 Task: Open a Blog Post Template save the file as brochureAdd Heading 'Exotic Fruits' ,with the main content  Exotic fruits are unique and unusual fruits that are not commonly found in every region. Examples include dragon fruit, passion fruit, and jackfruit. They offer intriguing flavors, vibrant colors, and are often prized for their nutritional benefits. ,with the main content  Exotic fruits are unique and unusual fruits that are not commonly found in every region. Examples include dragon fruit, passion fruit, and jackfruit. They offer intriguing flavors, vibrant colors, and are often prized for their nutritional benefits.and font size to the main content 24 Apply Font Style Magnetoand font size to the heading 20 Change heading alignment to  Left
Action: Mouse moved to (25, 25)
Screenshot: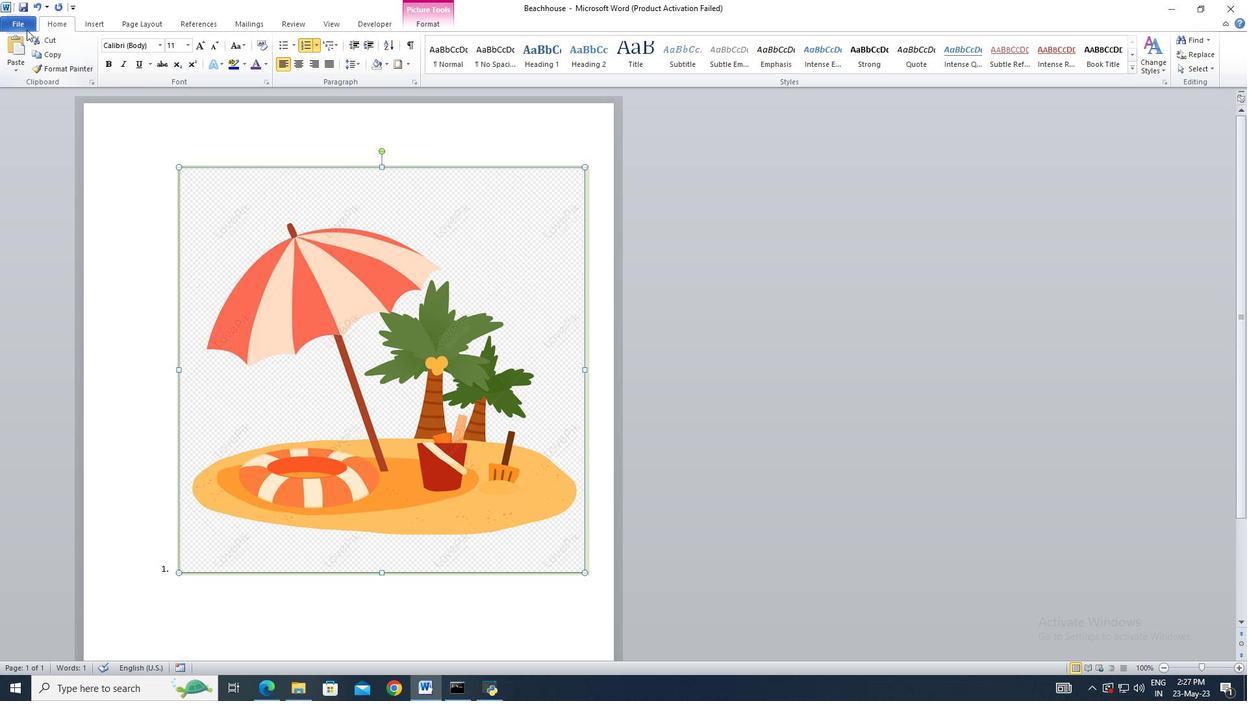 
Action: Mouse pressed left at (25, 25)
Screenshot: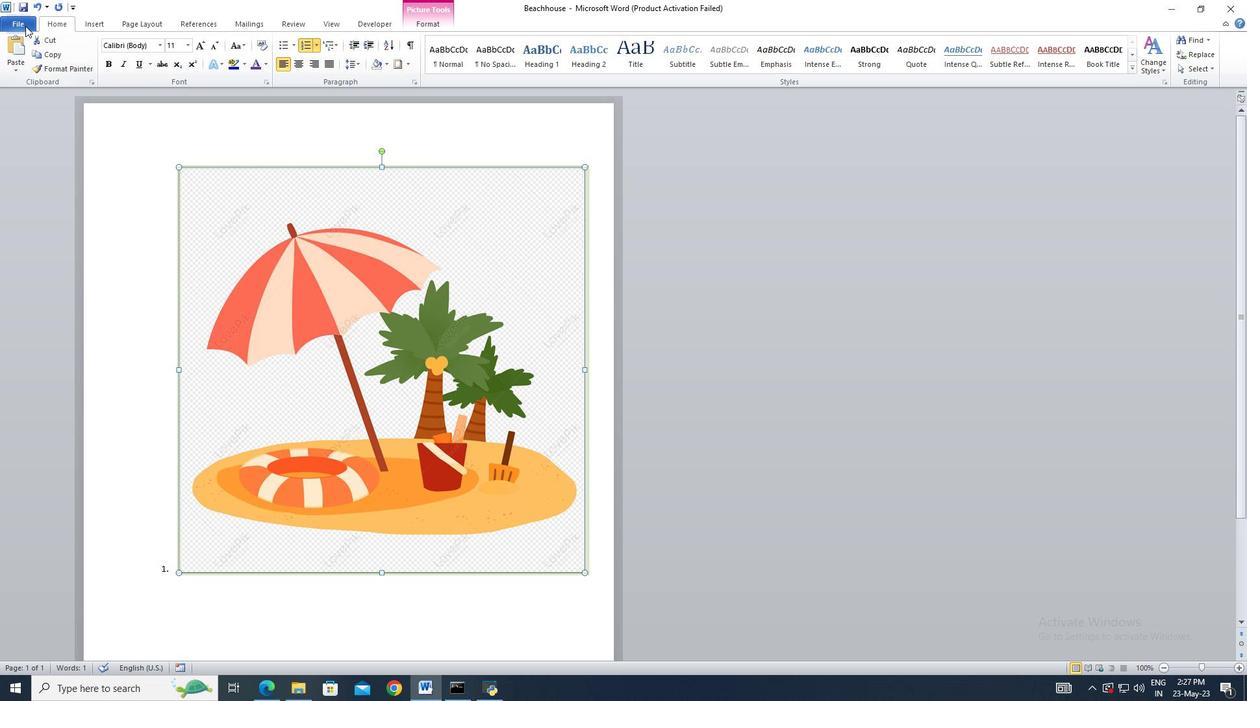 
Action: Mouse moved to (30, 167)
Screenshot: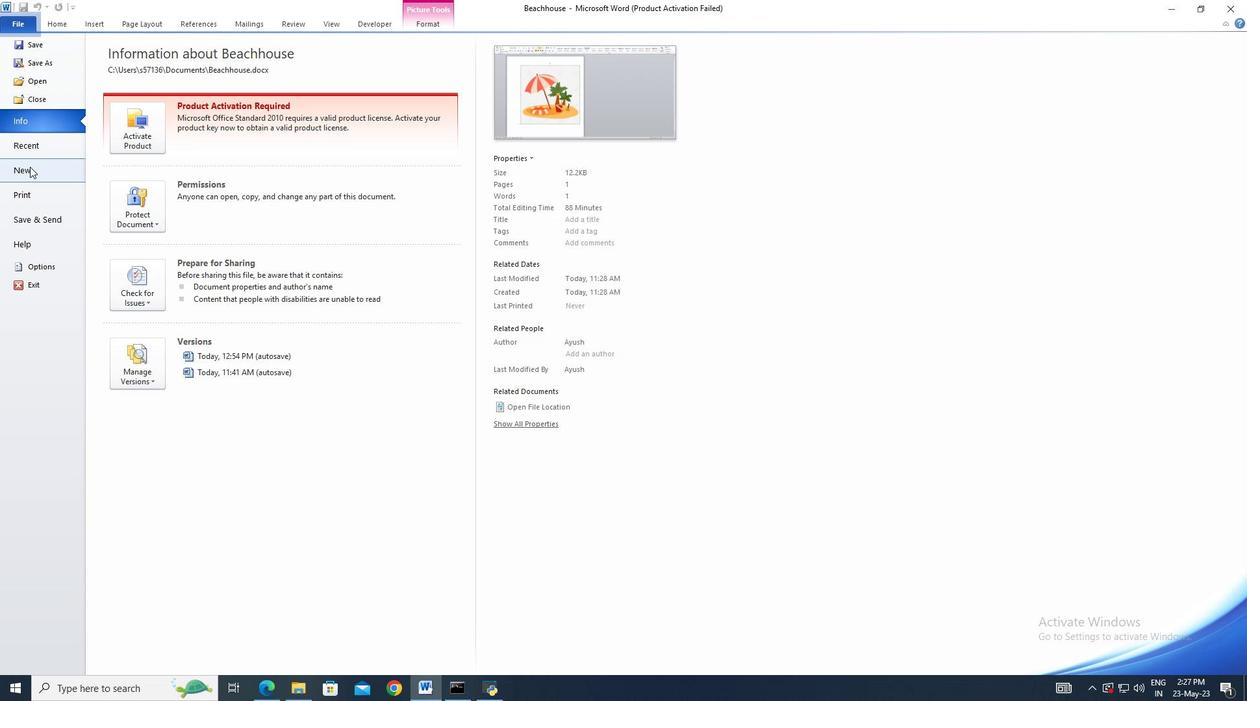 
Action: Mouse pressed left at (30, 167)
Screenshot: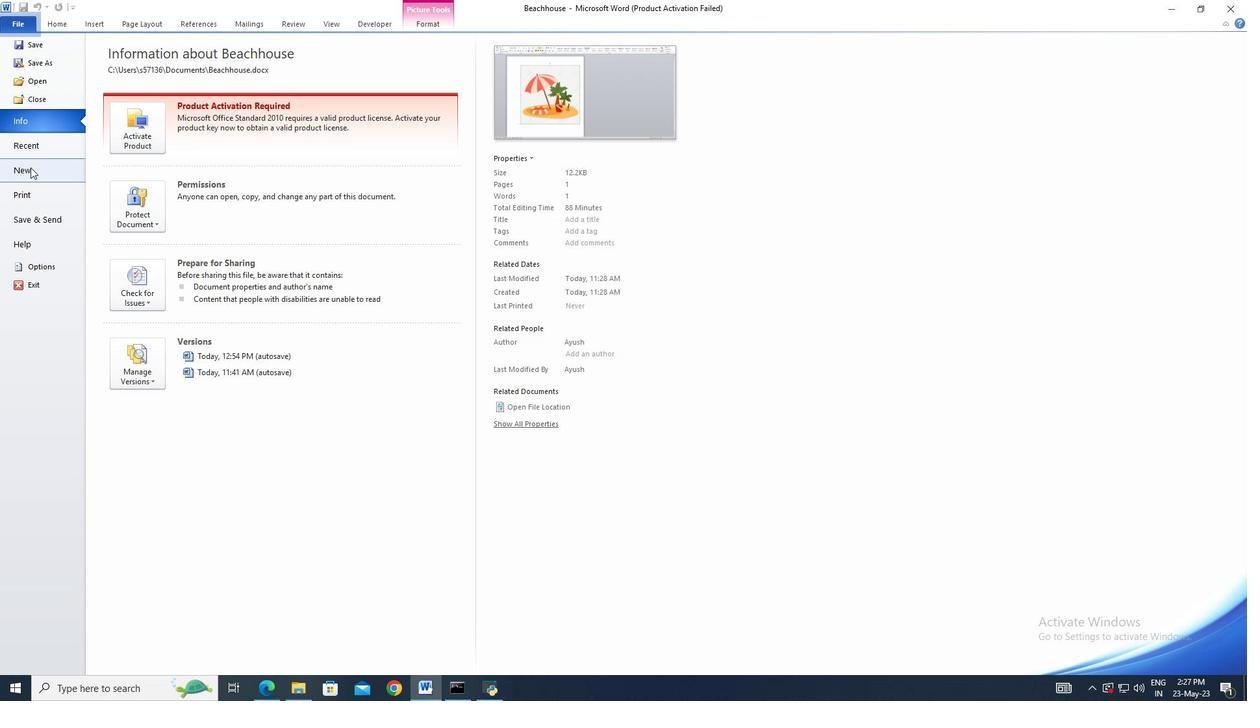 
Action: Mouse moved to (174, 125)
Screenshot: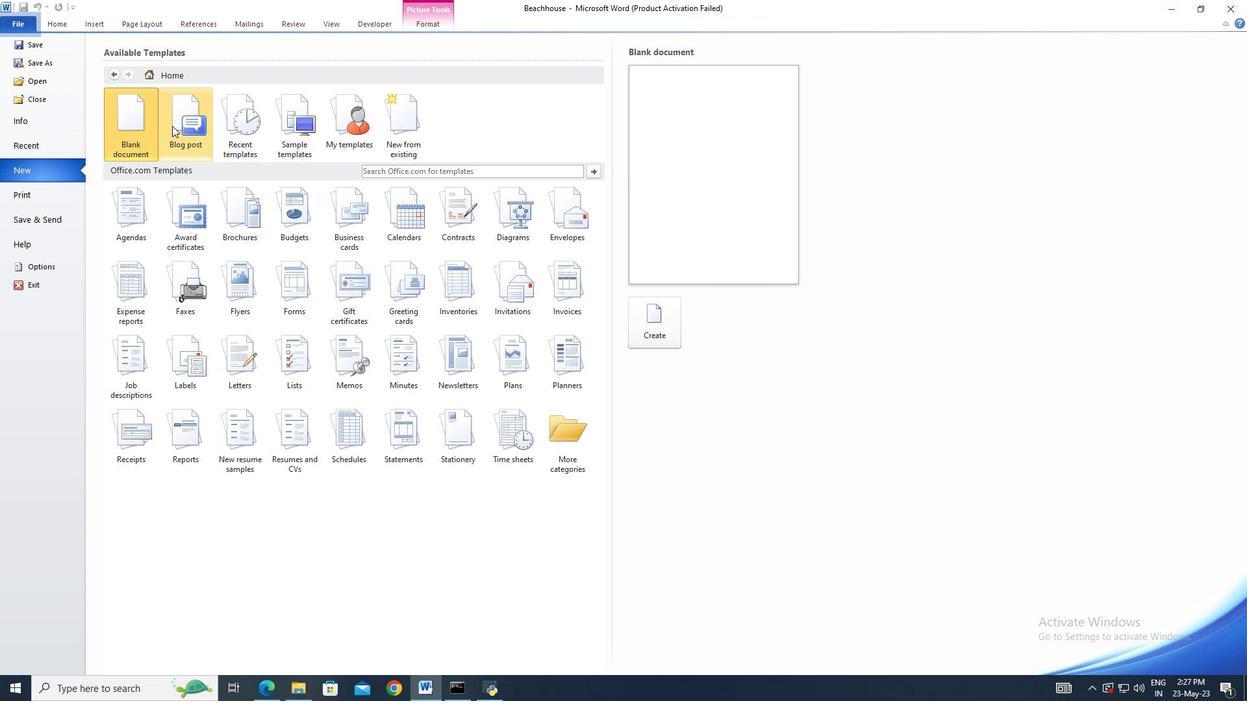 
Action: Mouse pressed left at (174, 125)
Screenshot: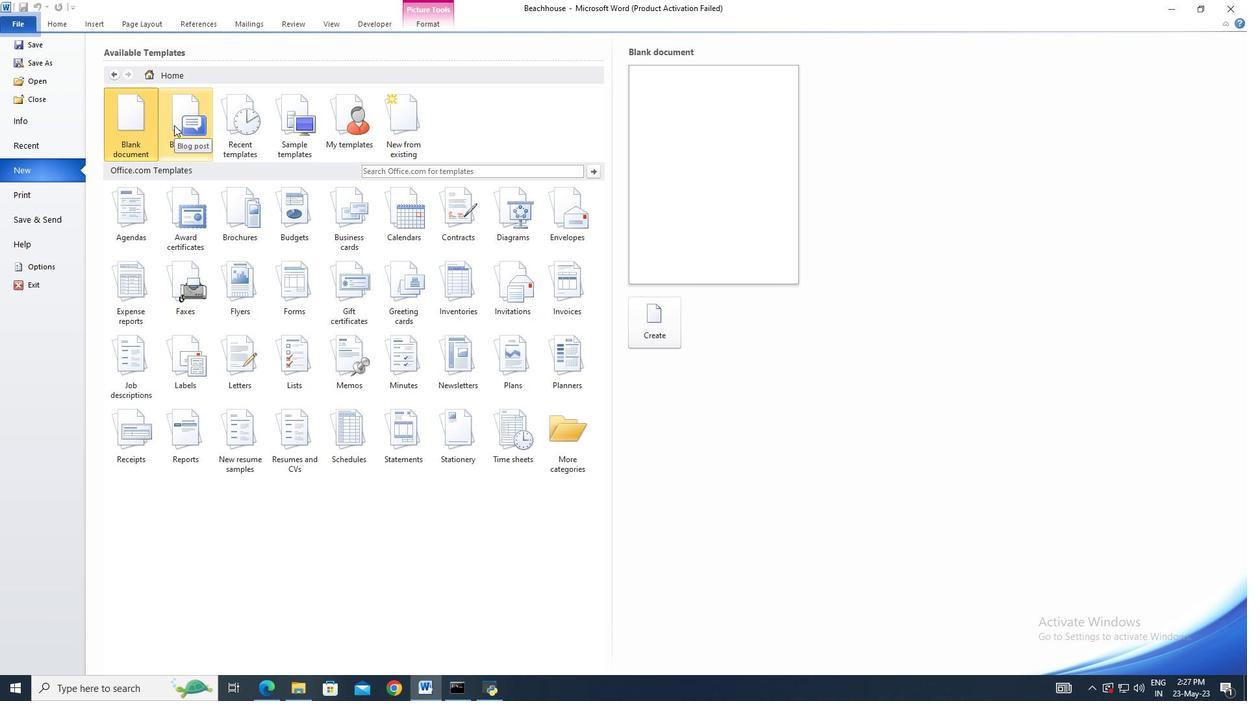 
Action: Mouse moved to (637, 316)
Screenshot: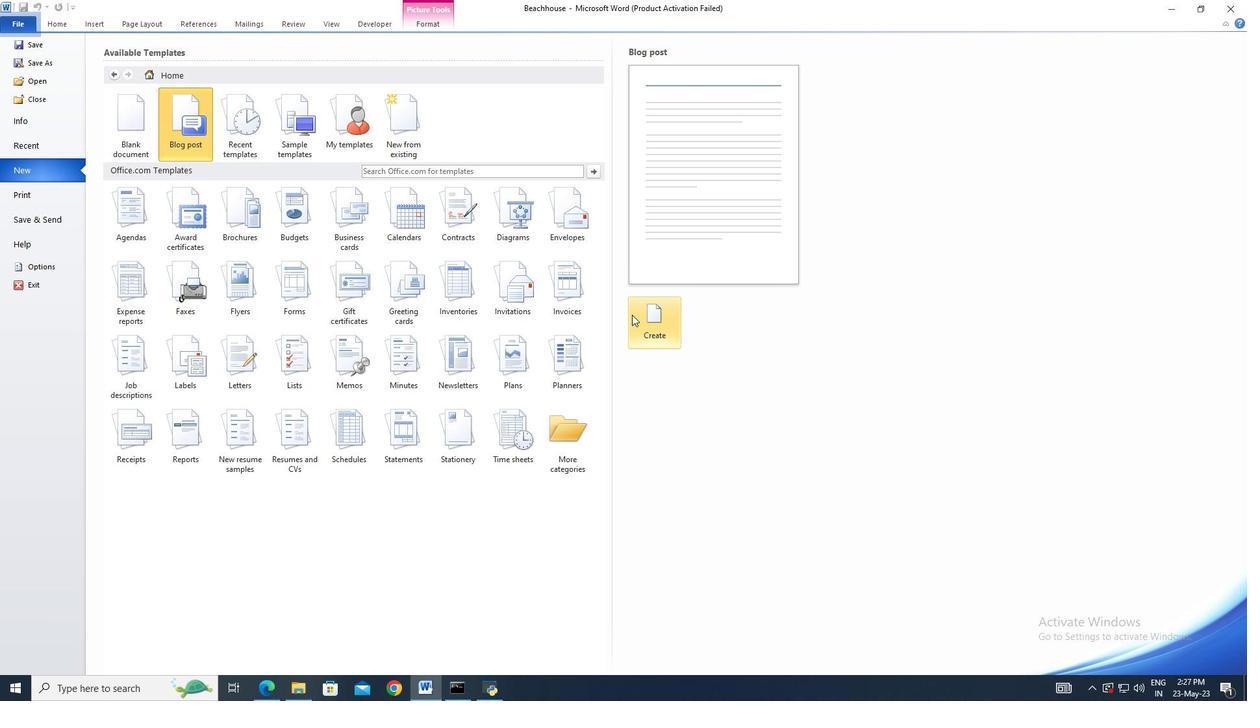 
Action: Mouse pressed left at (637, 316)
Screenshot: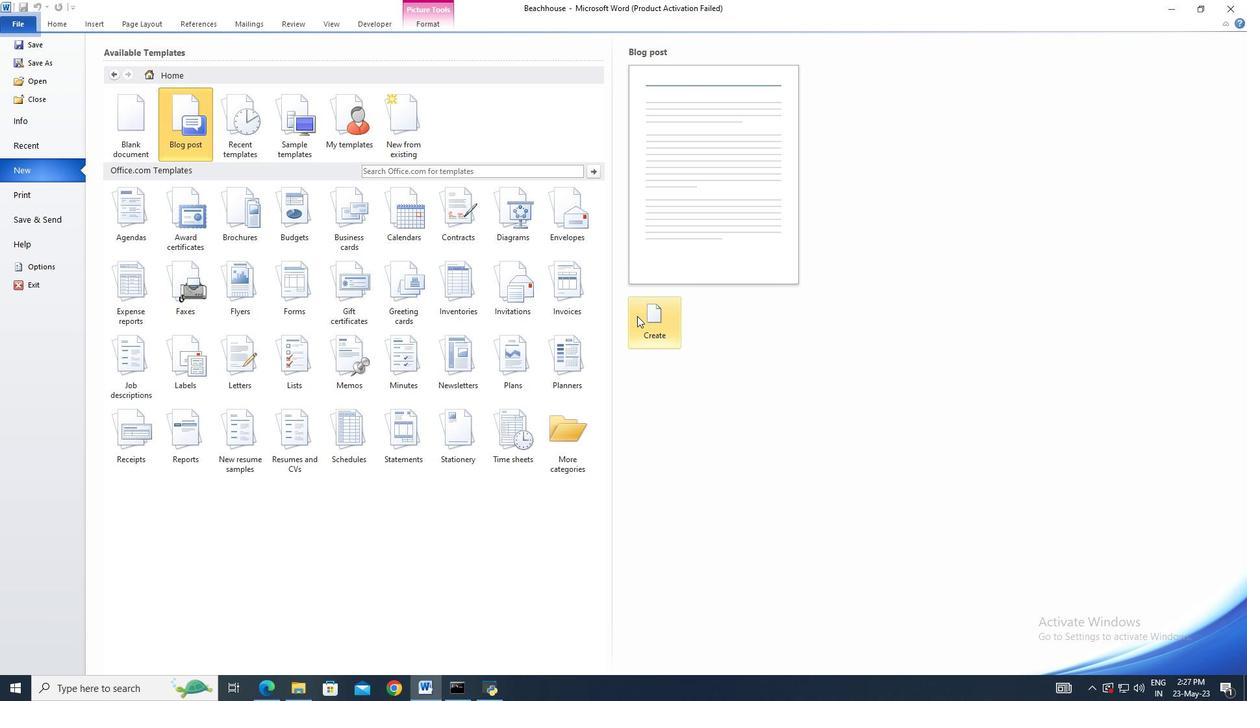 
Action: Mouse moved to (676, 372)
Screenshot: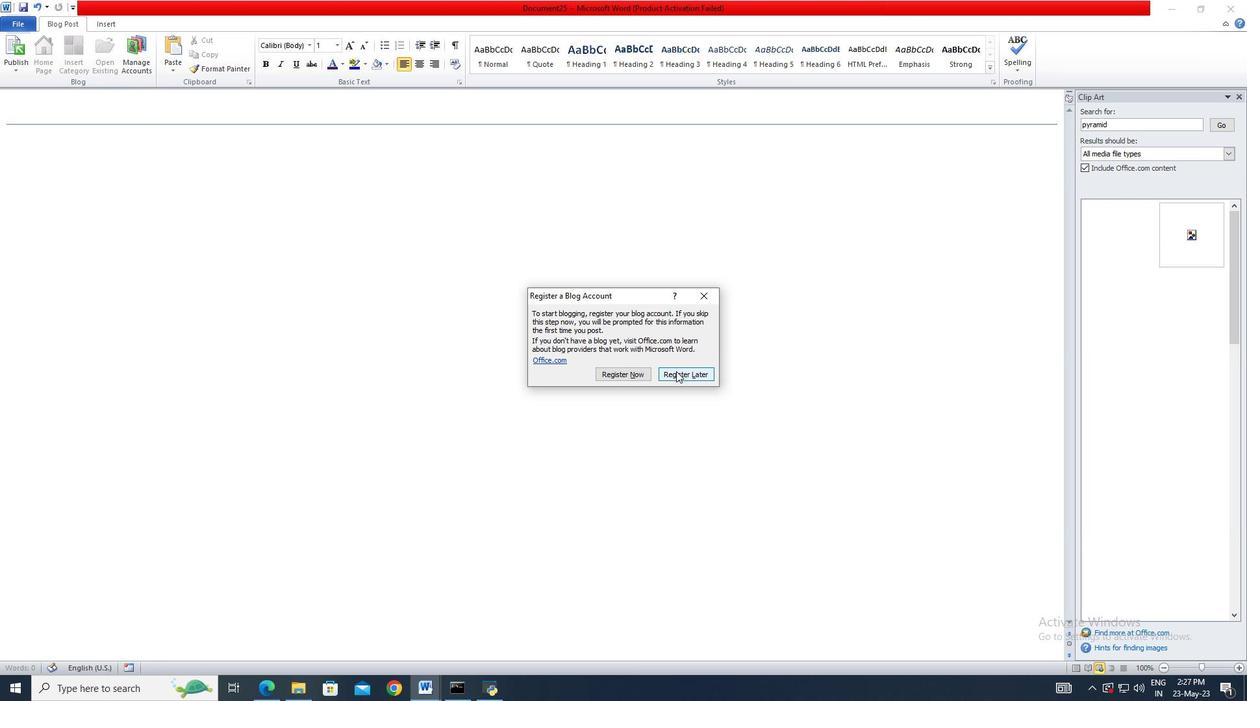 
Action: Mouse pressed left at (676, 372)
Screenshot: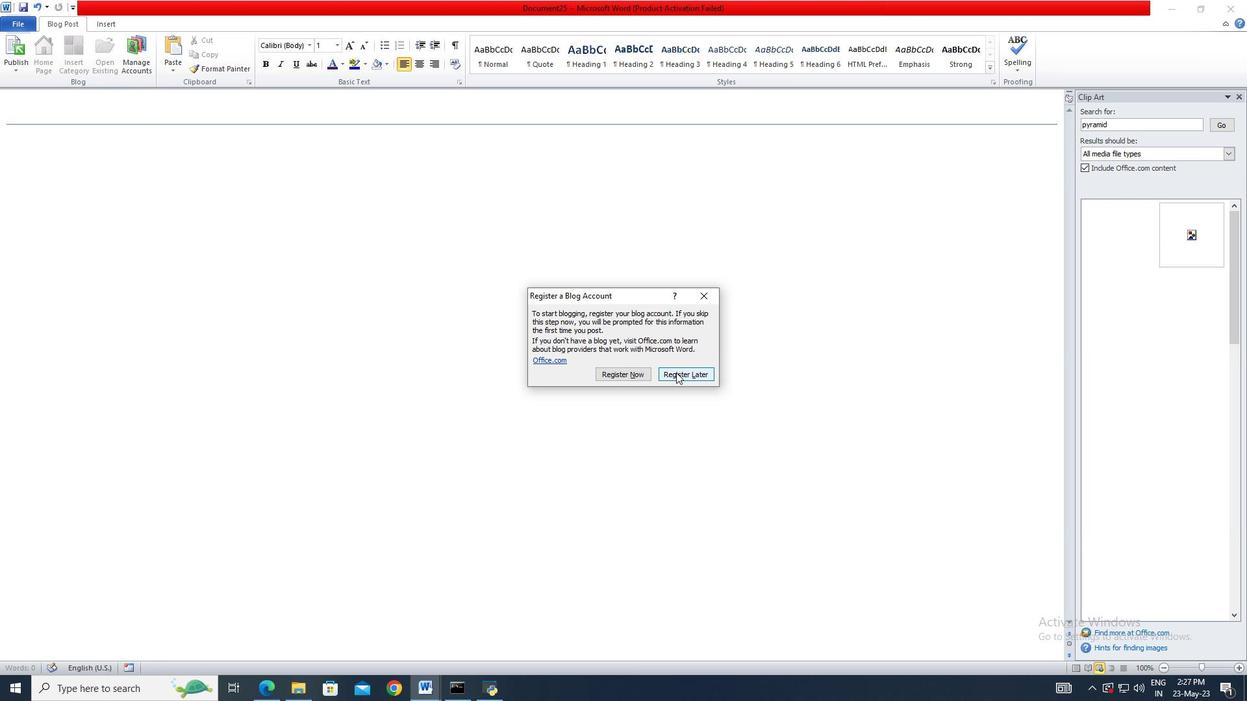 
Action: Mouse moved to (28, 22)
Screenshot: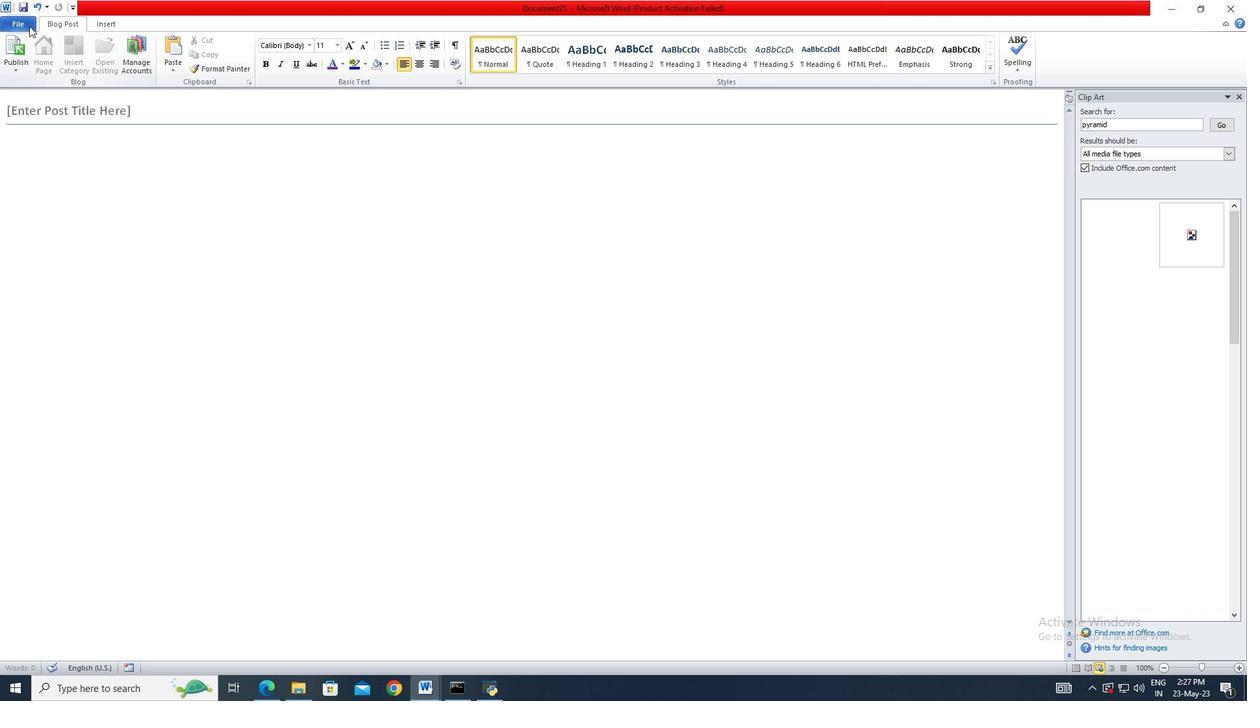 
Action: Mouse pressed left at (28, 22)
Screenshot: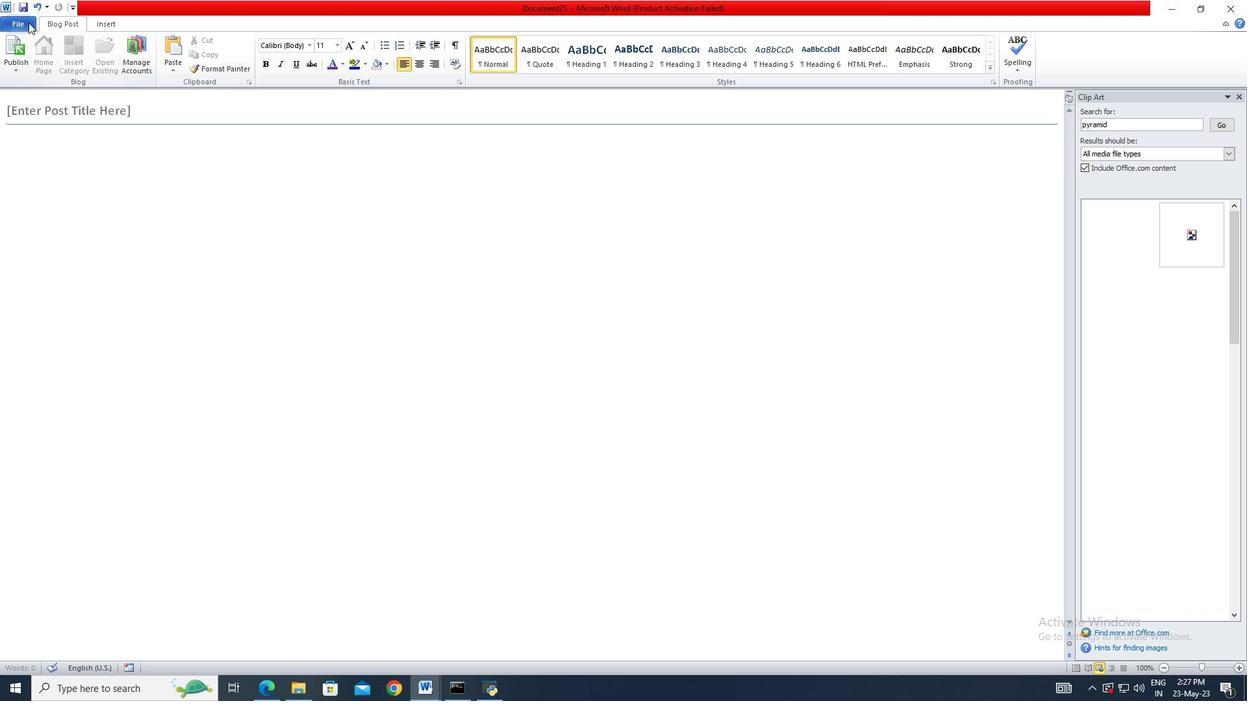 
Action: Mouse moved to (28, 59)
Screenshot: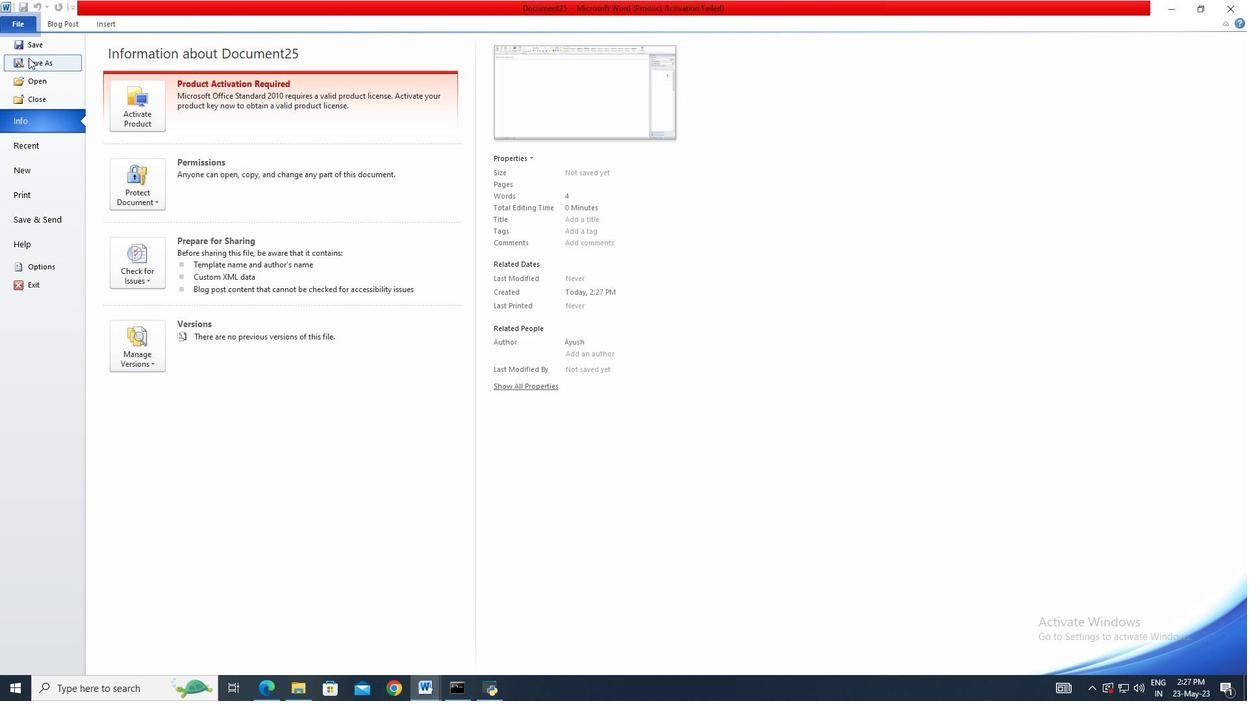 
Action: Mouse pressed left at (28, 59)
Screenshot: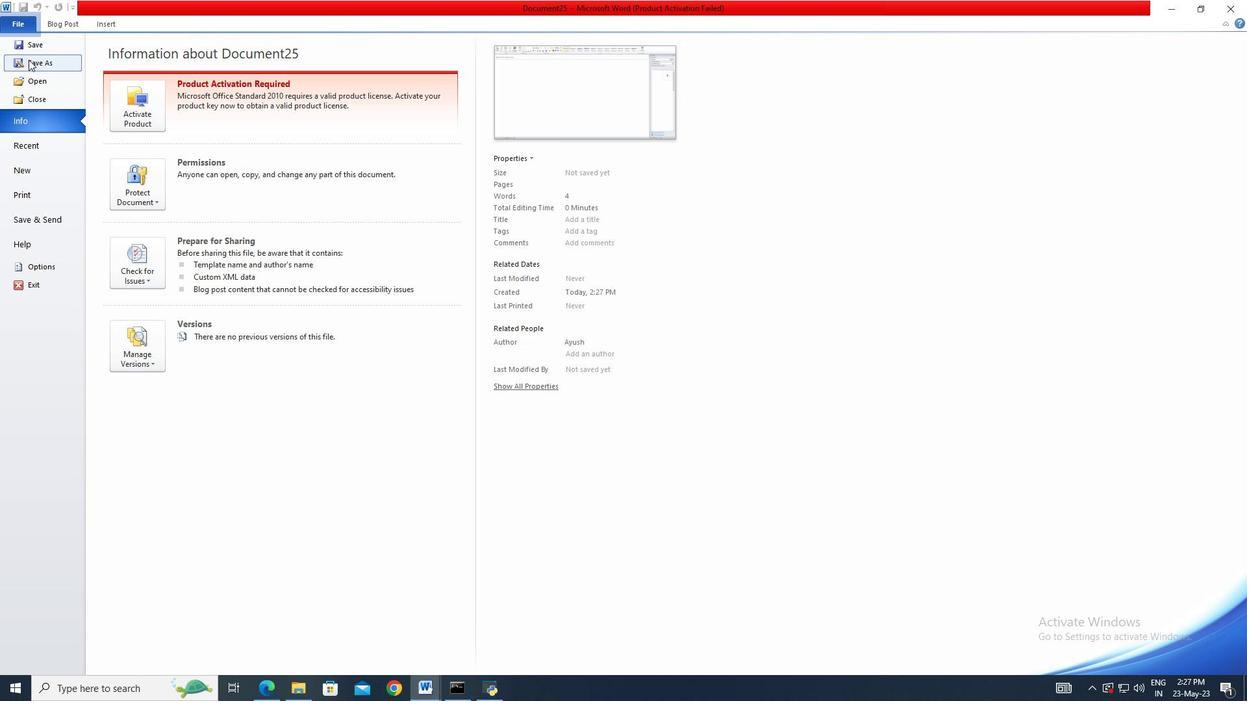 
Action: Key pressed brochure
Screenshot: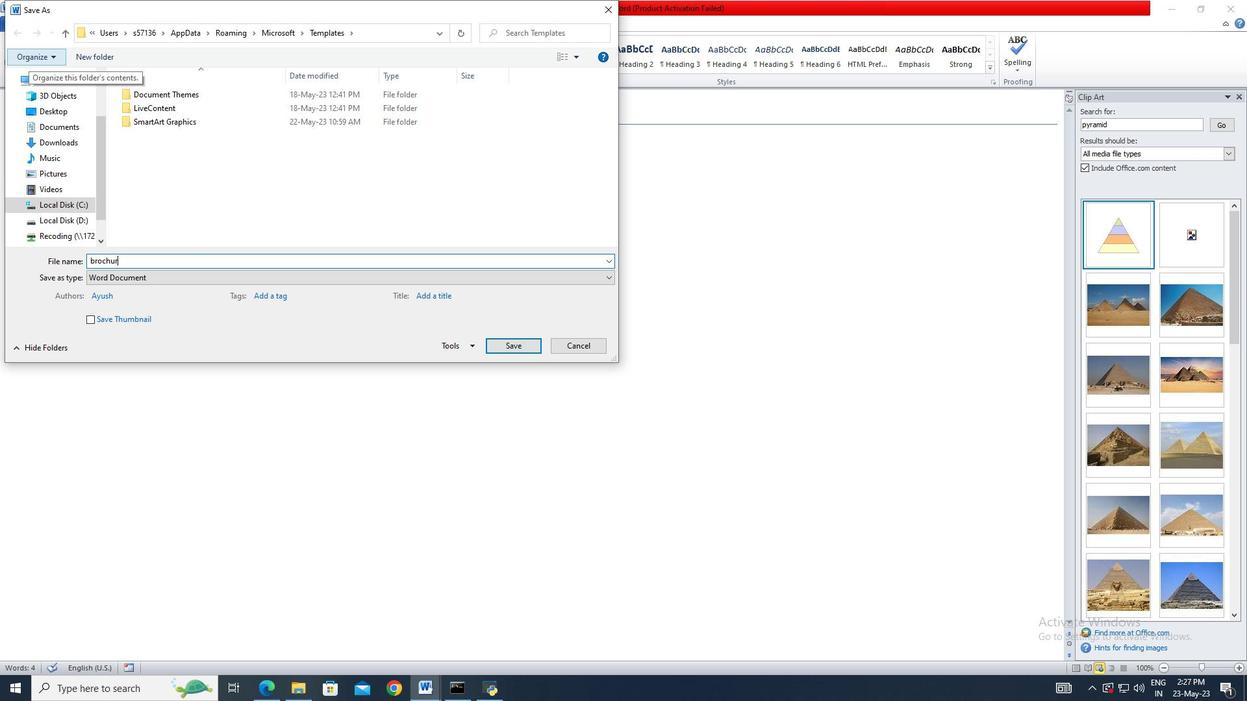 
Action: Mouse moved to (494, 342)
Screenshot: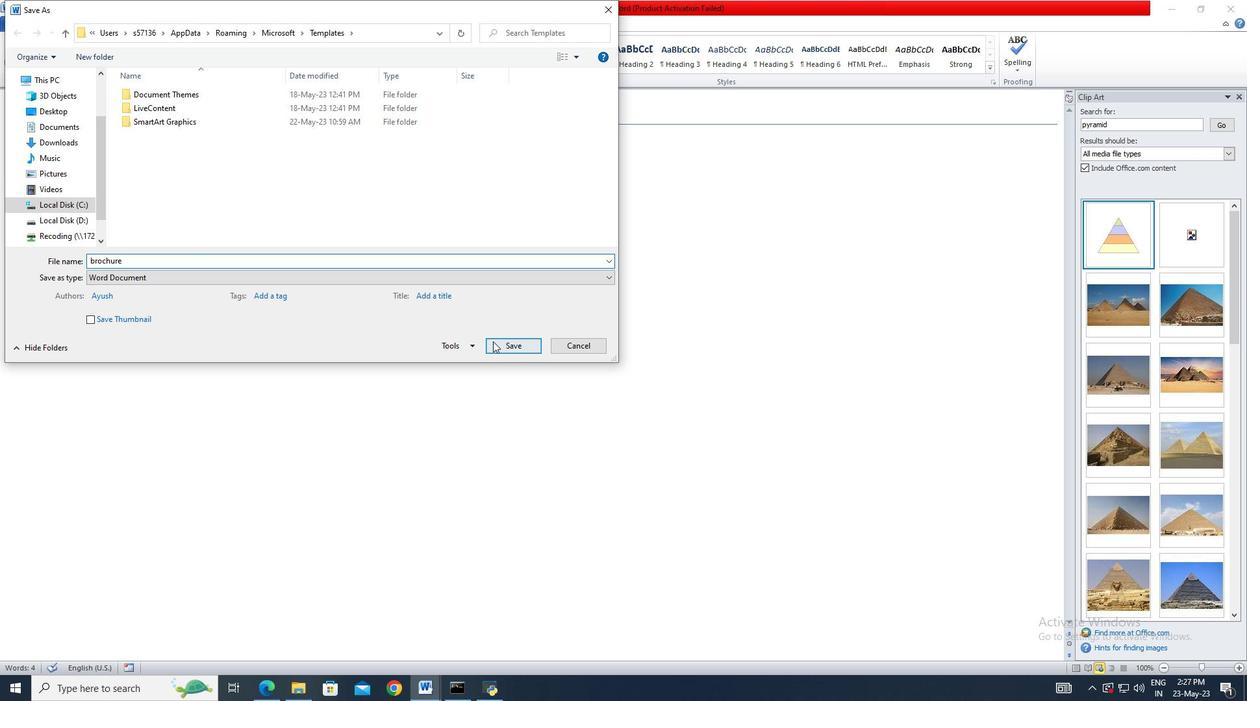 
Action: Mouse pressed left at (494, 342)
Screenshot: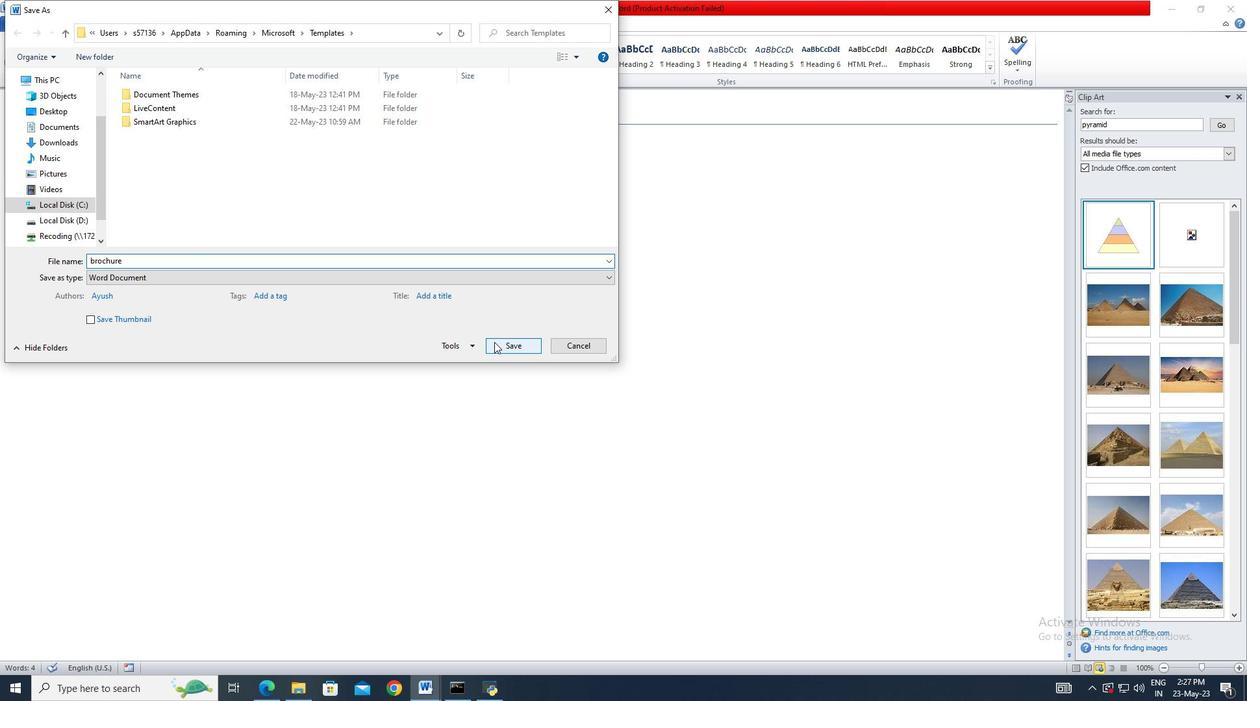 
Action: Mouse moved to (257, 115)
Screenshot: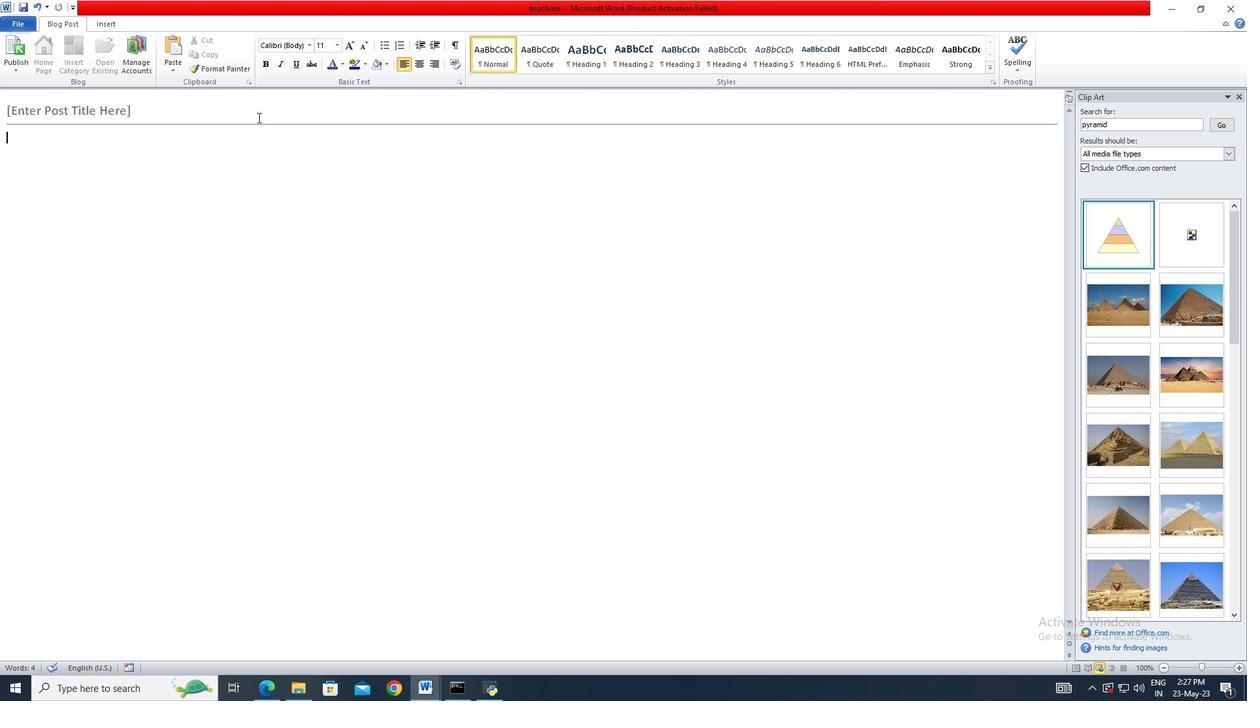 
Action: Mouse pressed left at (257, 115)
Screenshot: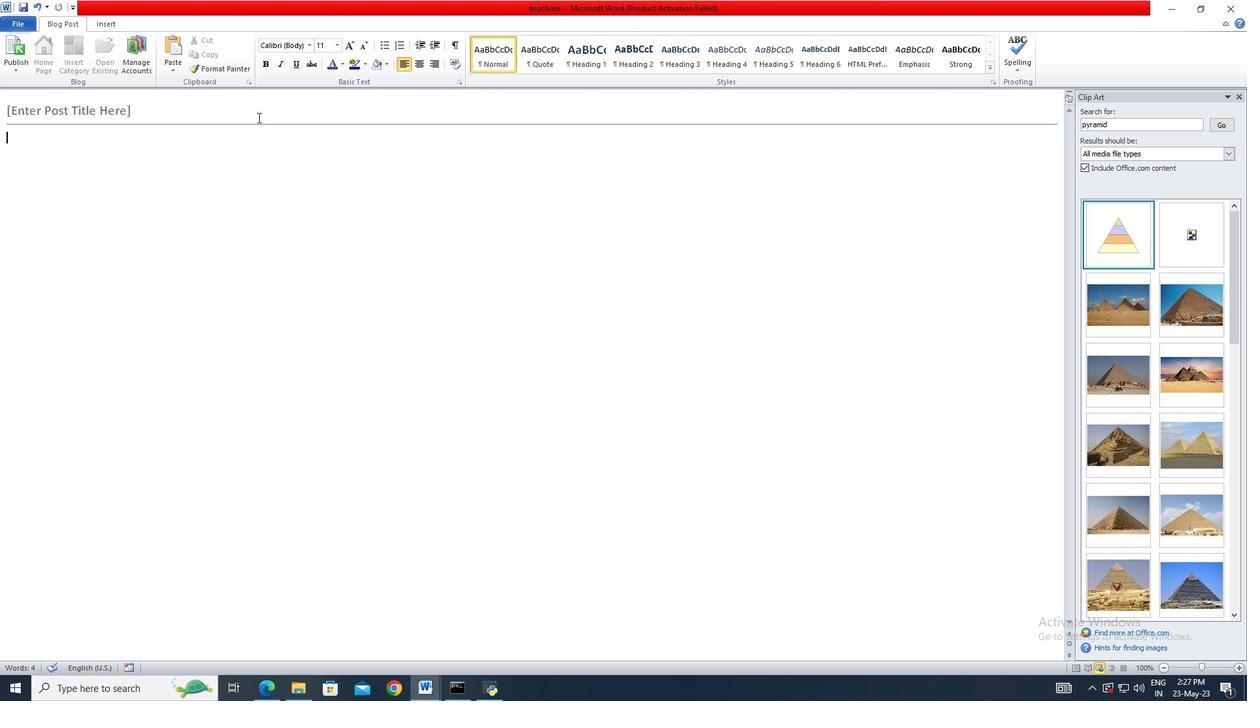 
Action: Key pressed <Key.shift>Exotiic<Key.space><Key.shift>Fruitss
Screenshot: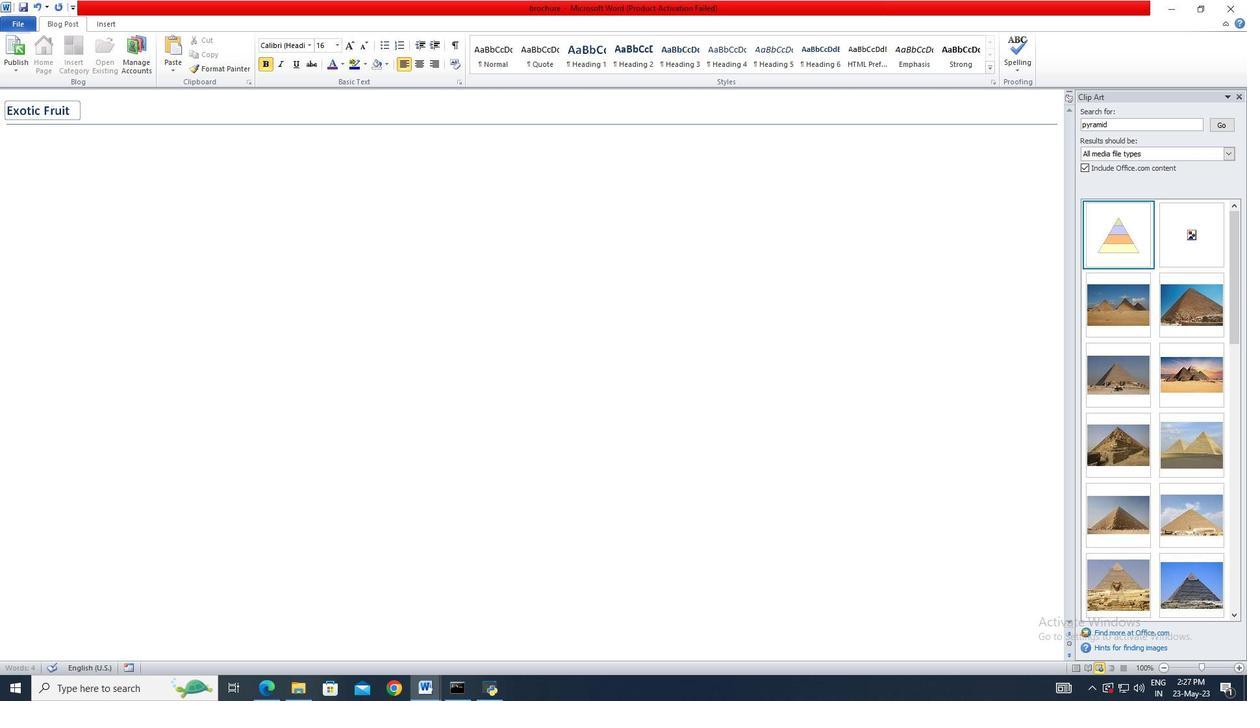 
Action: Mouse moved to (252, 144)
Screenshot: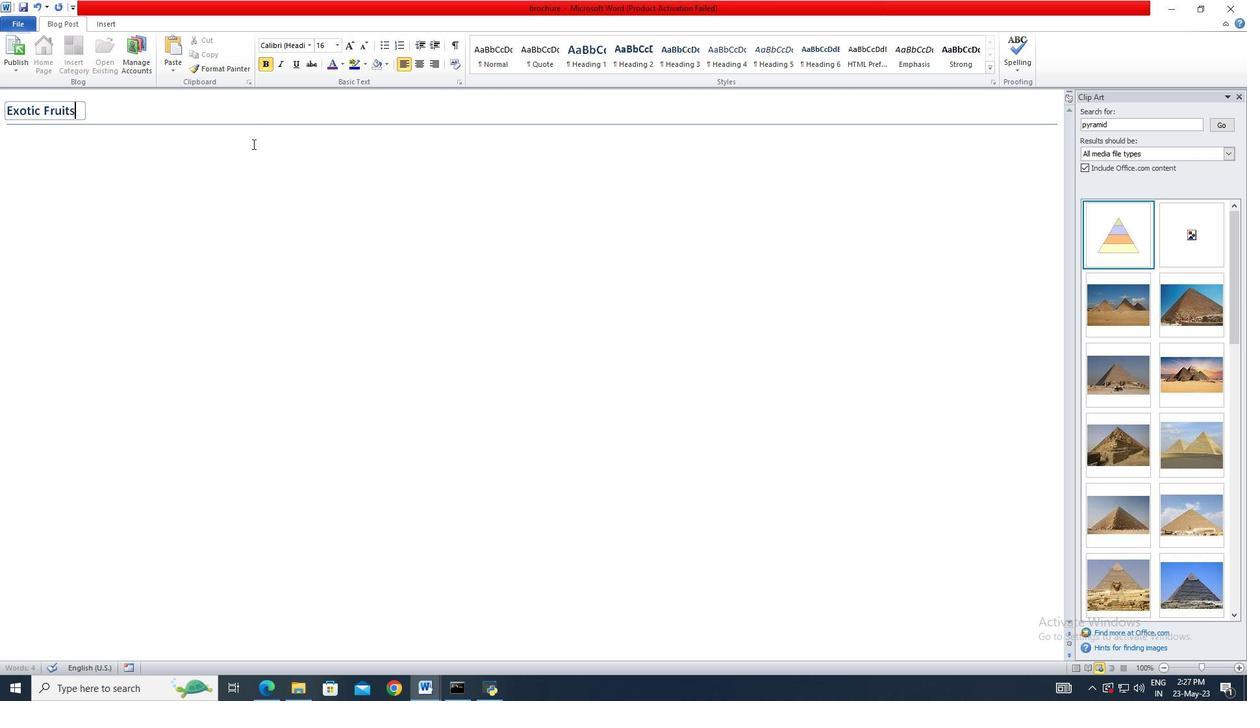 
Action: Mouse pressed left at (252, 144)
Screenshot: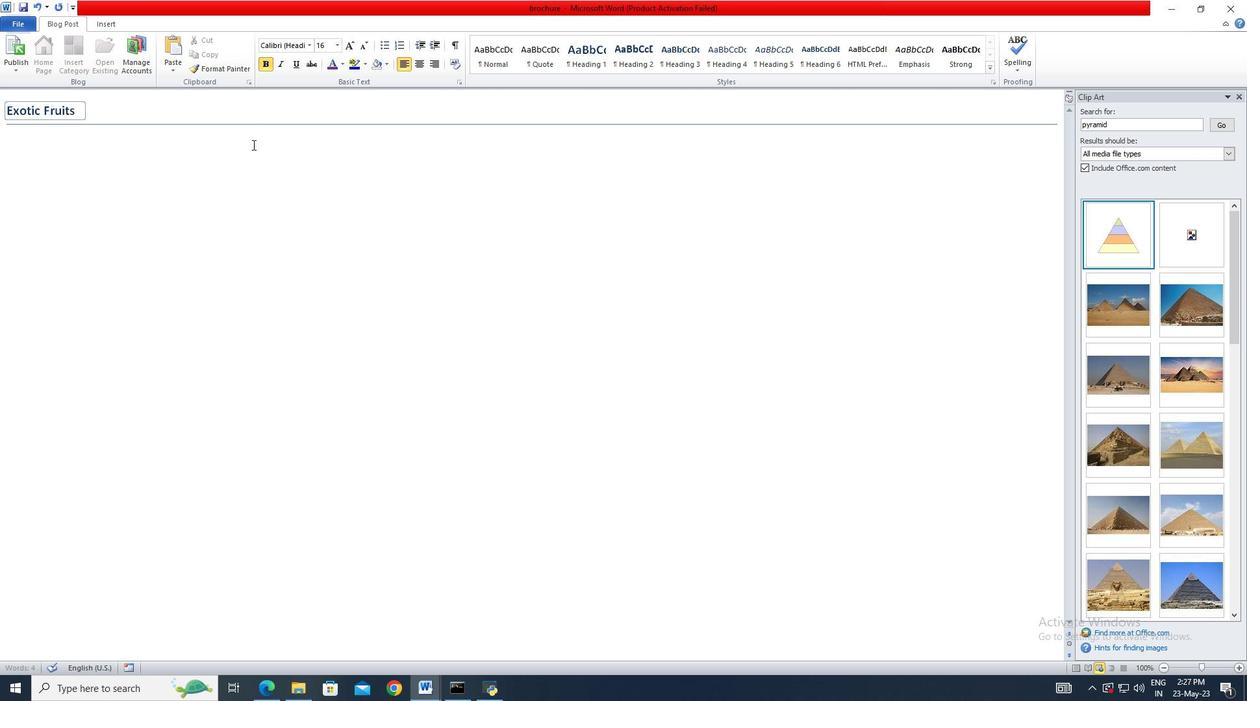 
Action: Key pressed <Key.shift>Exotic<Key.space>ffruuitts<Key.space>are<Key.space>unique<Key.space>an<Key.backspace>annd<Key.space>unussual<Key.space>ff<Key.backspace>ruits<Key.space>thhhat<Key.space>are<Key.space>not<Key.space>commonlyy<Key.space>foound<Key.space>inn<Key.space>e<Key.backspace><Key.space>evvery<Key.space>region,<Key.backspace>.<Key.space><Key.shift>E<Key.shift>Exxxamples<Key.space>include<Key.space>ddt<Key.backspace>ragon<Key.space>fruitt,<Key.space>paassion<Key.space>fruiiit,<Key.space>and<Key.space>jacckfruit.<Key.space><Key.space><Key.shift>T<Key.shift>Theeey<Key.space>offerrr<Key.space>intriigguinng<Key.space><Key.space>fllavors,<Key.space>vibbrant<Key.space>colors,<Key.space>and<Key.space>are<Key.space>often<Key.space>prrized<Key.space>for<Key.space>theiirr<Key.space>nuutritionall<Key.space><Key.space>beneefits.
Screenshot: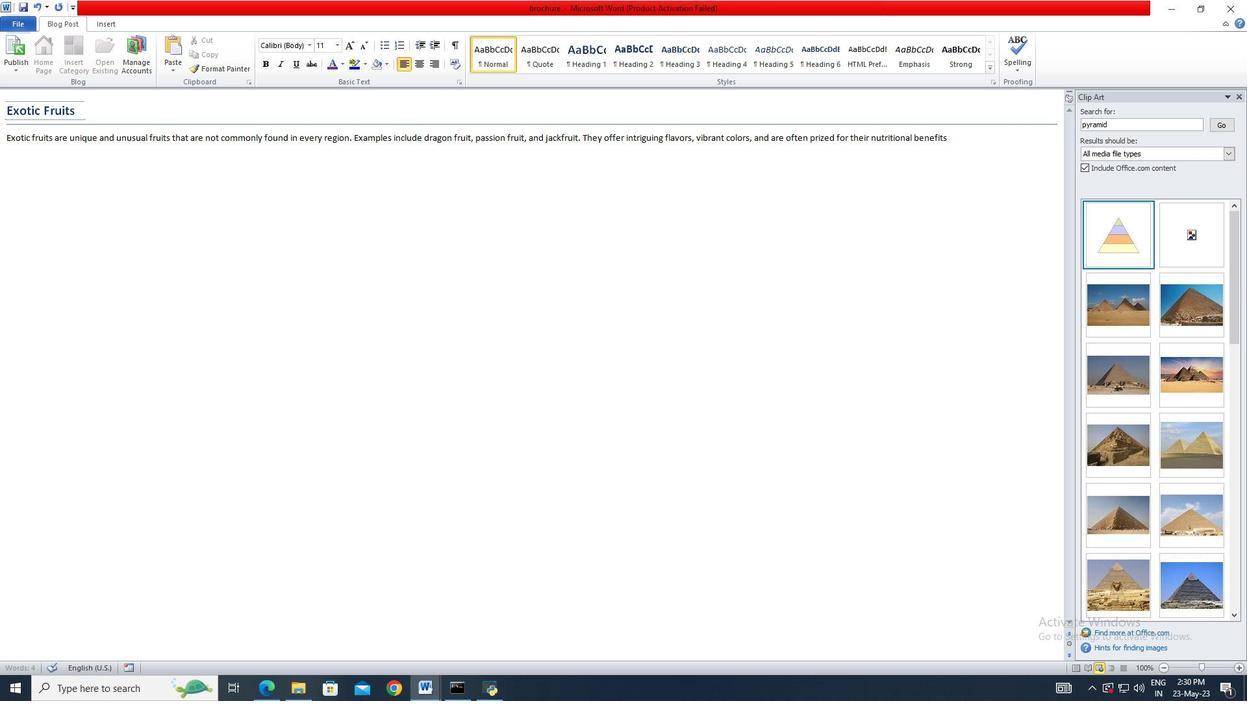 
Action: Mouse moved to (26, 141)
Screenshot: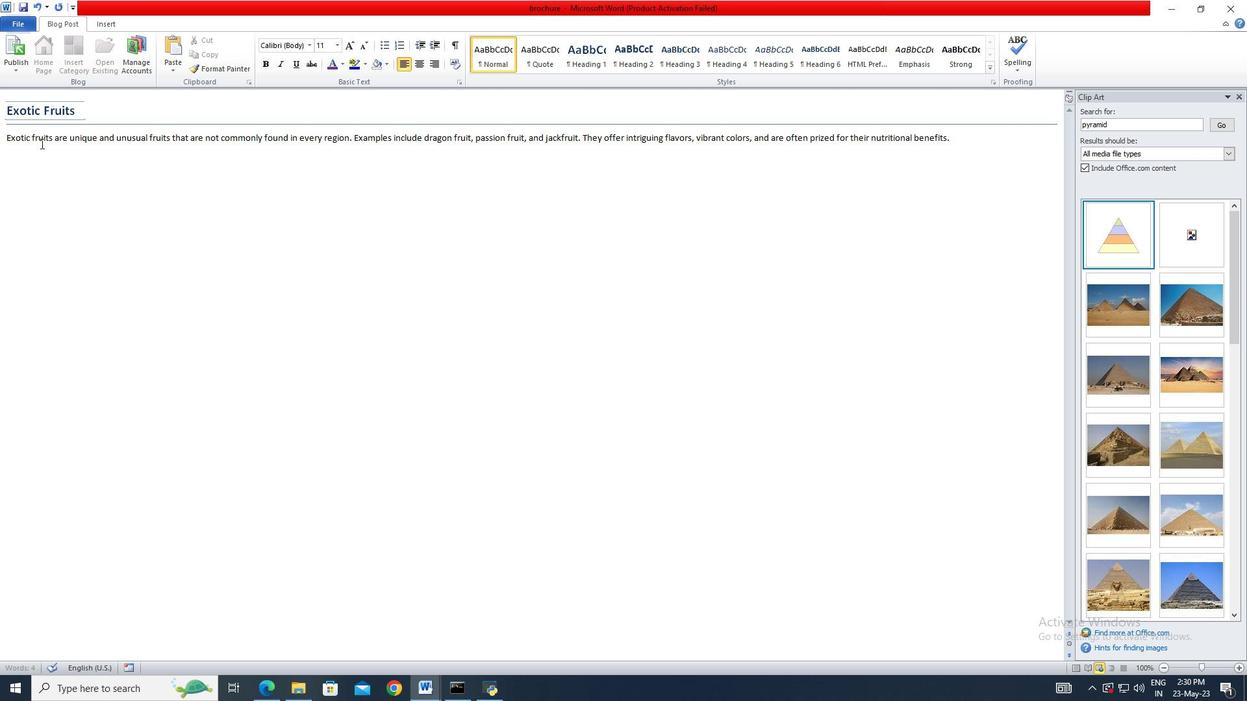
Action: Key pressed <Key.shift>
Screenshot: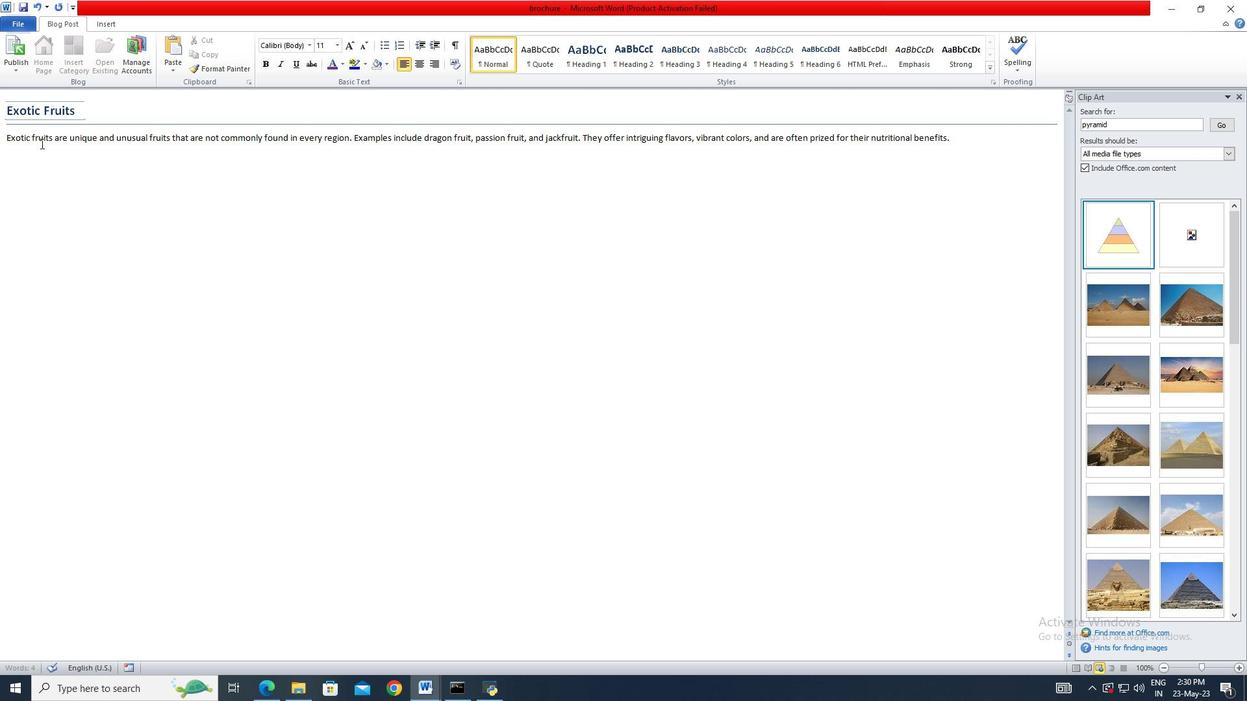 
Action: Mouse moved to (0, 136)
Screenshot: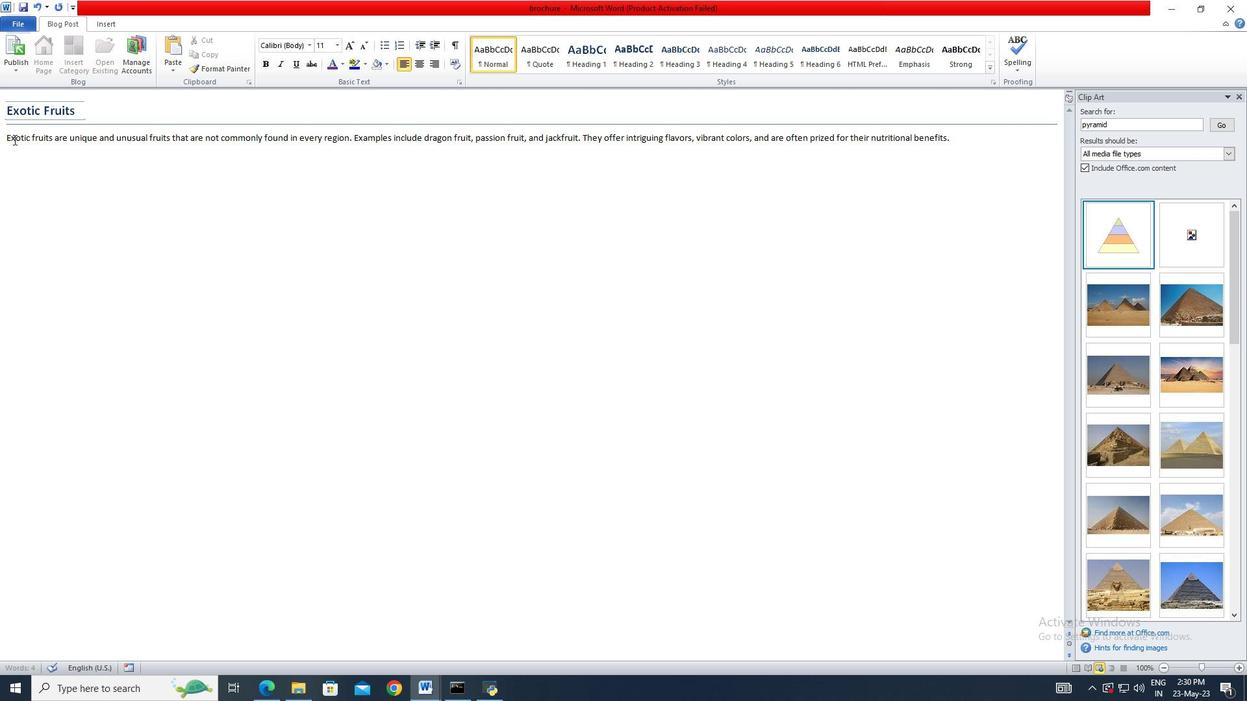 
Action: Key pressed <Key.shift><Key.shift><Key.shift>
Screenshot: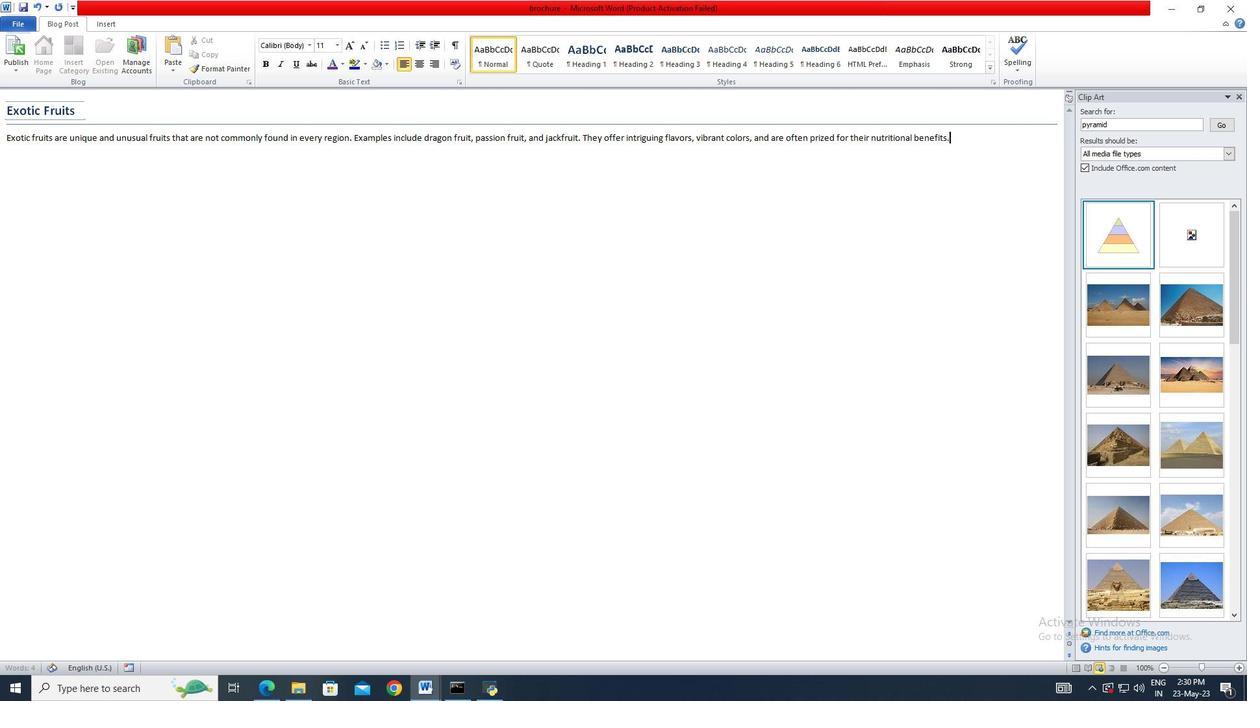 
Action: Mouse moved to (1, 136)
Screenshot: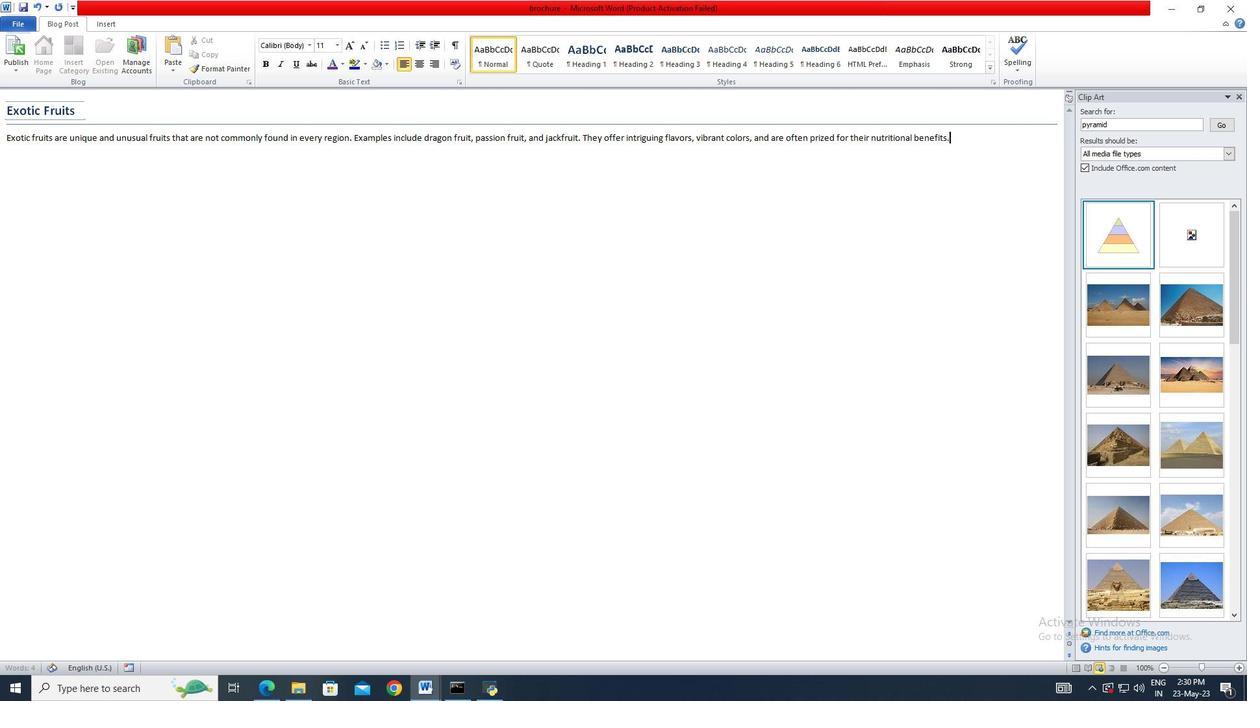 
Action: Key pressed <Key.shift>
Screenshot: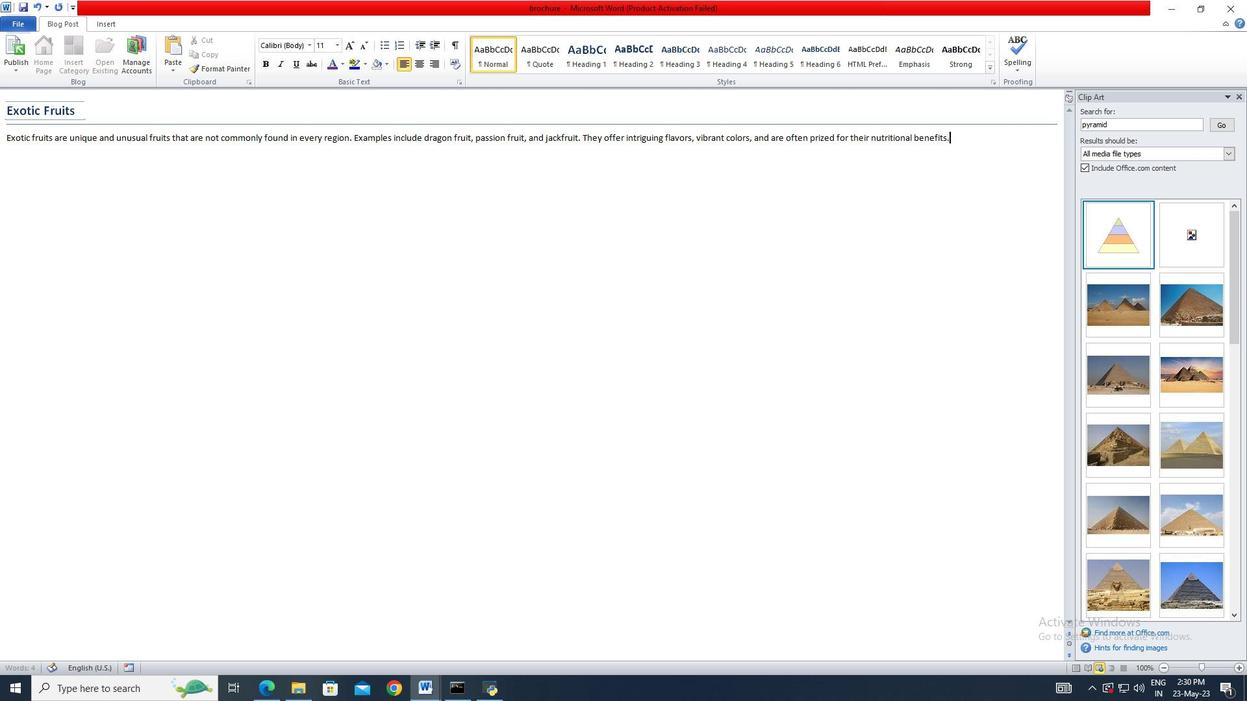 
Action: Mouse moved to (3, 137)
Screenshot: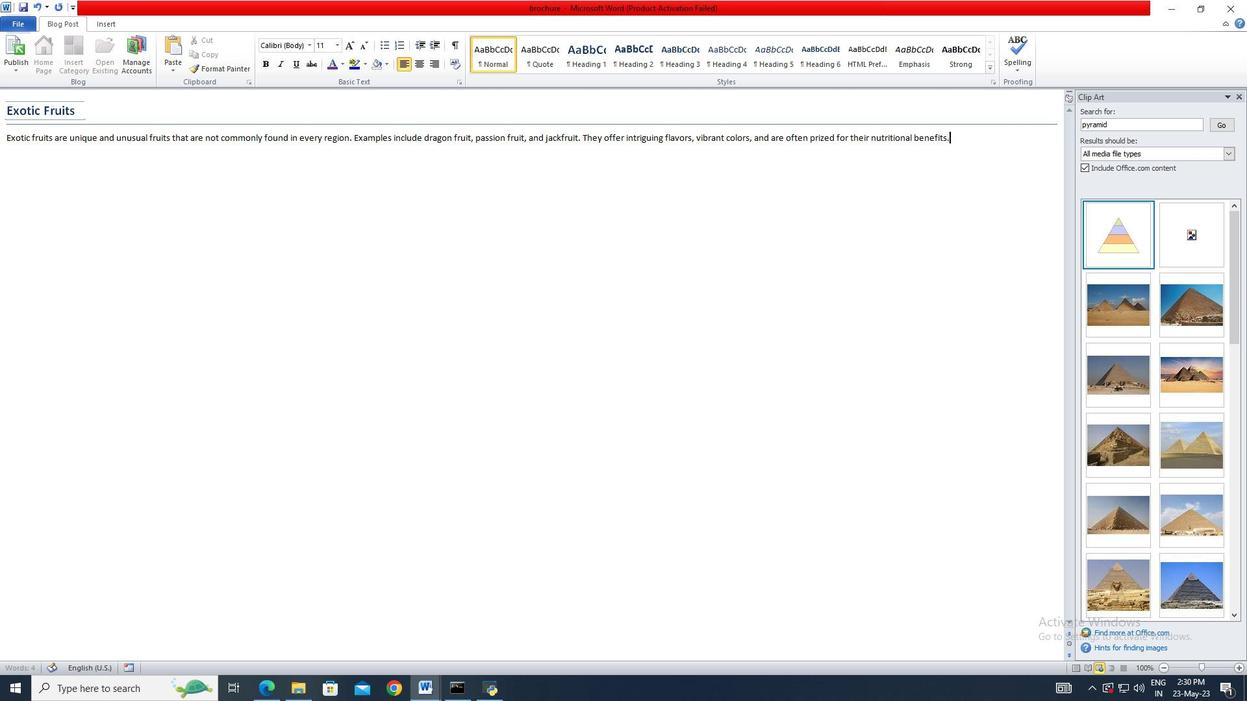 
Action: Key pressed <Key.shift><Key.shift><Key.shift>
Screenshot: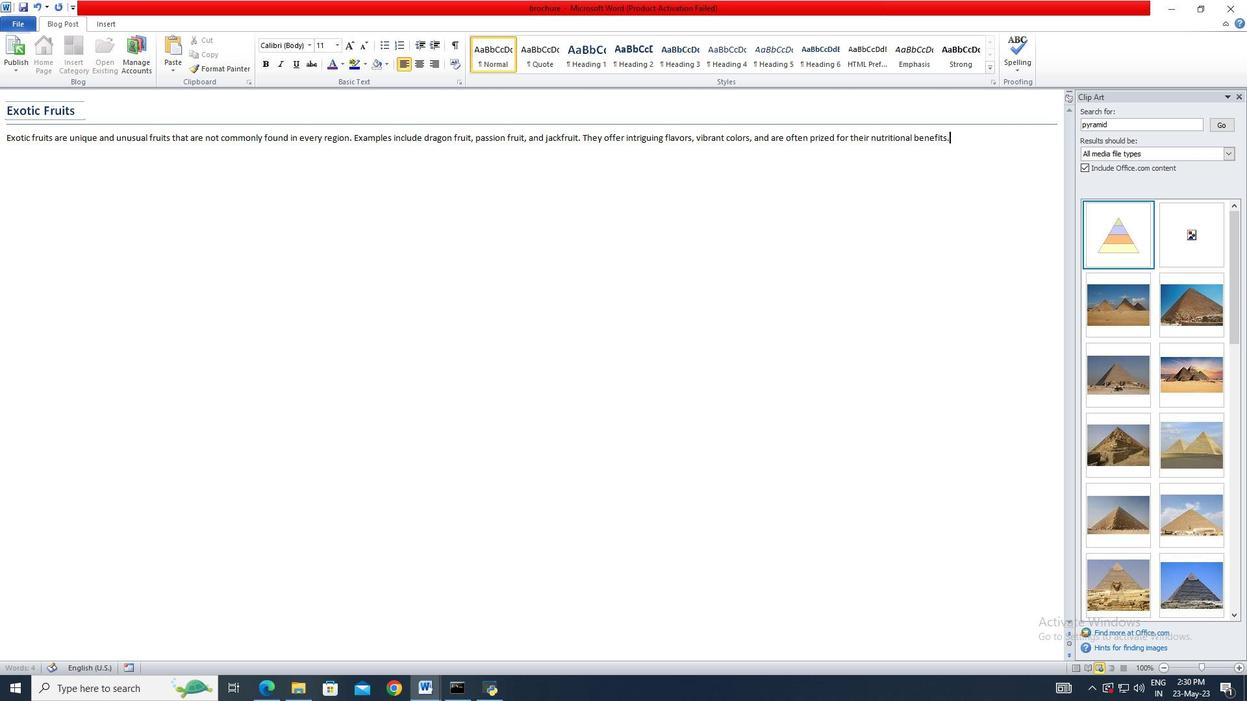 
Action: Mouse moved to (3, 137)
Screenshot: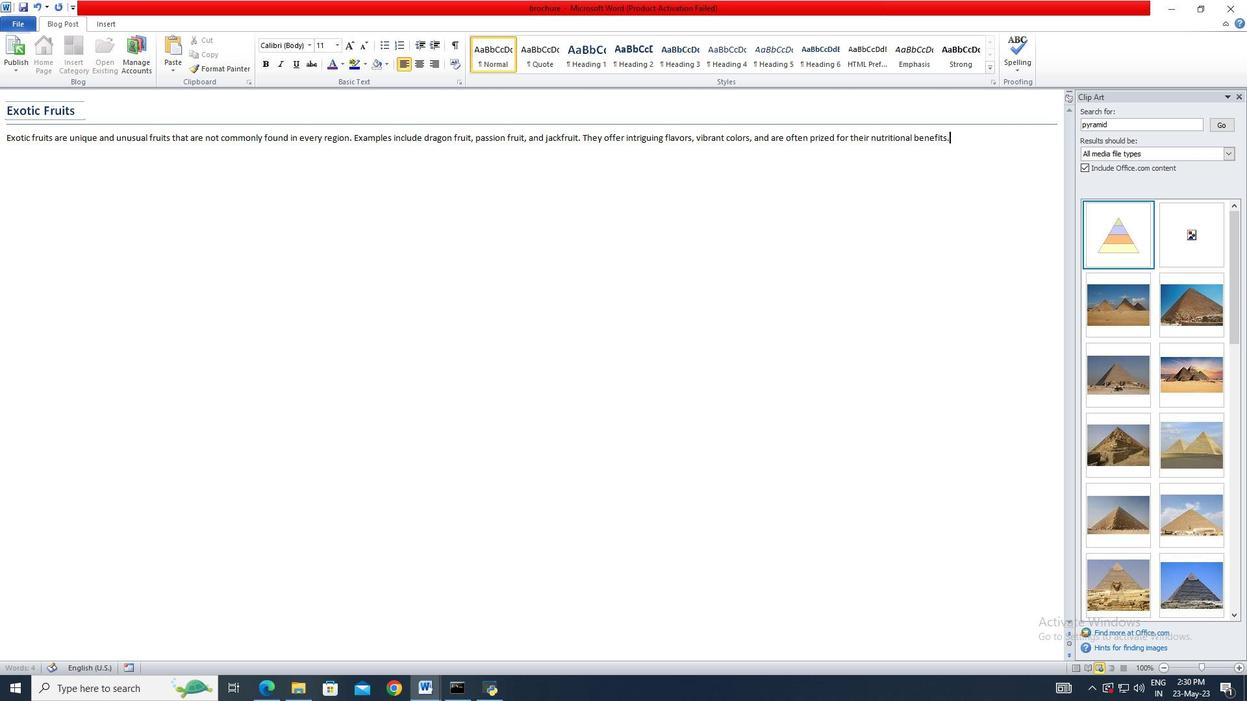 
Action: Key pressed <Key.shift><Key.shift><Key.shift><Key.shift><Key.shift><Key.shift><Key.shift><Key.shift><Key.shift>
Screenshot: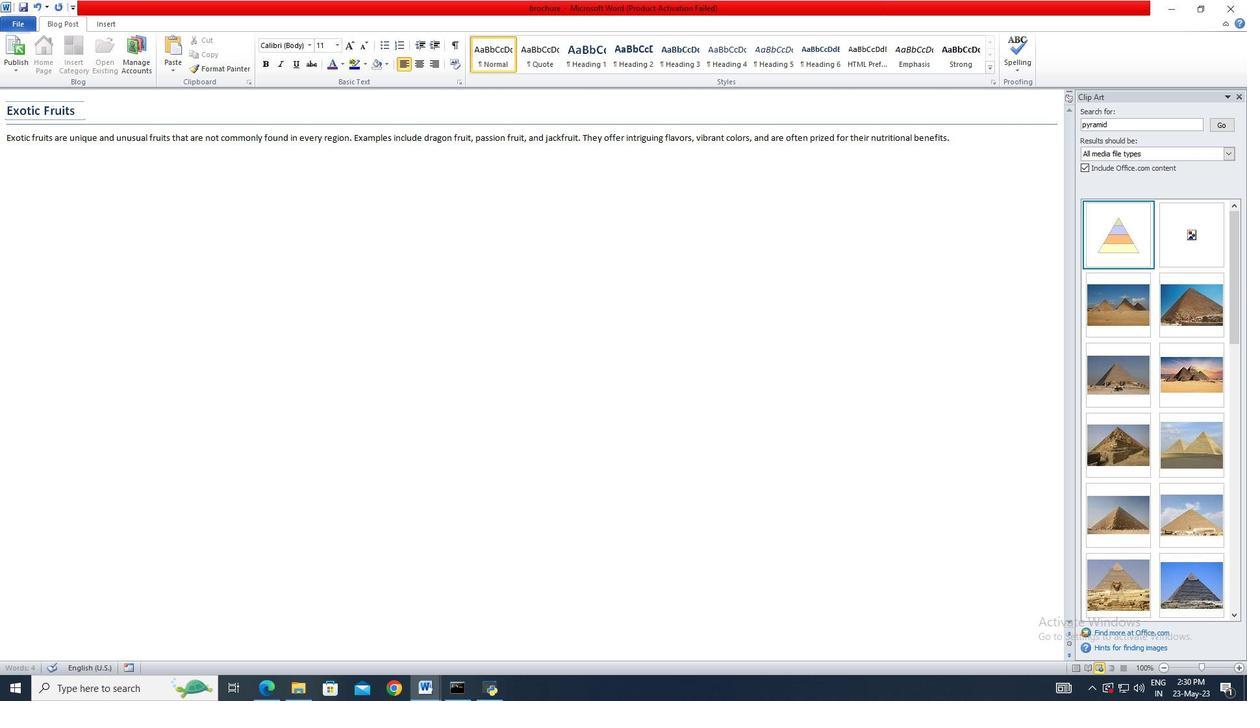 
Action: Mouse pressed left at (3, 137)
Screenshot: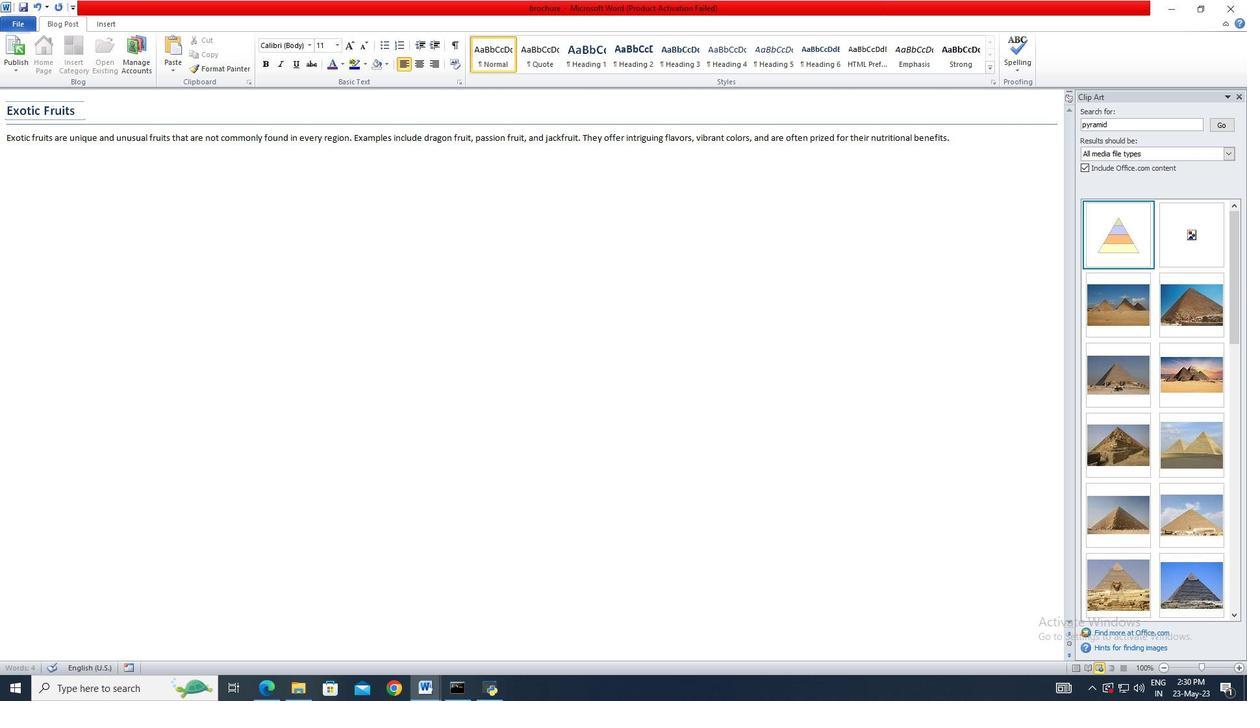 
Action: Key pressed <Key.shift><Key.shift> 211)<Key.shift><Key.shift>
Screenshot: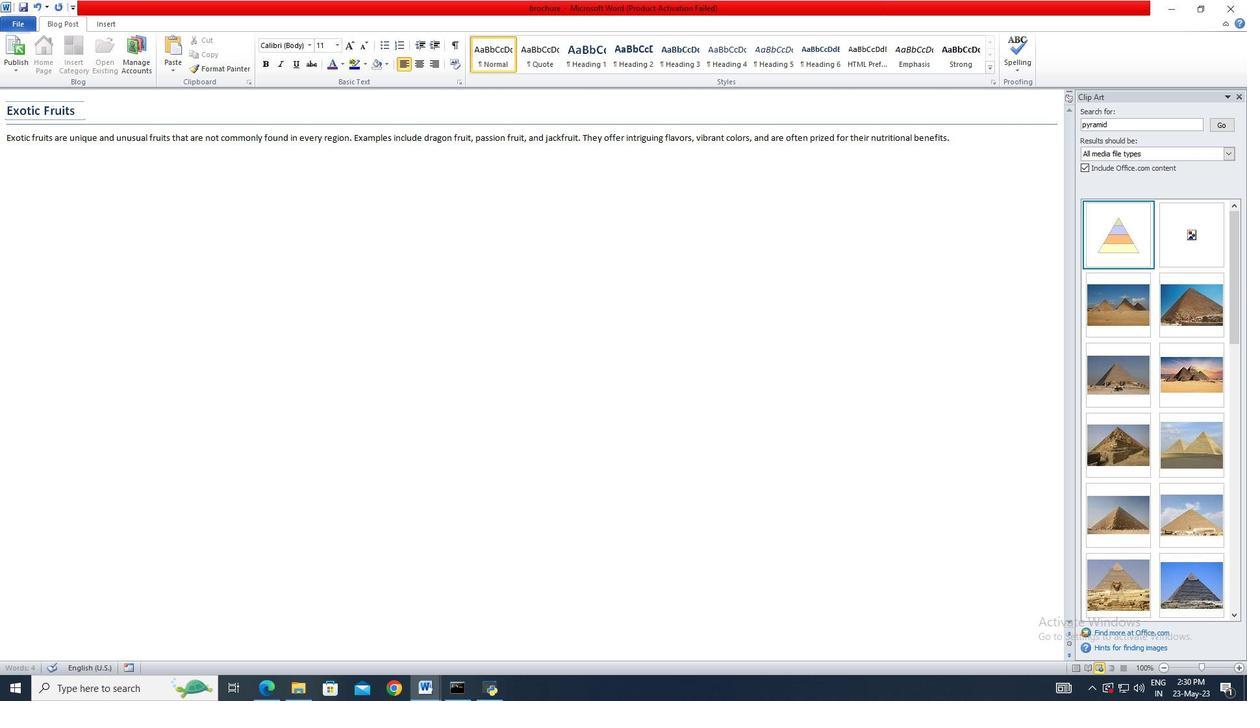 
Action: Mouse moved to (337, 48)
Screenshot: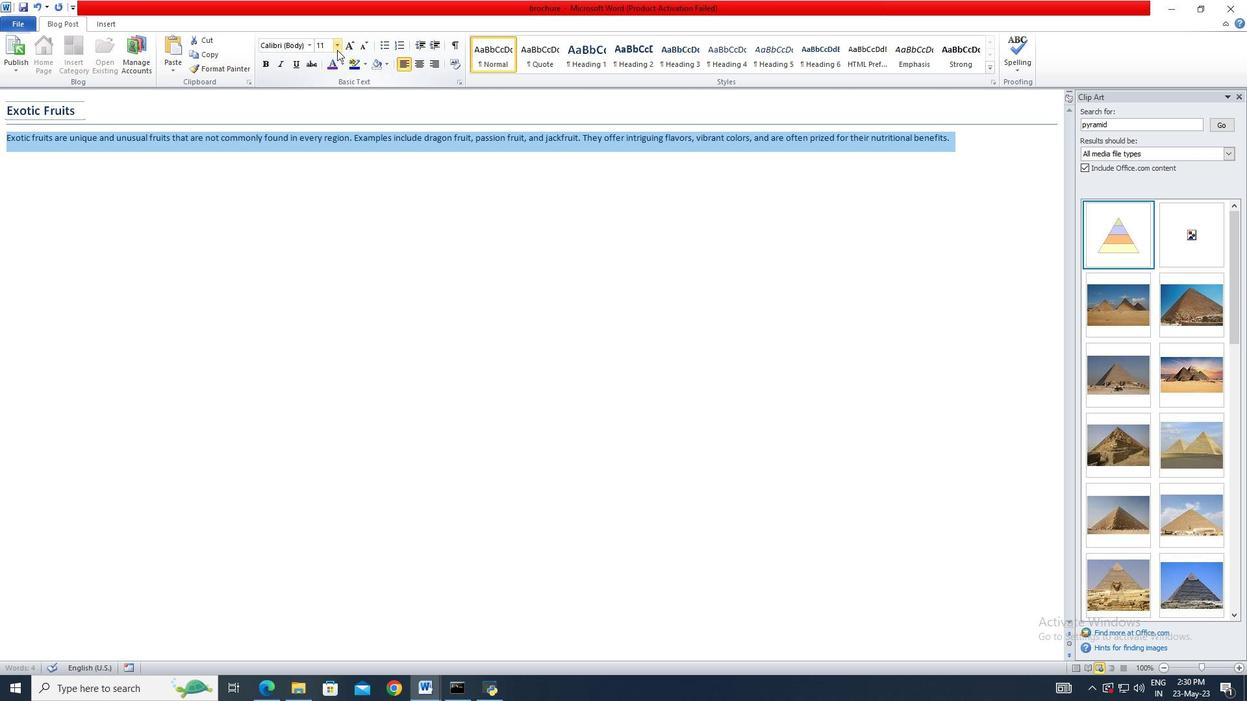 
Action: Mouse pressed left at (337, 48)
Screenshot: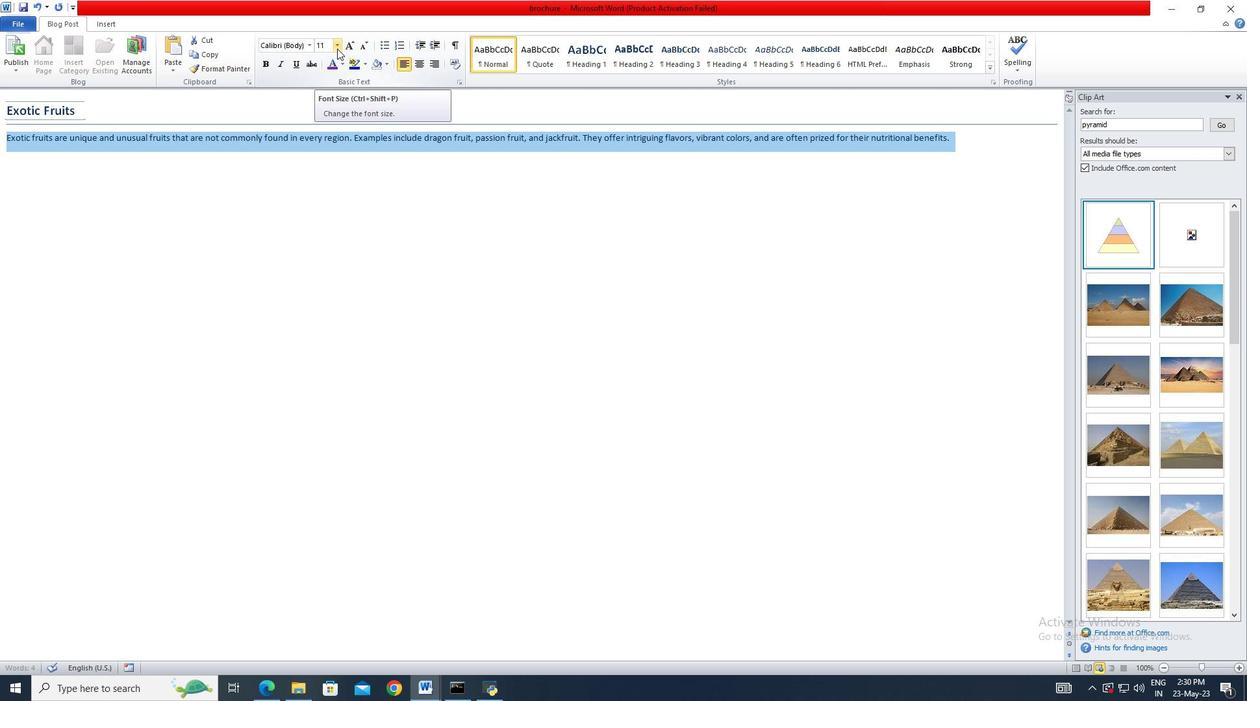 
Action: Mouse moved to (324, 170)
Screenshot: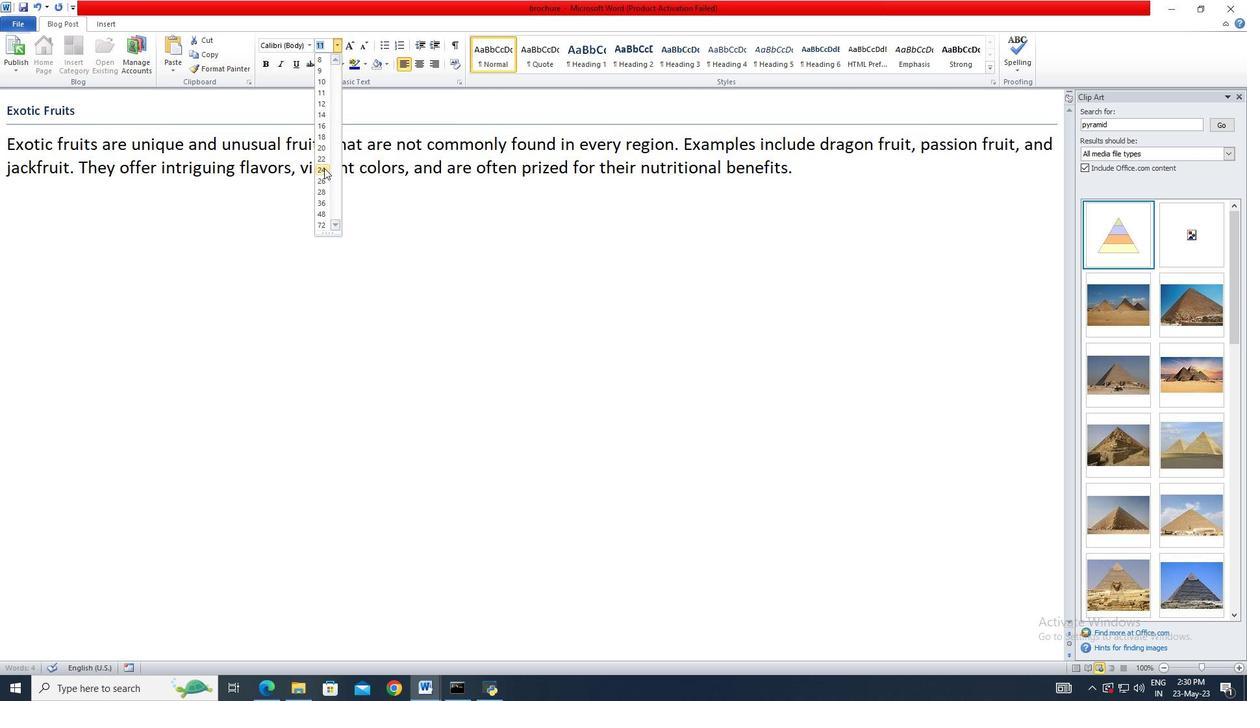 
Action: Mouse pressed left at (324, 170)
Screenshot: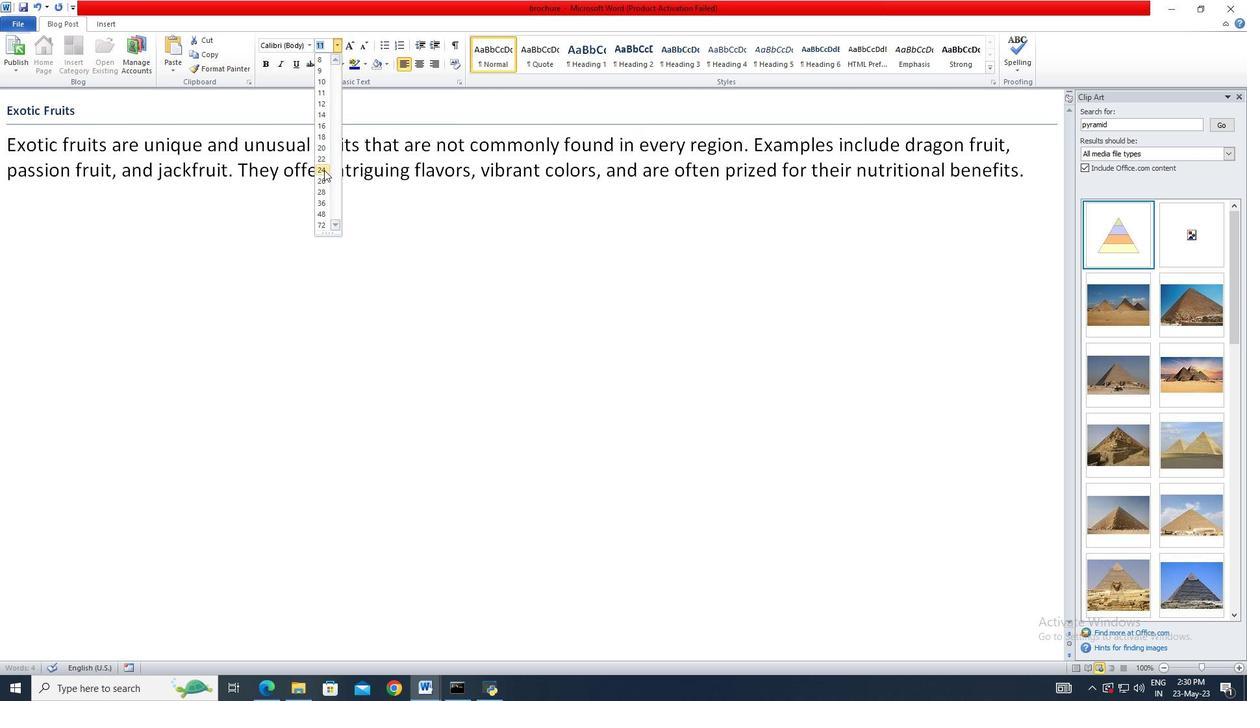 
Action: Mouse moved to (90, 106)
Screenshot: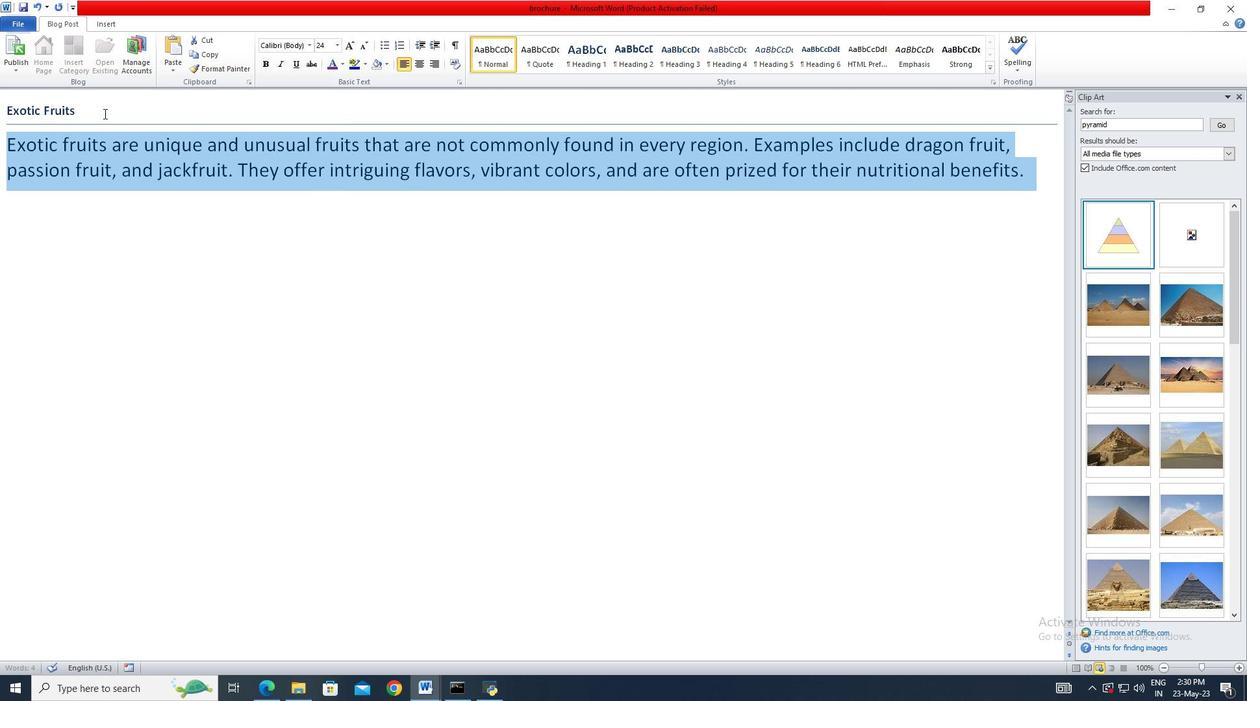 
Action: Mouse pressed left at (90, 106)
Screenshot: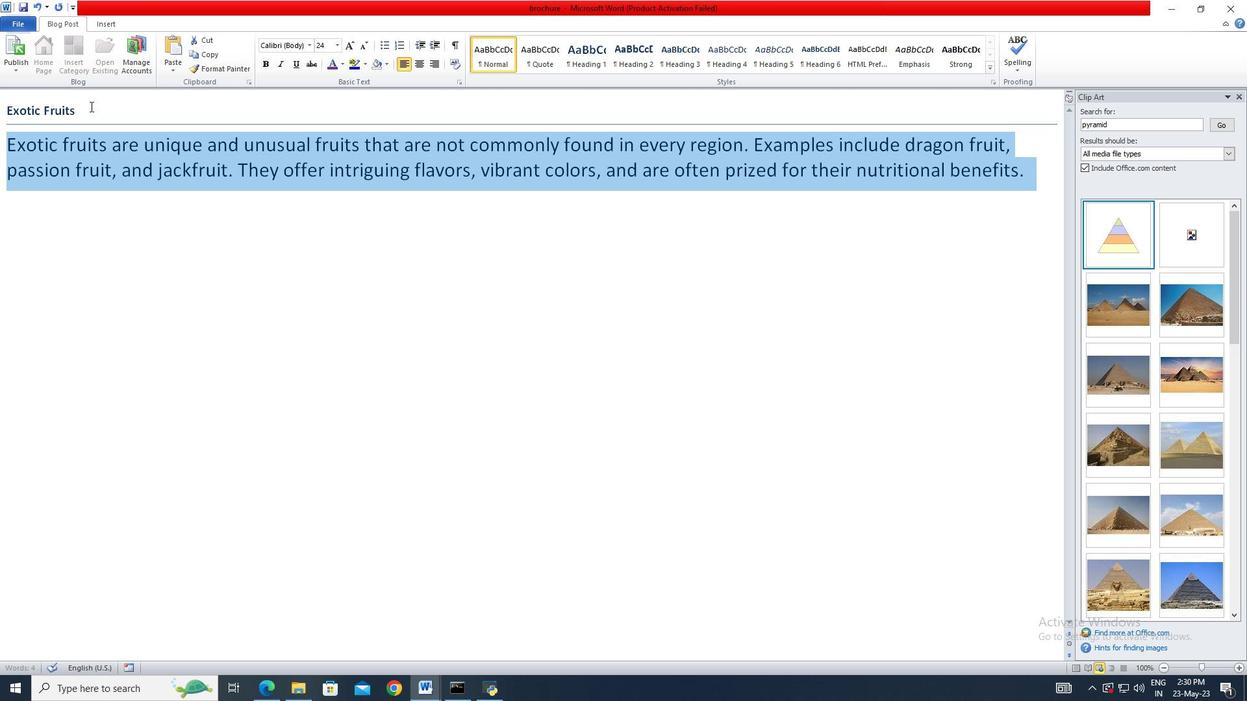 
Action: Mouse moved to (11, 109)
Screenshot: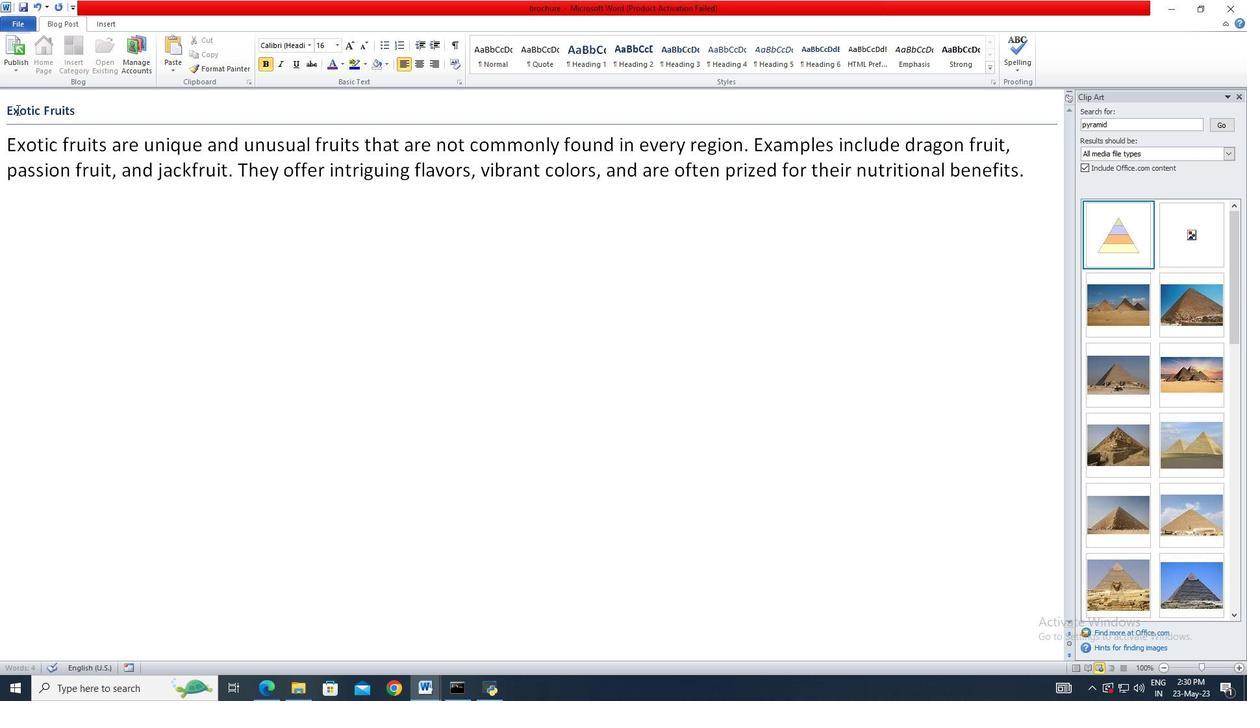 
Action: Key pressed <Key.shift>
Screenshot: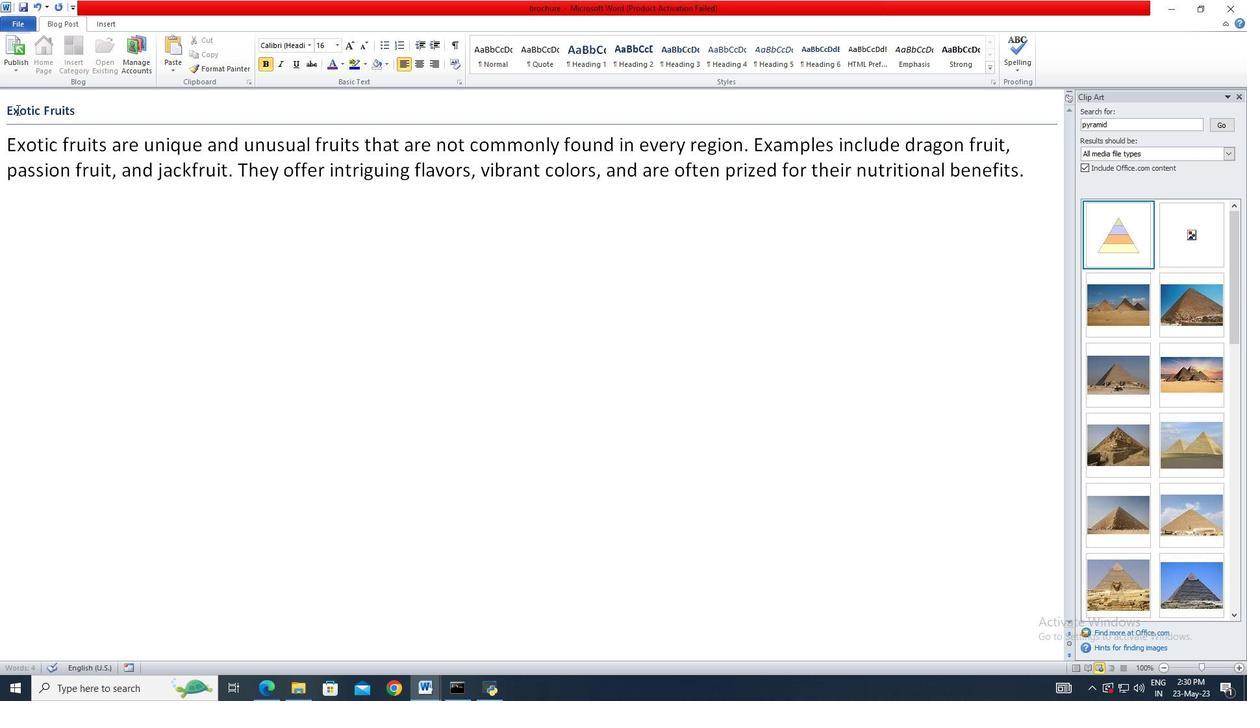 
Action: Mouse moved to (11, 108)
Screenshot: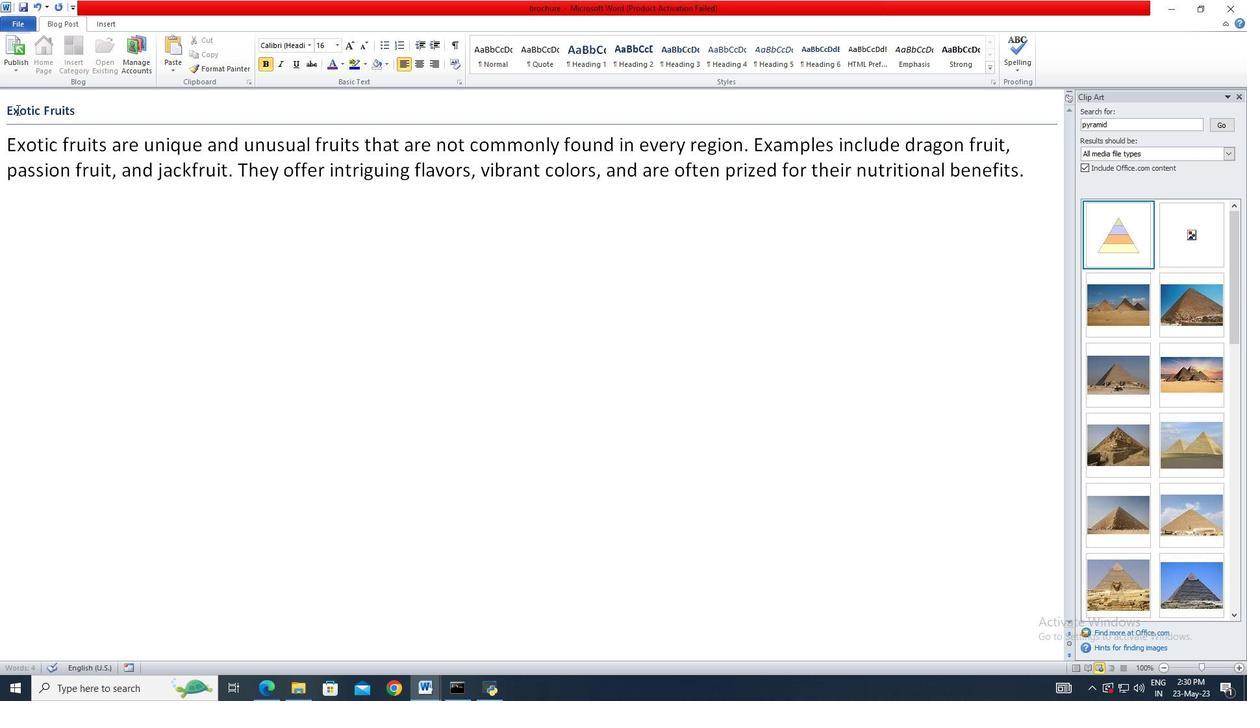 
Action: Mouse pressed left at (11, 108)
Screenshot: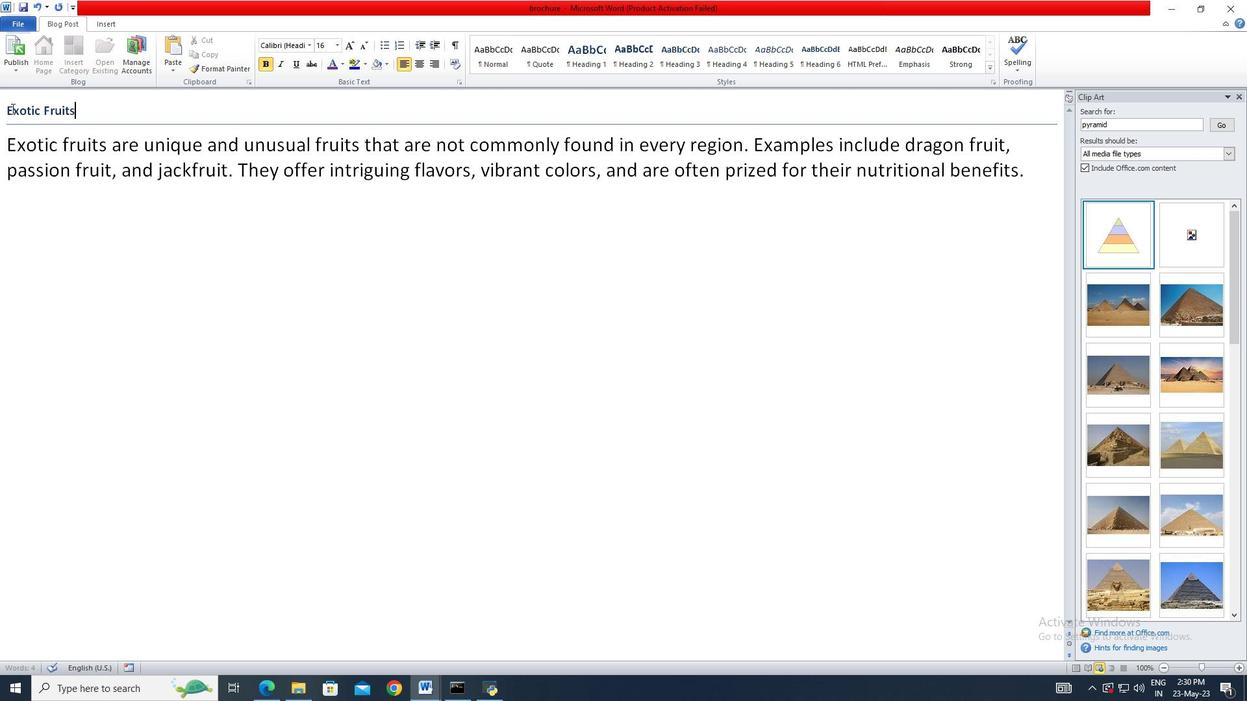 
Action: Key pressed <Key.shift><Key.shift><Key.shift><Key.shift><Key.shift><Key.shift><Key.shift><Key.shift><Key.shift>
Screenshot: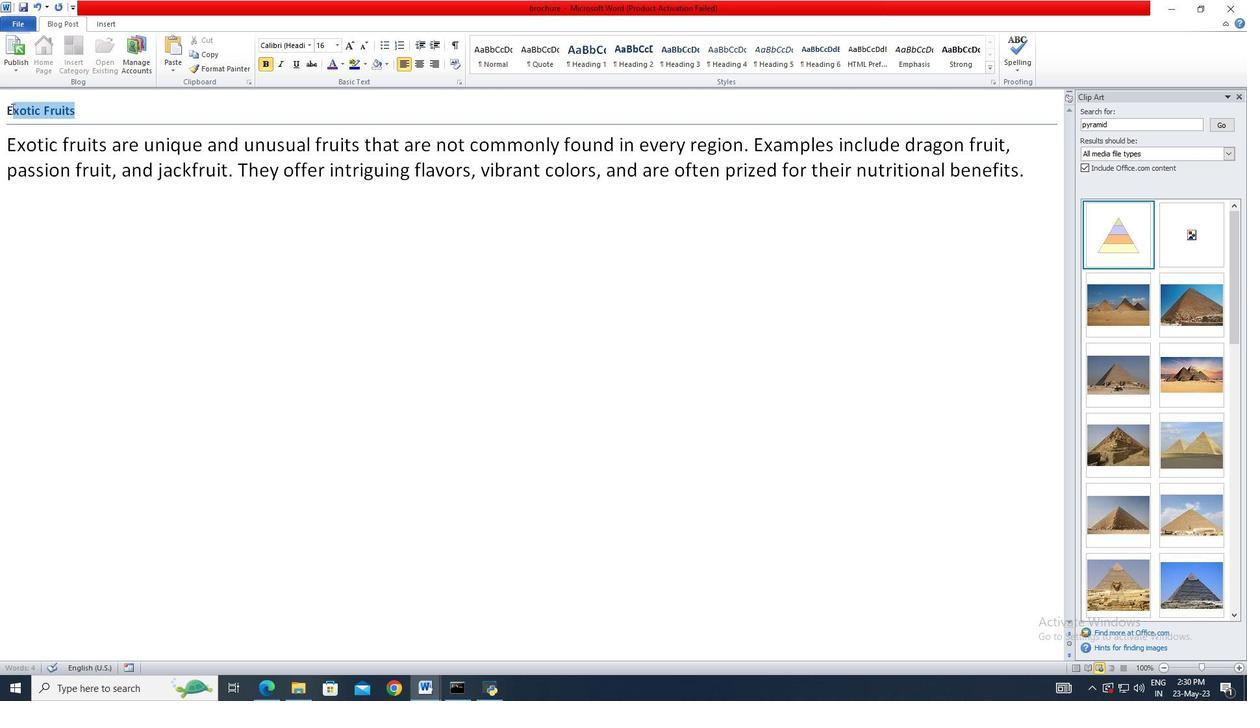
Action: Mouse moved to (6, 105)
Screenshot: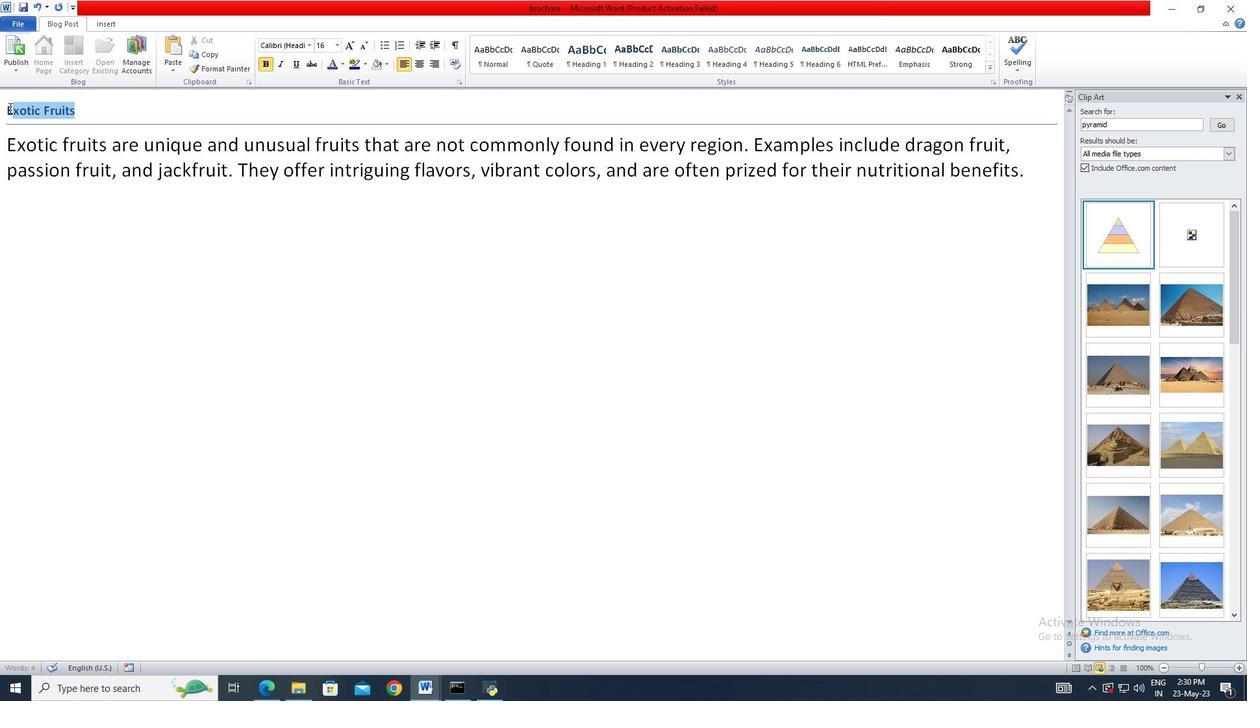 
Action: Key pressed <Key.shift><Key.shift><Key.shift><Key.shift><Key.shift><Key.shift>
Screenshot: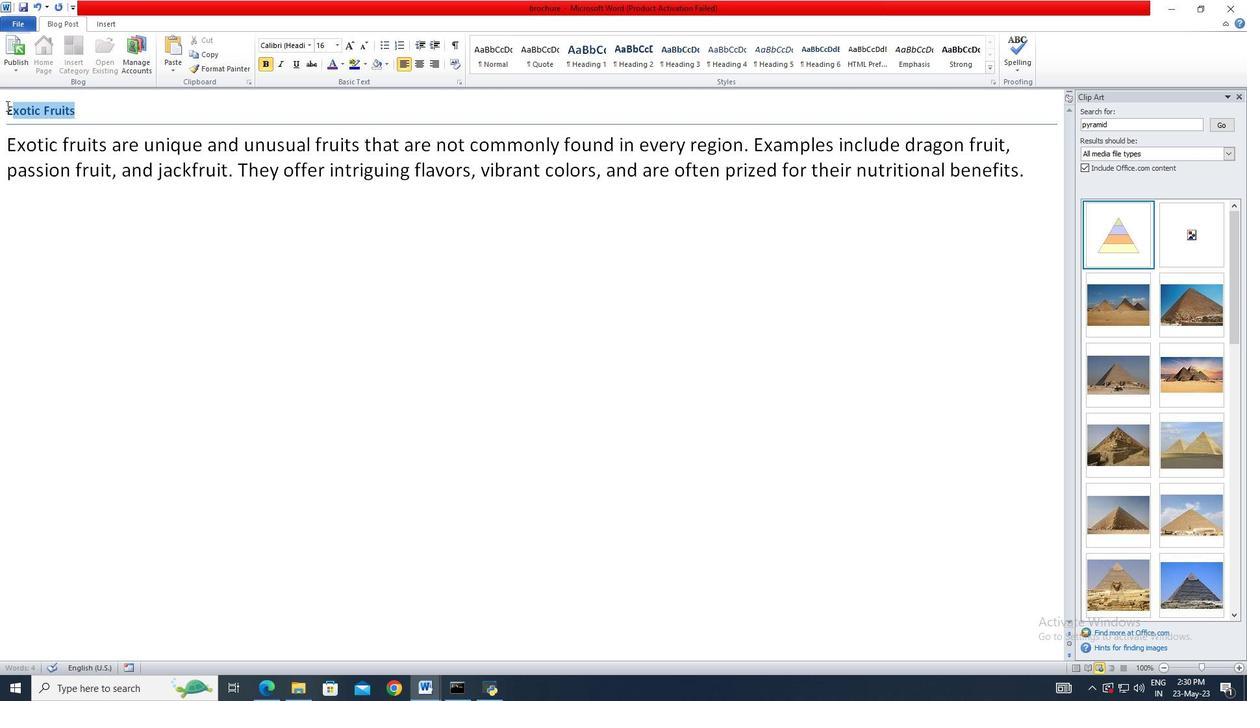 
Action: Mouse pressed left at (6, 105)
Screenshot: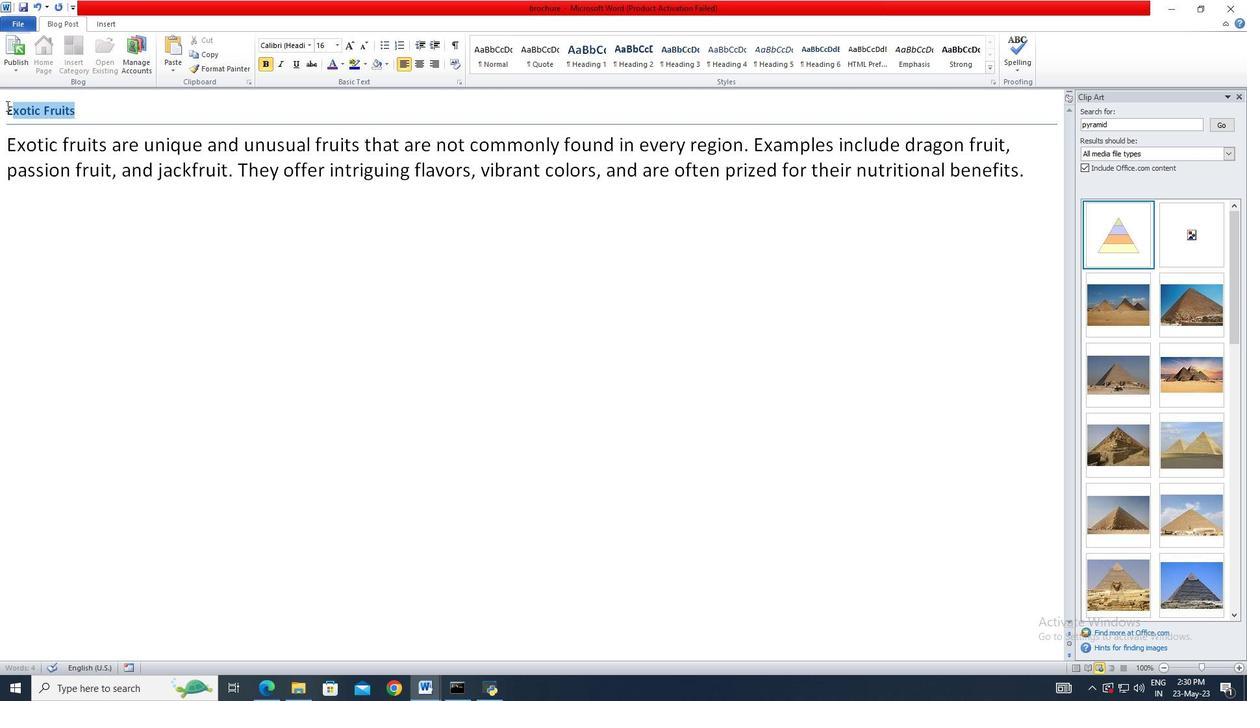 
Action: Key pressed <Key.shift><Key.shift><Key.shift><Key.shift><Key.shift>
Screenshot: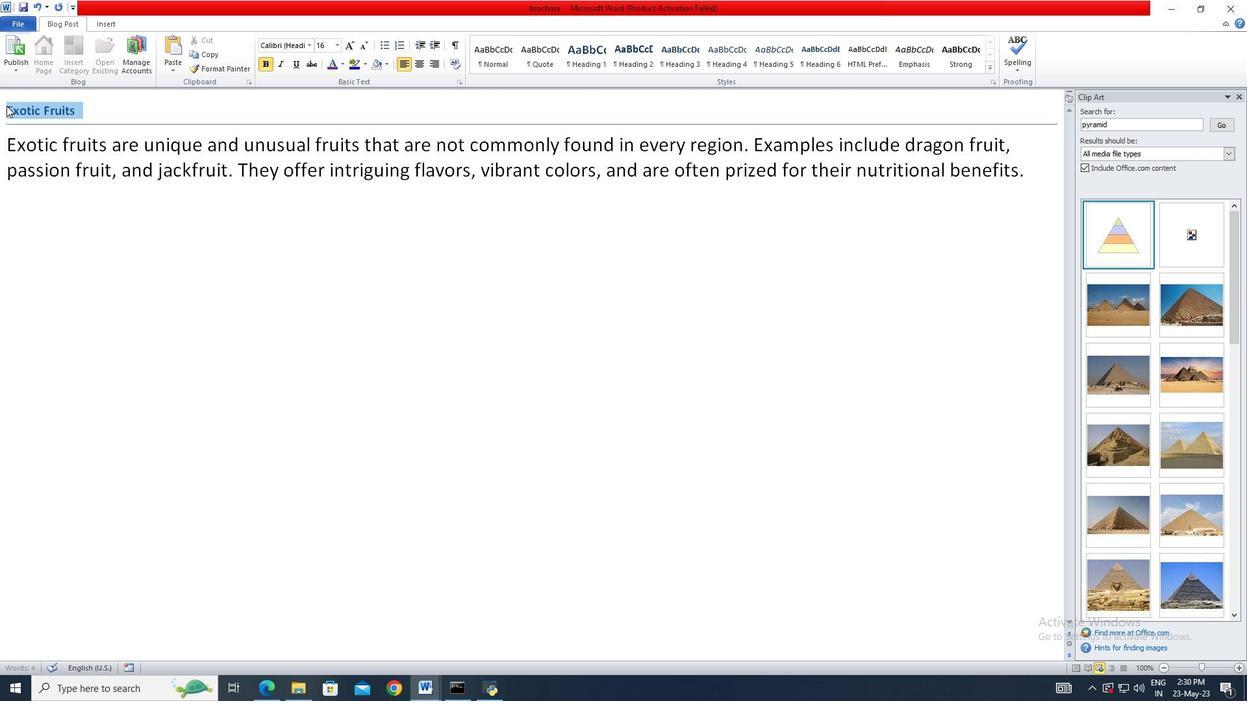 
Action: Mouse moved to (7, 105)
Screenshot: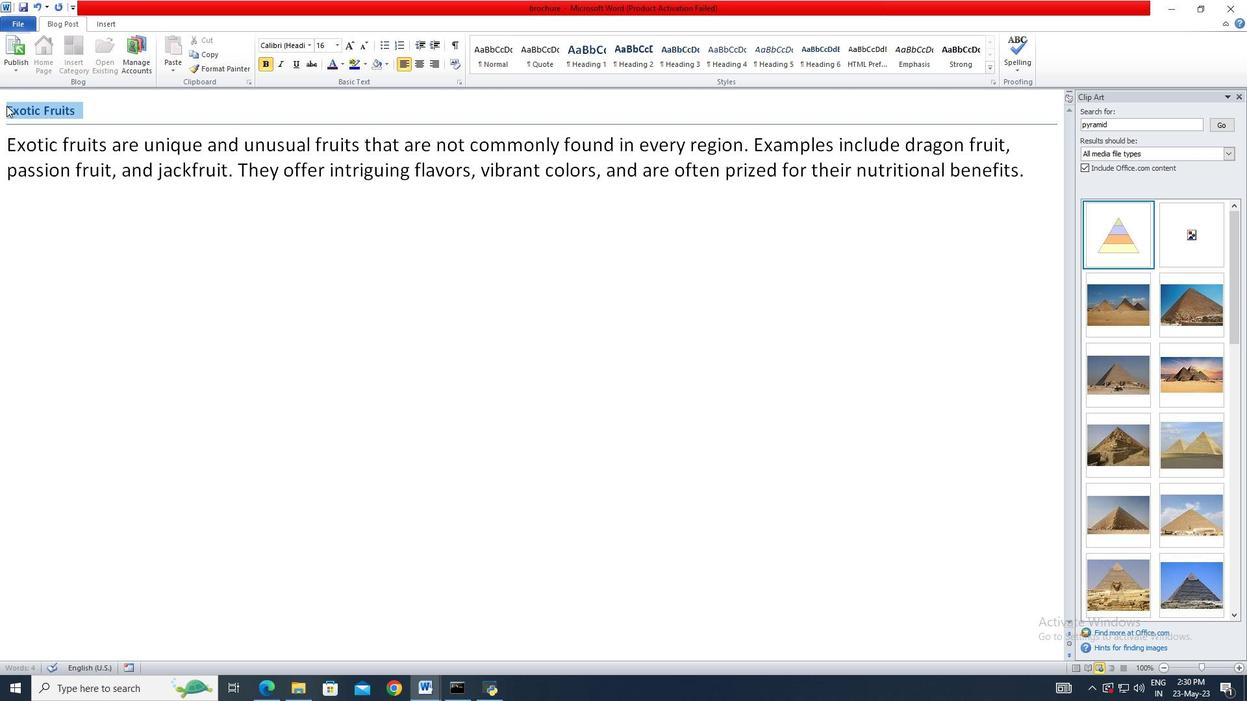 
Action: Key pressed <Key.shift>
Screenshot: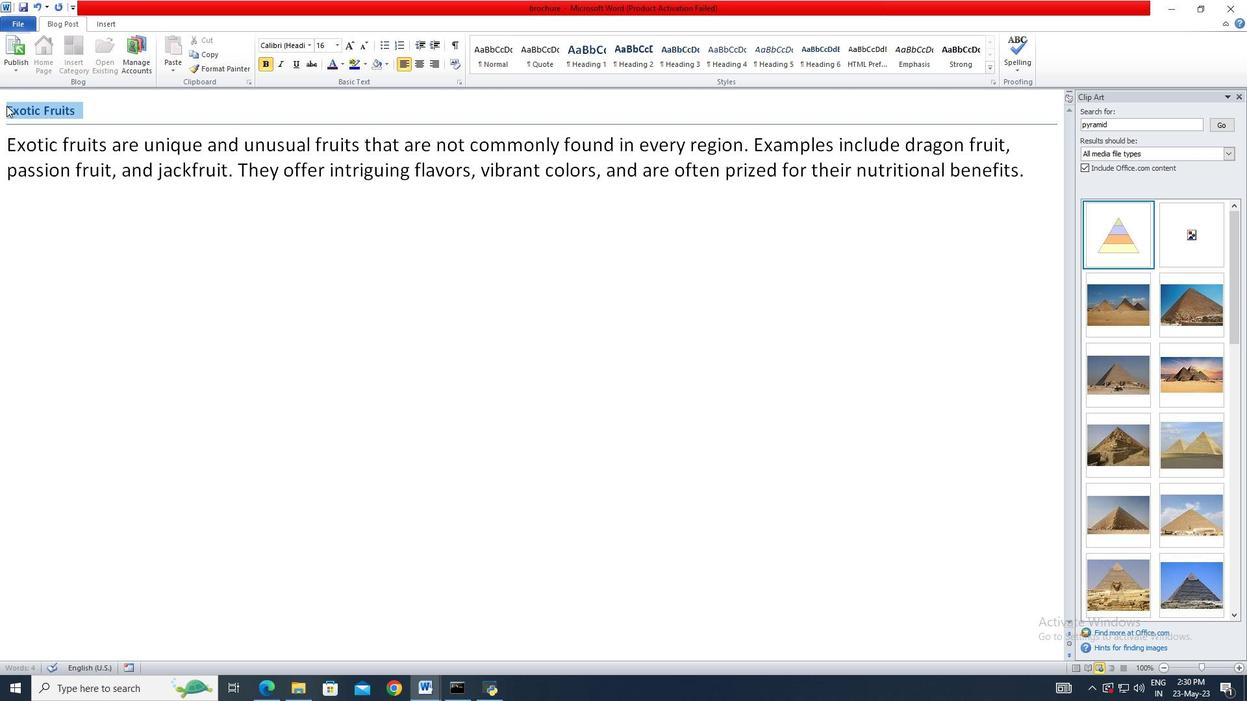 
Action: Mouse moved to (307, 46)
Screenshot: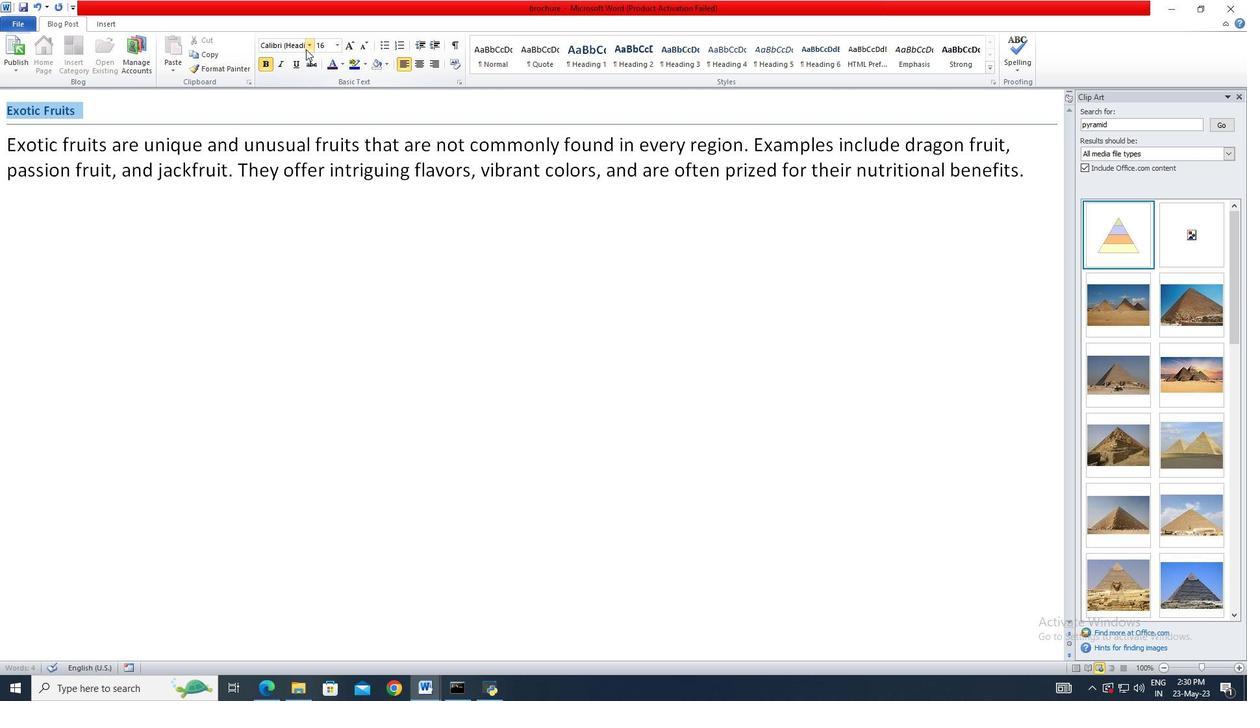 
Action: Mouse pressed left at (307, 46)
Screenshot: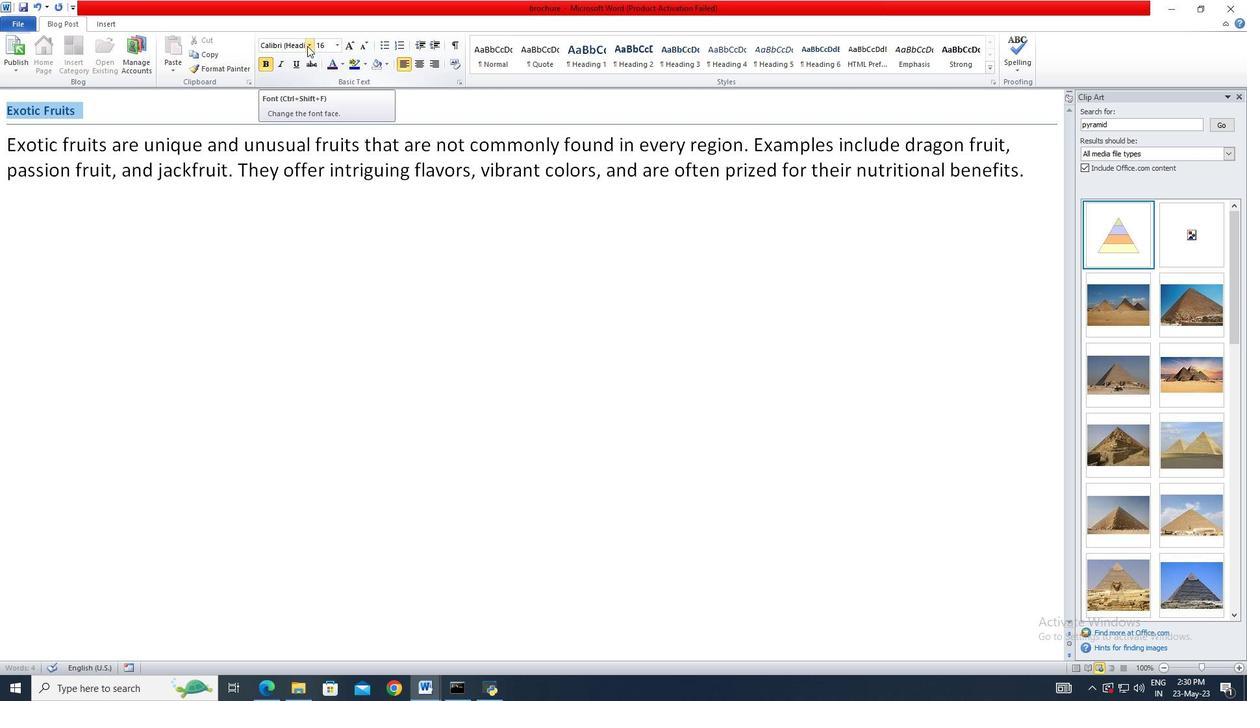 
Action: Mouse moved to (315, 330)
Screenshot: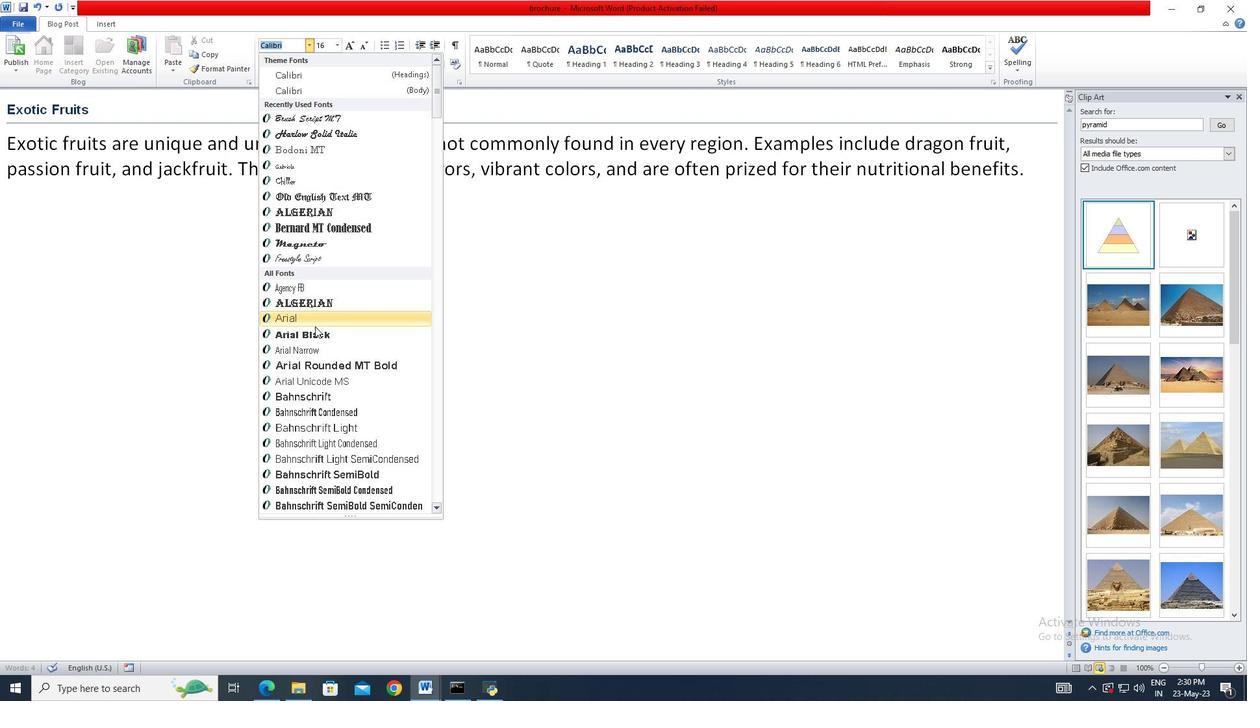 
Action: Mouse scrolled (315, 330) with delta (0, 0)
Screenshot: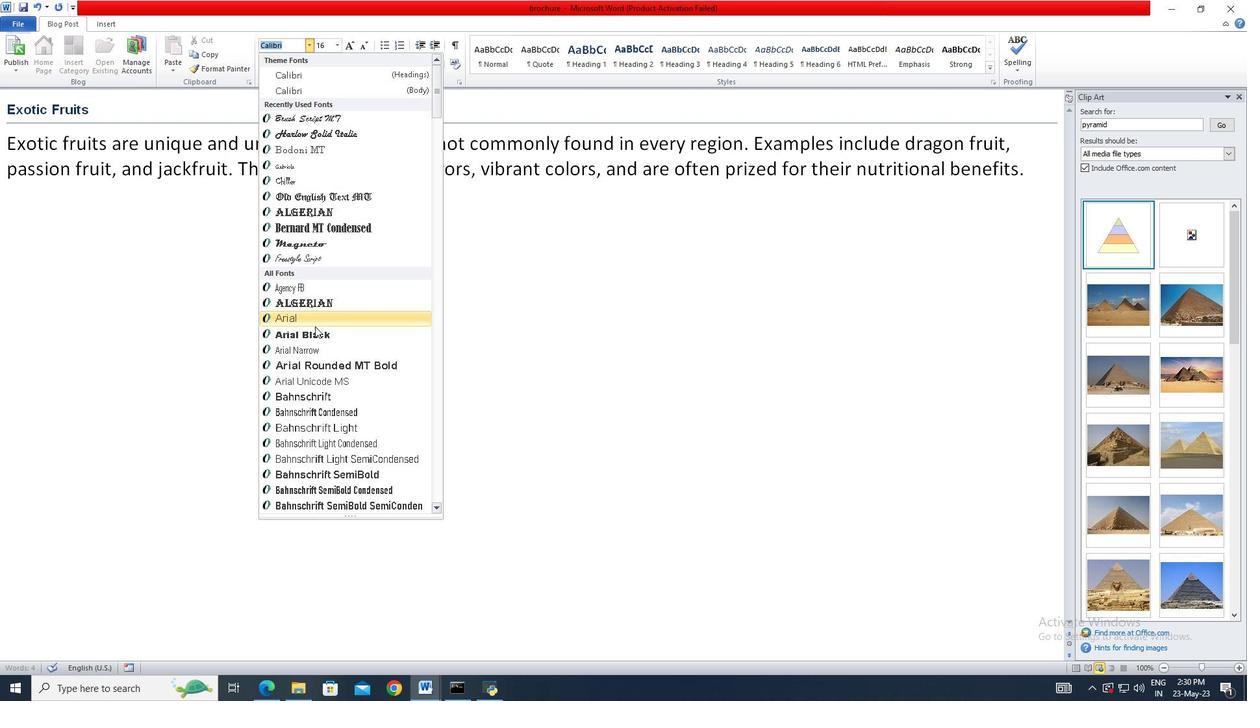 
Action: Mouse moved to (315, 332)
Screenshot: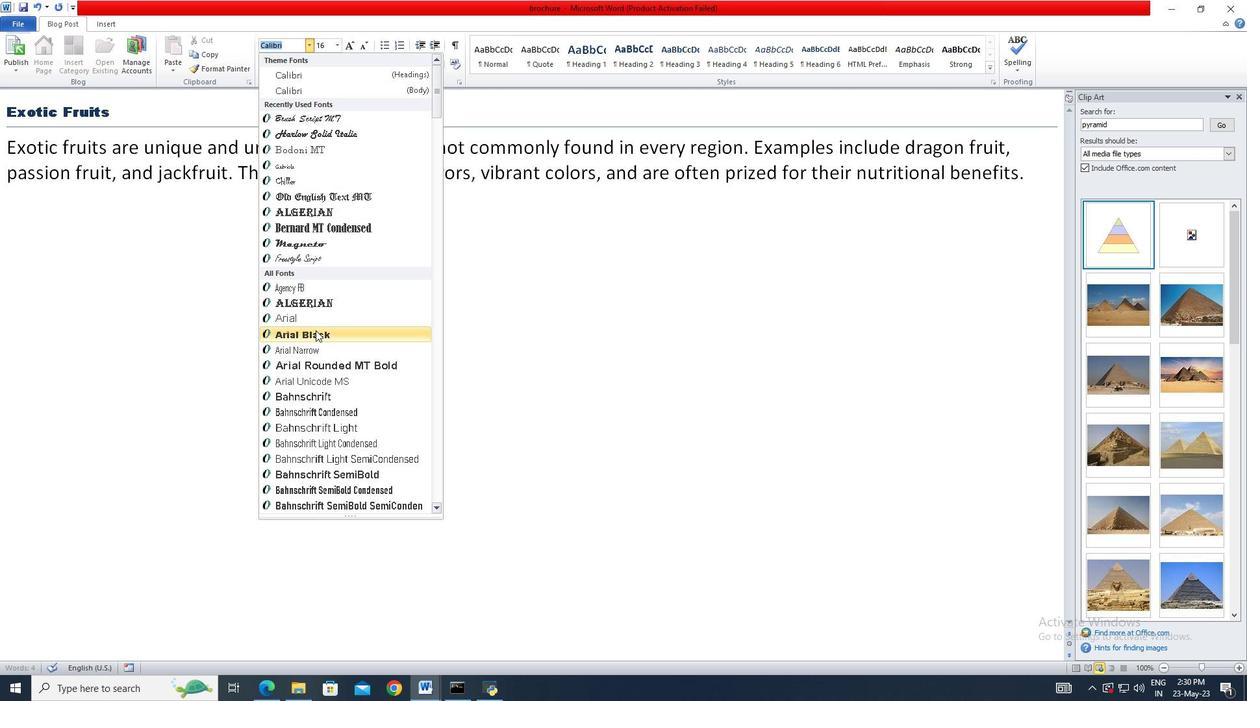 
Action: Mouse scrolled (315, 331) with delta (0, 0)
Screenshot: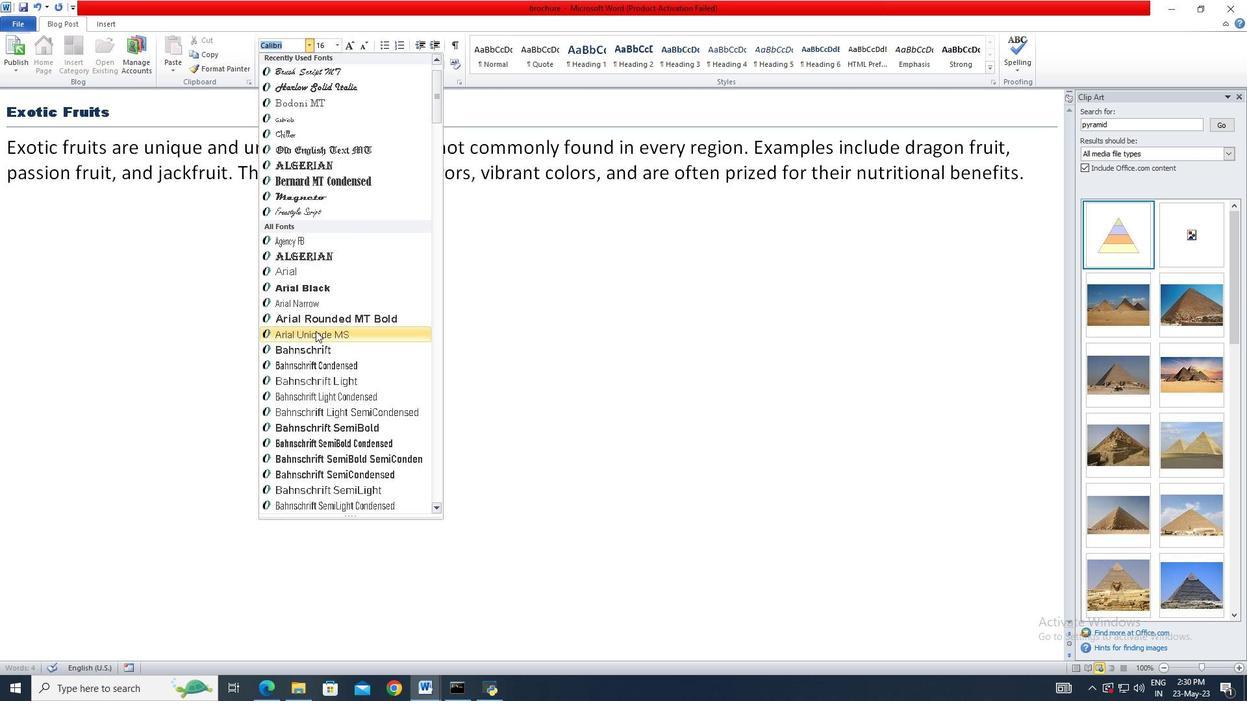
Action: Mouse scrolled (315, 331) with delta (0, 0)
Screenshot: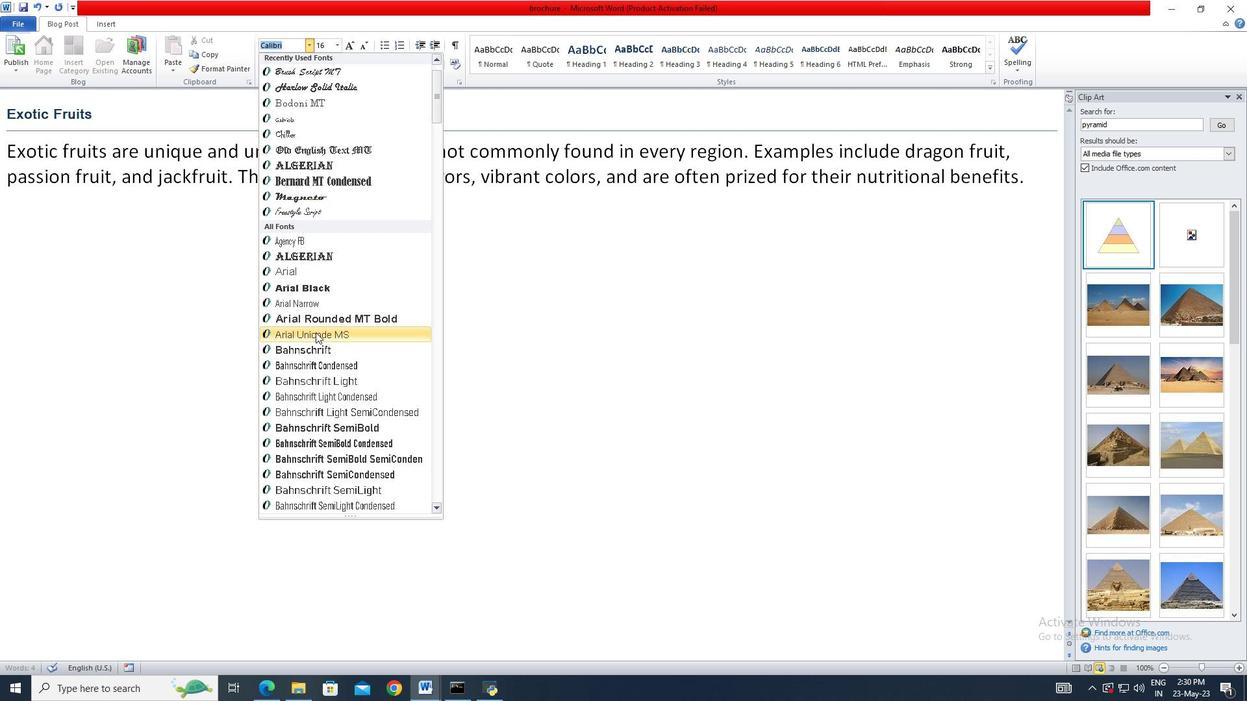 
Action: Mouse scrolled (315, 331) with delta (0, 0)
Screenshot: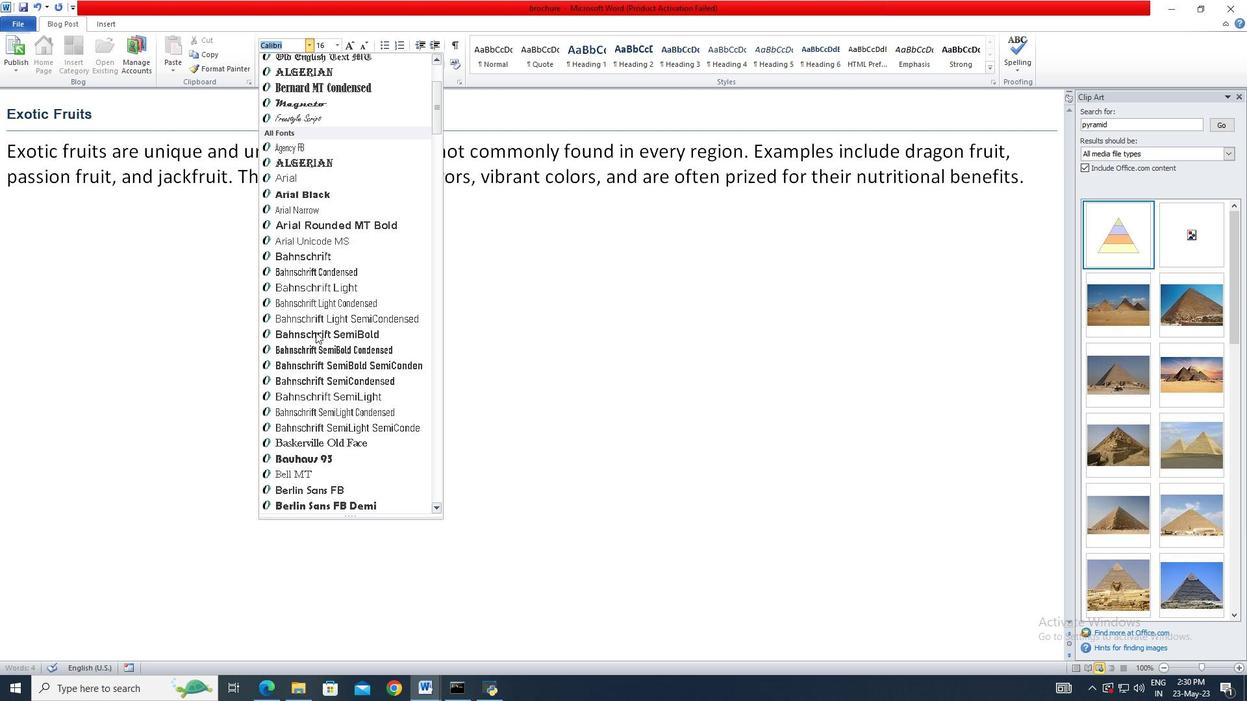 
Action: Mouse scrolled (315, 331) with delta (0, 0)
Screenshot: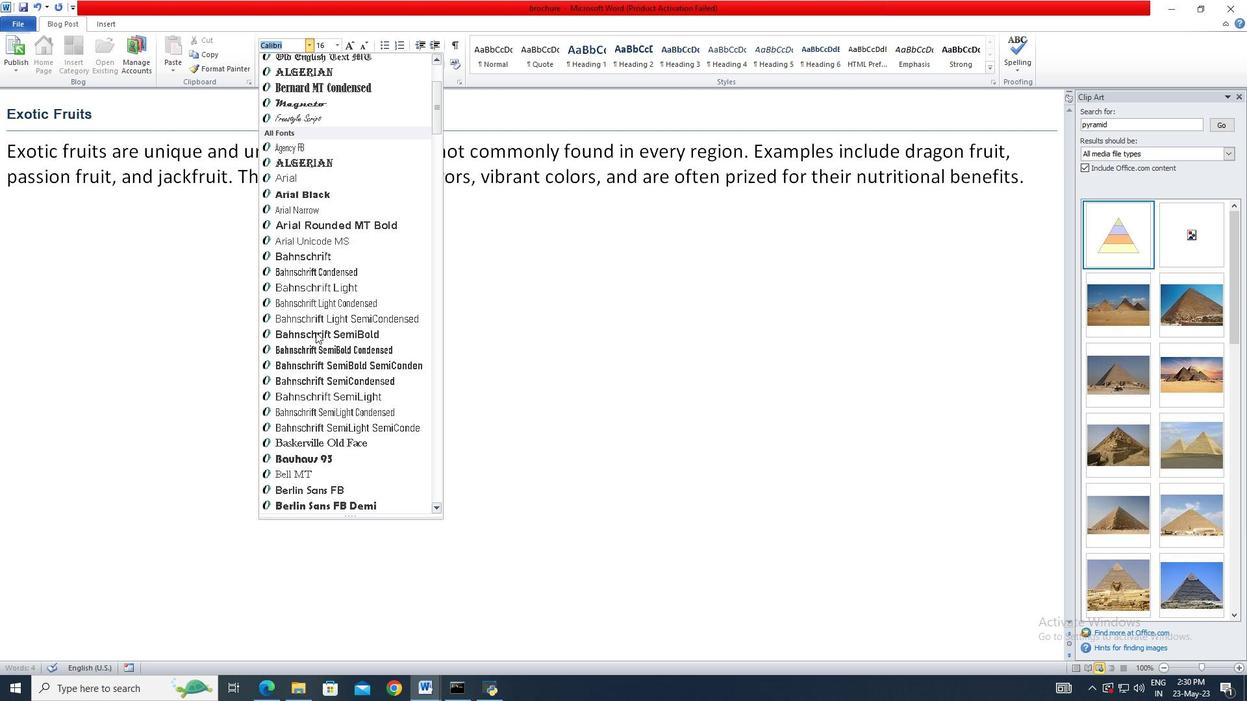 
Action: Mouse scrolled (315, 331) with delta (0, 0)
Screenshot: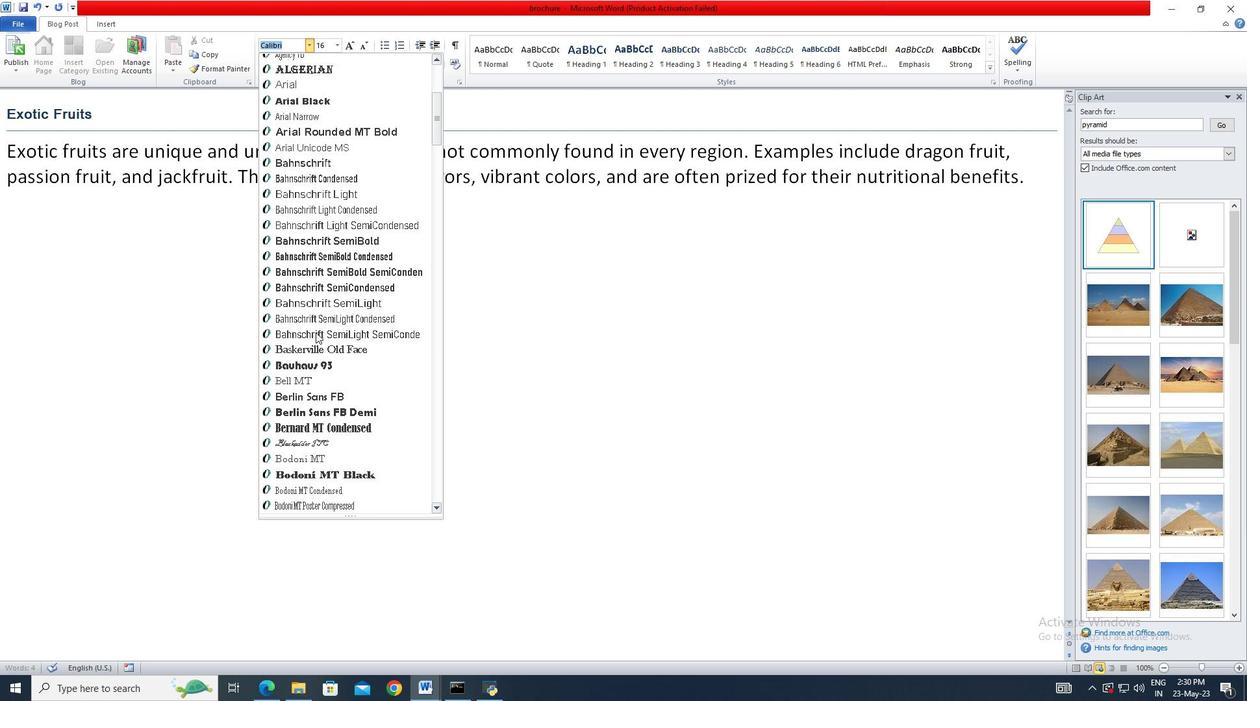 
Action: Mouse scrolled (315, 331) with delta (0, 0)
Screenshot: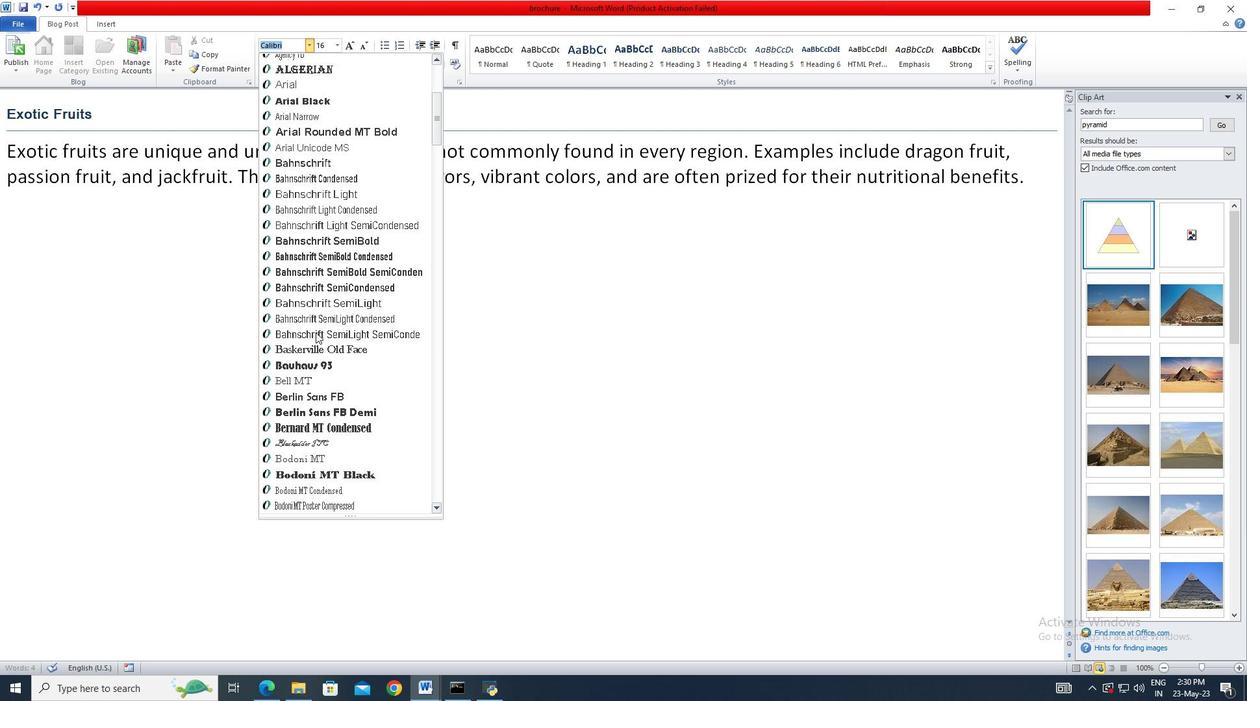 
Action: Mouse scrolled (315, 331) with delta (0, 0)
Screenshot: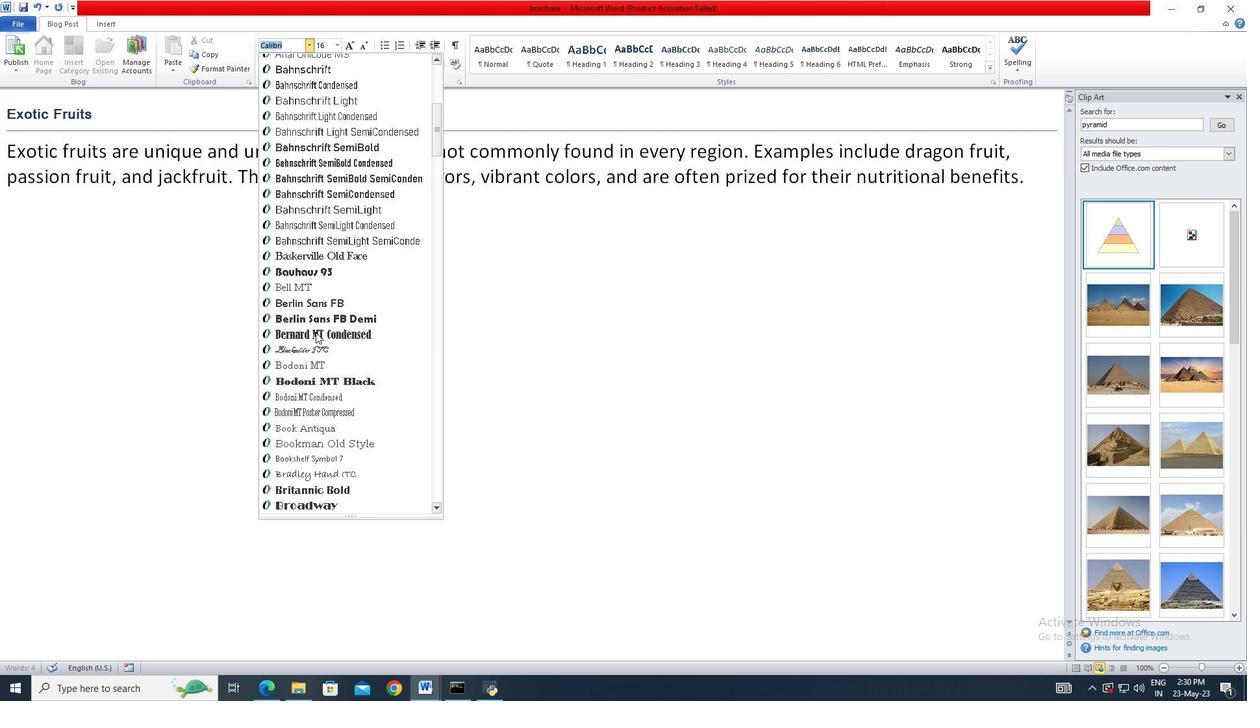 
Action: Mouse scrolled (315, 331) with delta (0, 0)
Screenshot: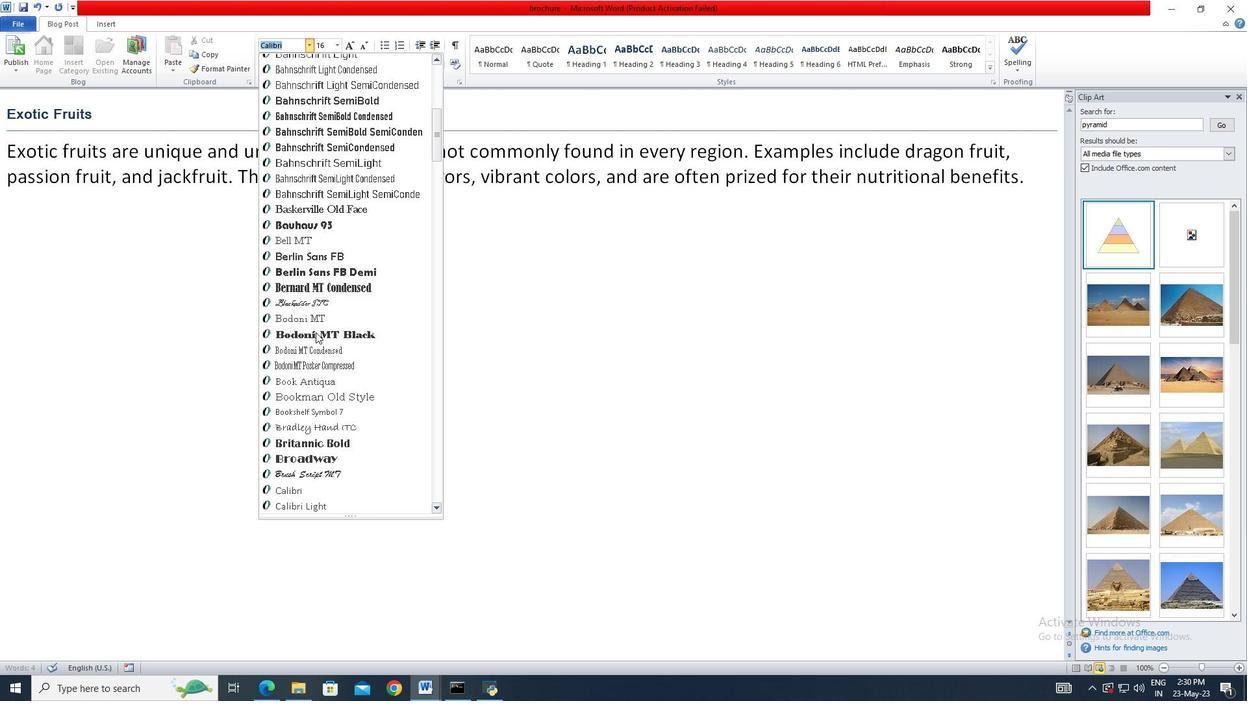
Action: Mouse scrolled (315, 331) with delta (0, 0)
Screenshot: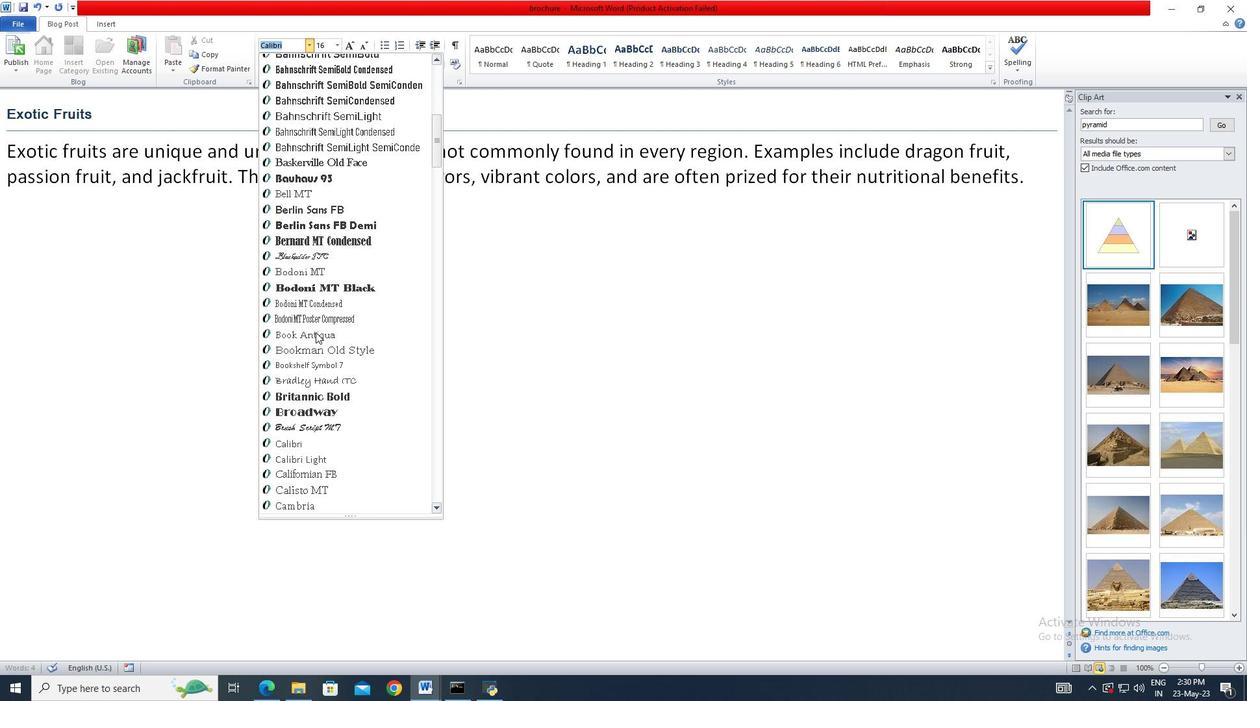 
Action: Mouse scrolled (315, 331) with delta (0, 0)
Screenshot: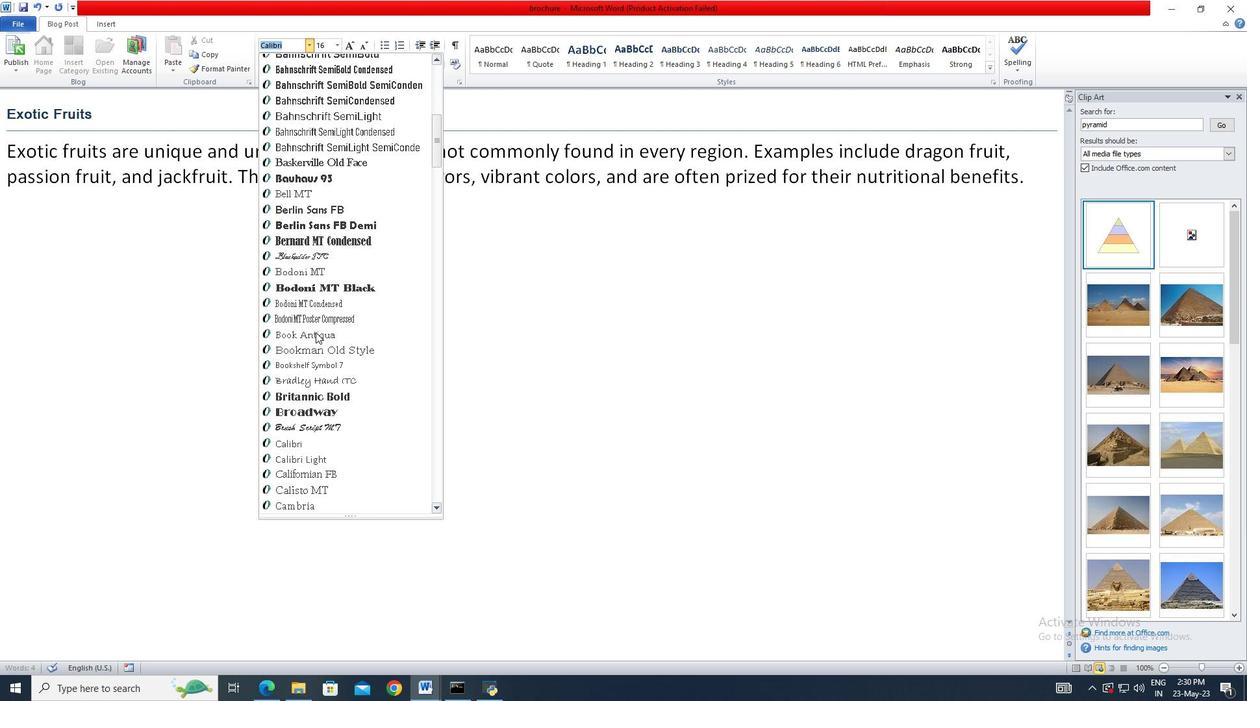 
Action: Mouse scrolled (315, 331) with delta (0, 0)
Screenshot: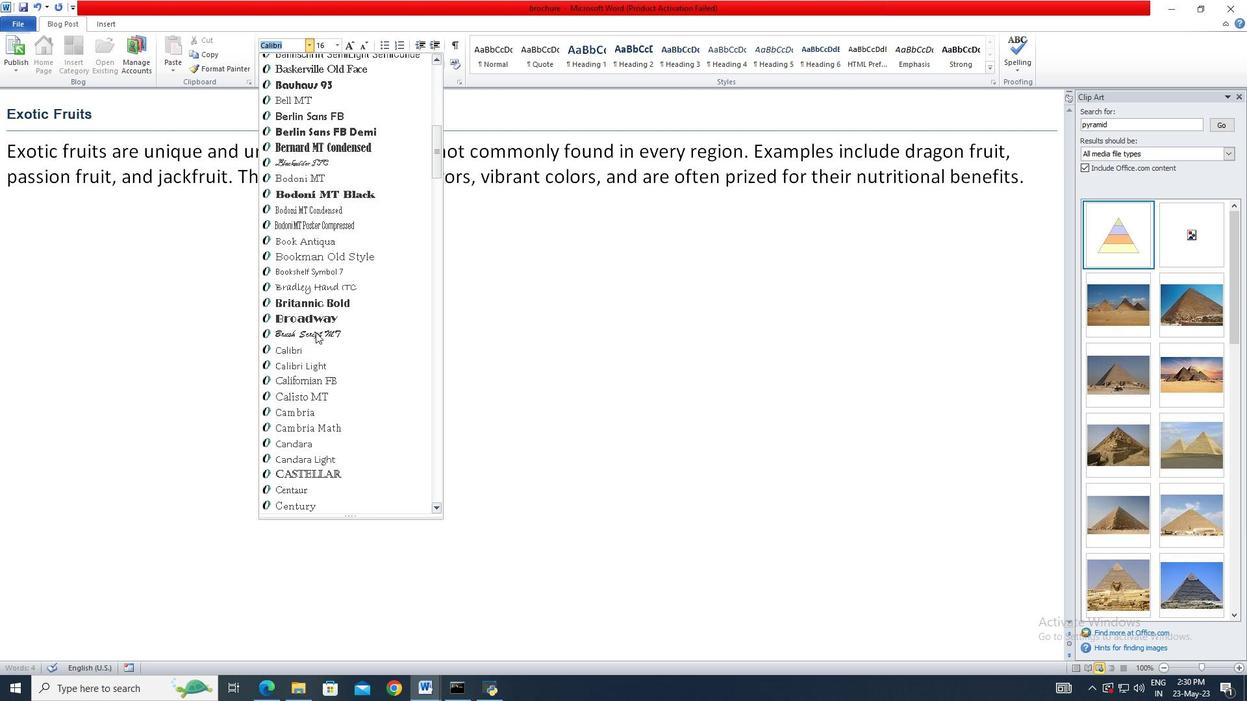 
Action: Mouse scrolled (315, 331) with delta (0, 0)
Screenshot: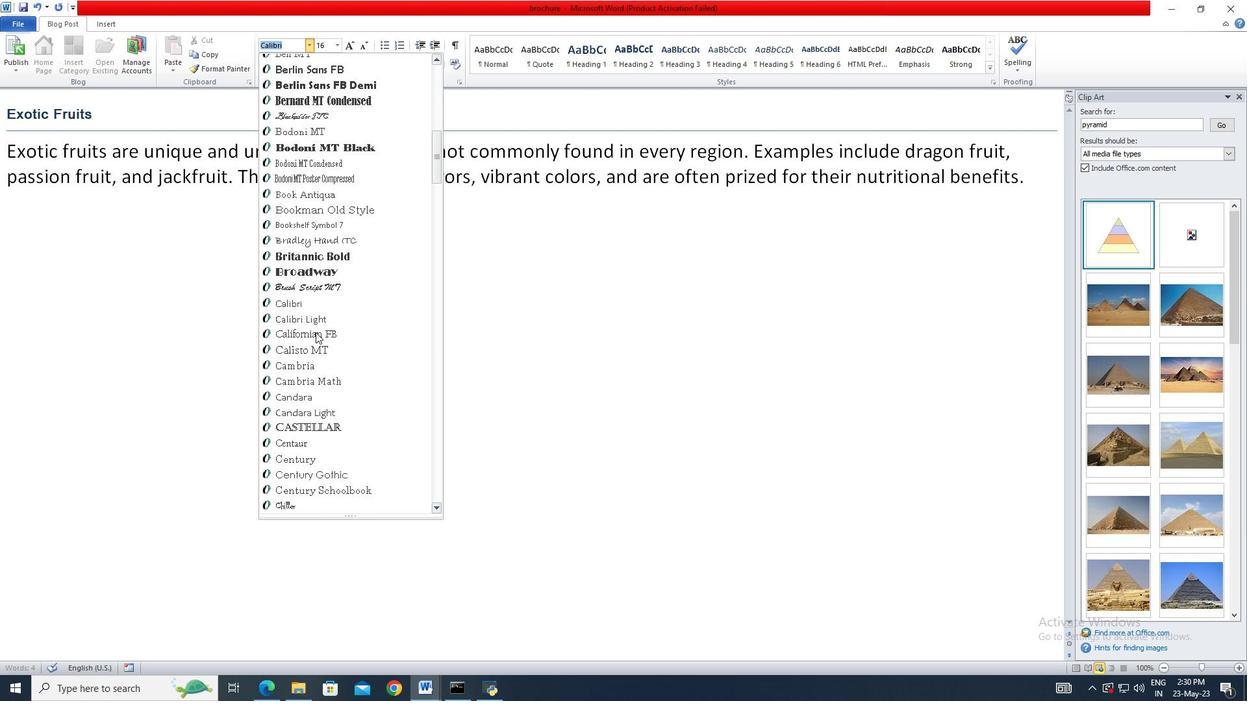 
Action: Mouse scrolled (315, 331) with delta (0, 0)
Screenshot: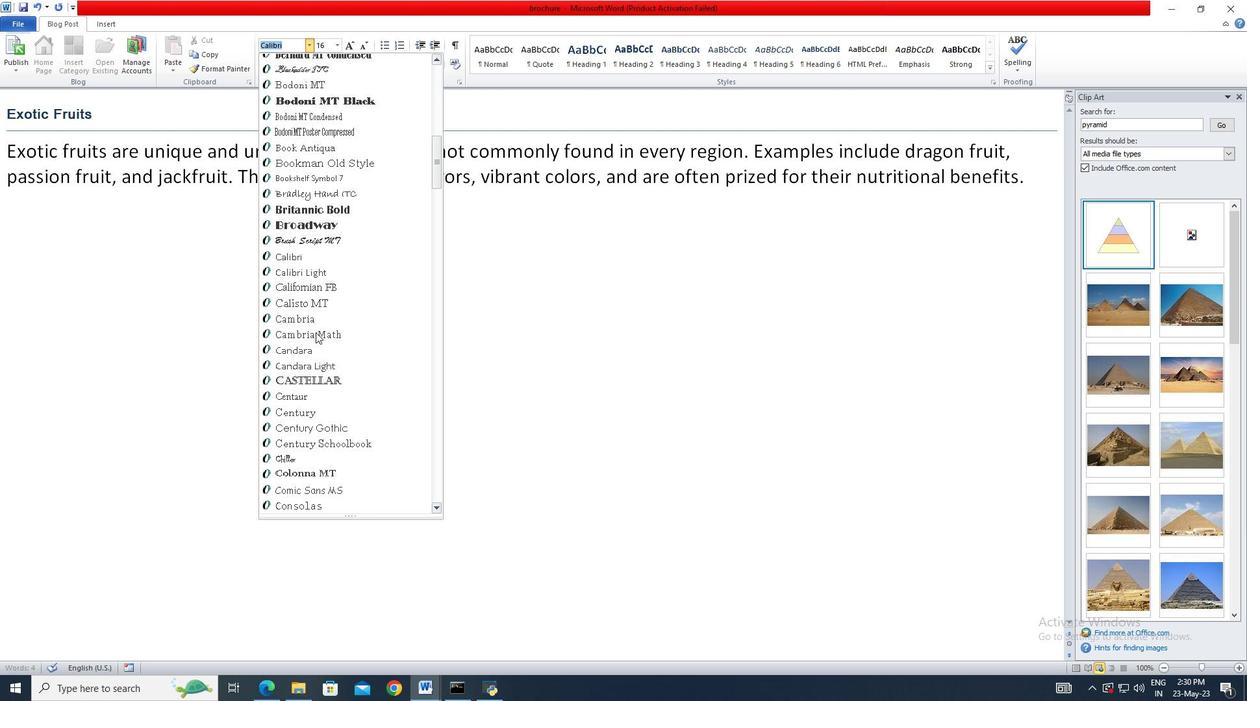
Action: Mouse scrolled (315, 331) with delta (0, 0)
Screenshot: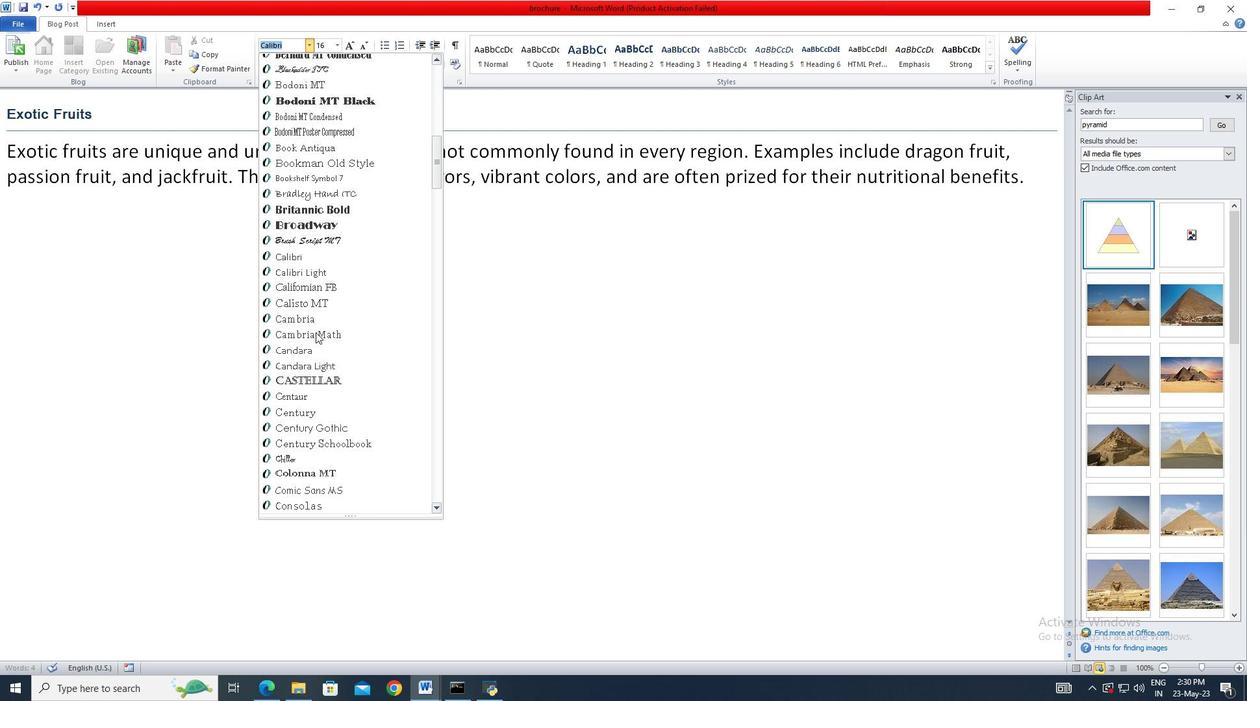 
Action: Mouse scrolled (315, 331) with delta (0, 0)
Screenshot: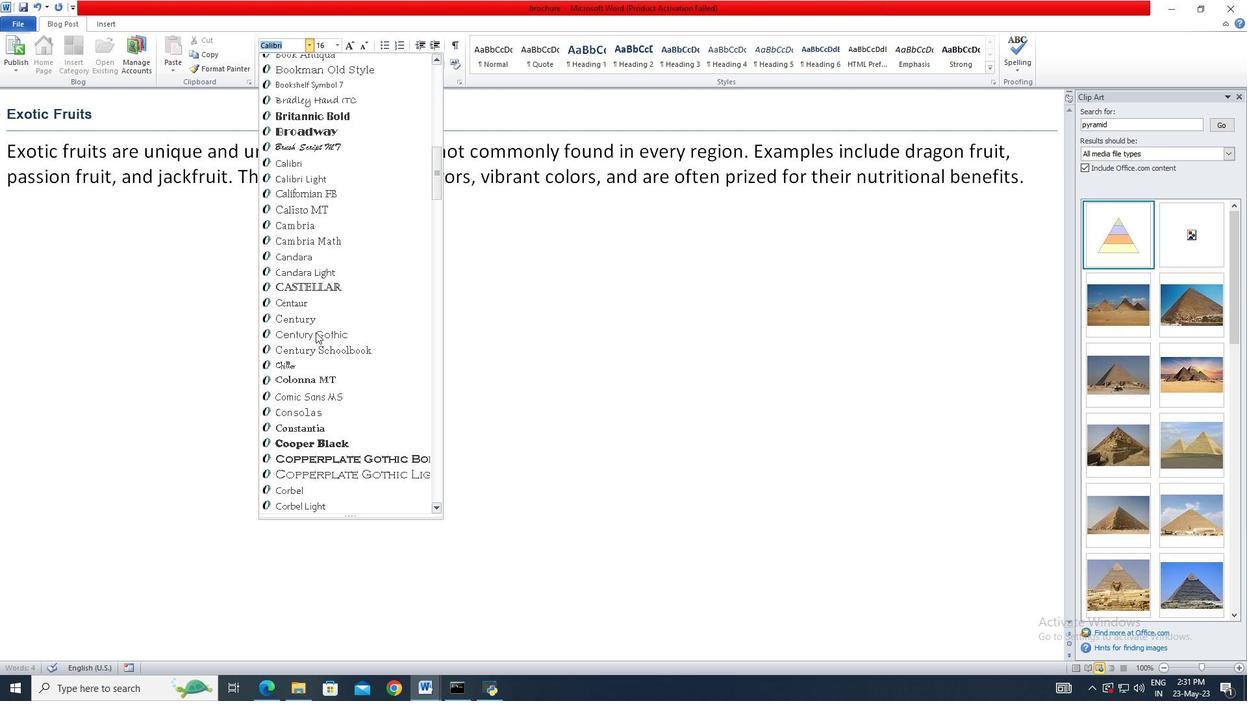 
Action: Mouse scrolled (315, 331) with delta (0, 0)
Screenshot: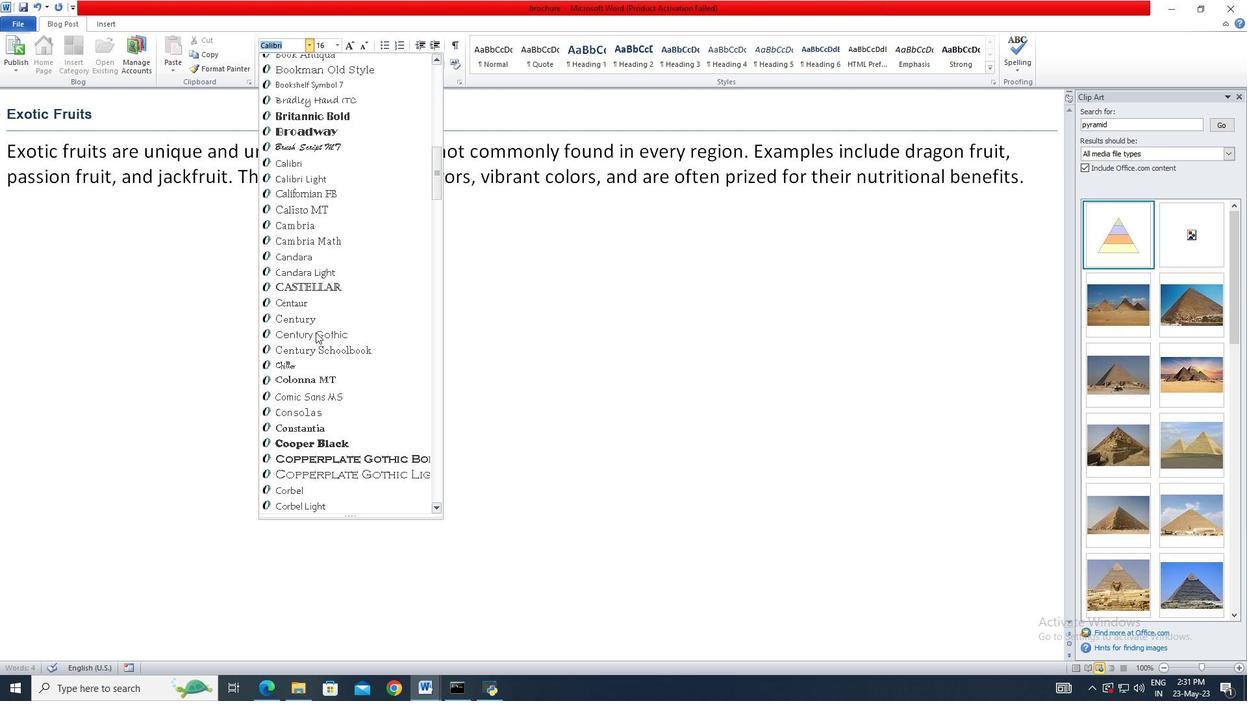 
Action: Mouse scrolled (315, 331) with delta (0, 0)
Screenshot: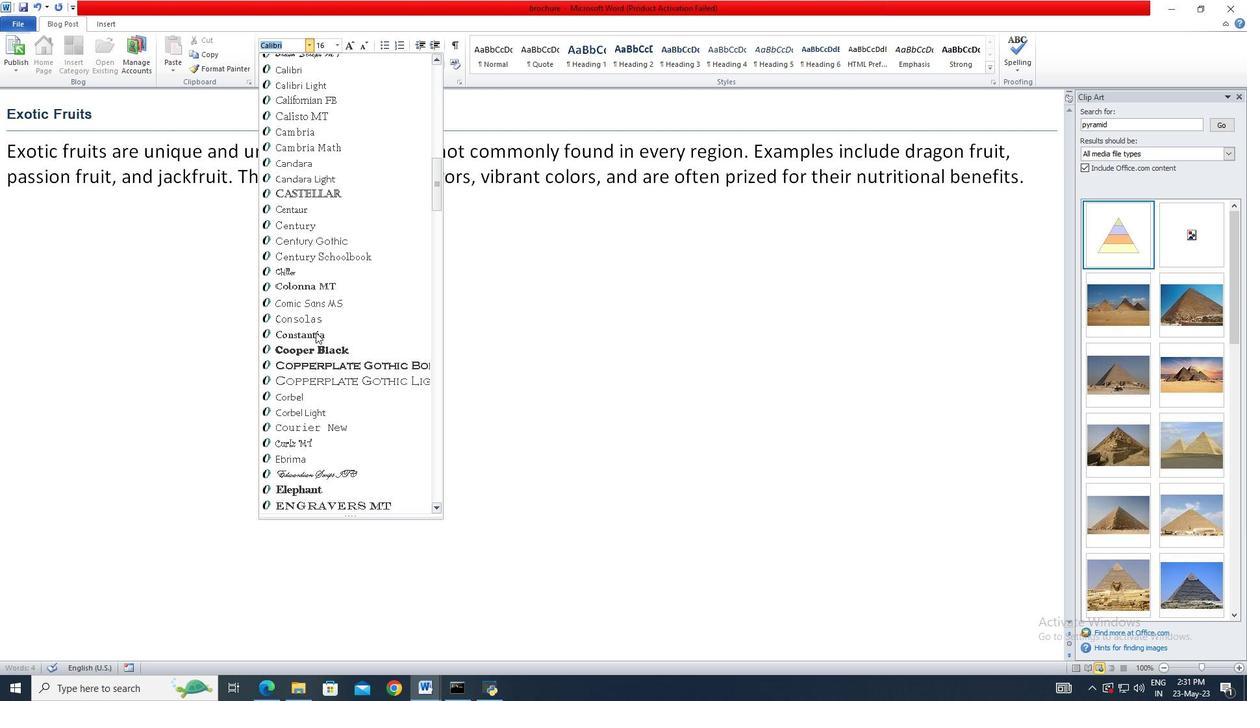 
Action: Mouse scrolled (315, 331) with delta (0, 0)
Screenshot: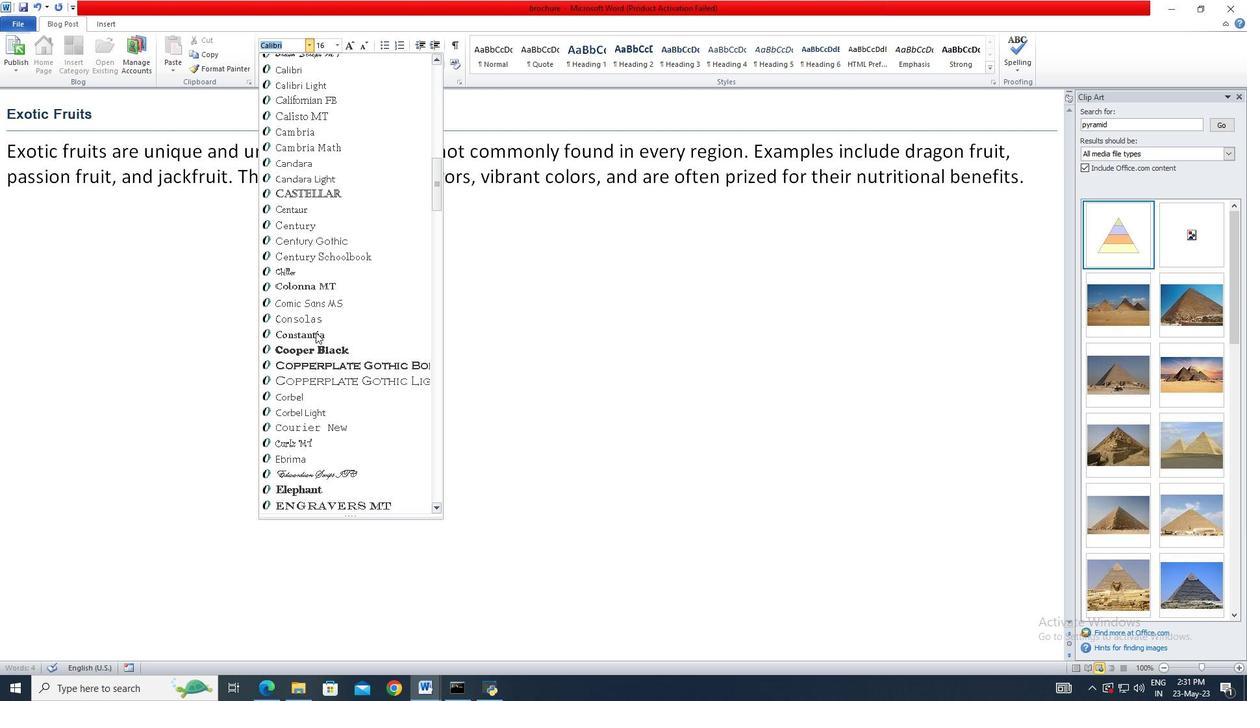 
Action: Mouse scrolled (315, 331) with delta (0, 0)
Screenshot: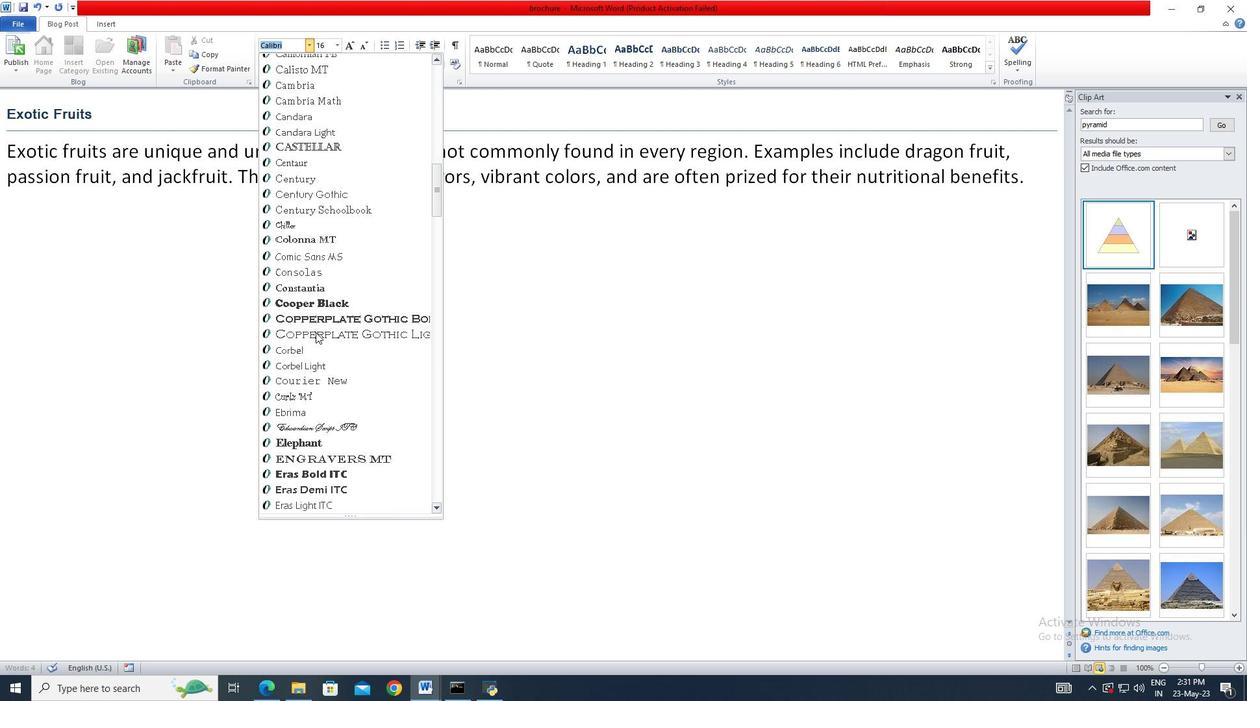 
Action: Mouse scrolled (315, 331) with delta (0, 0)
Screenshot: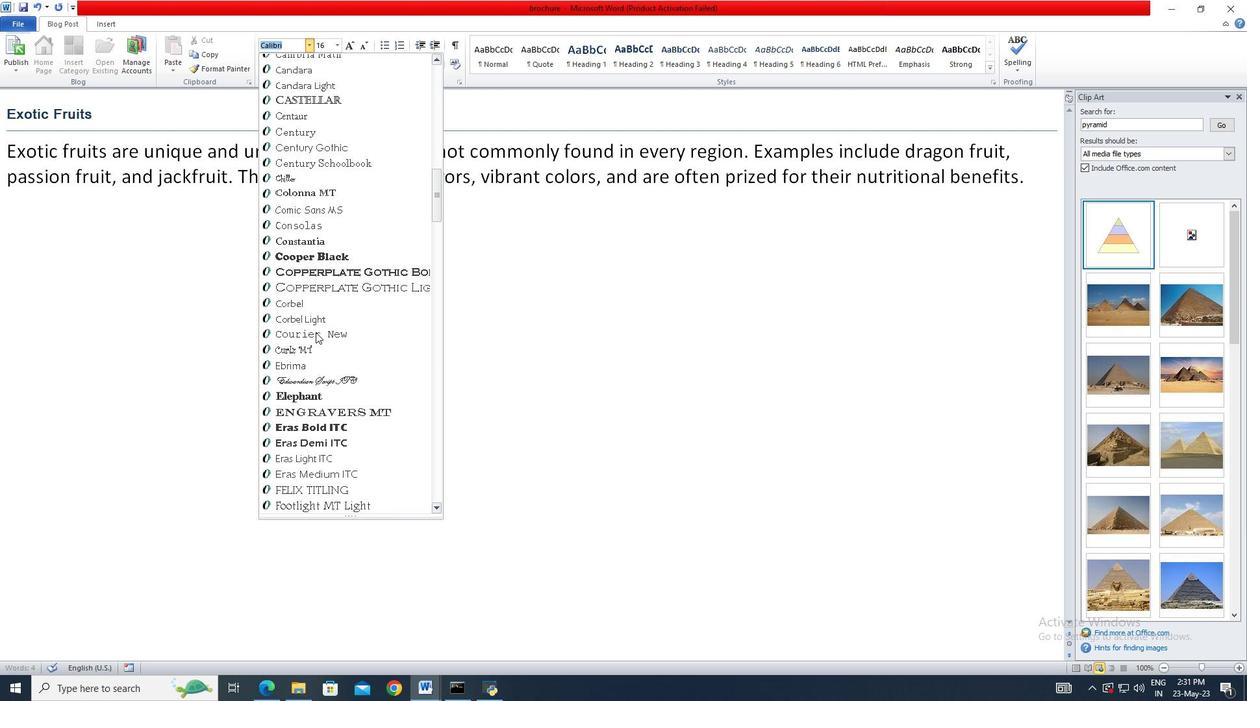 
Action: Mouse scrolled (315, 331) with delta (0, 0)
Screenshot: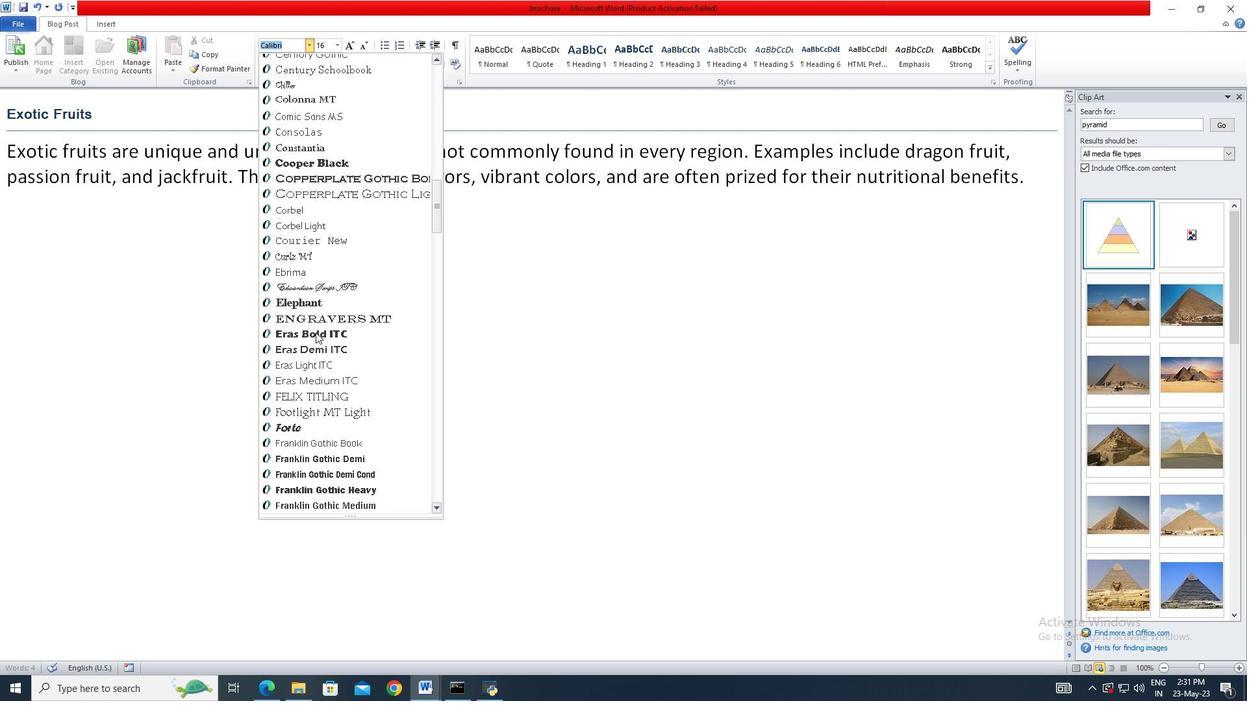 
Action: Mouse scrolled (315, 331) with delta (0, 0)
Screenshot: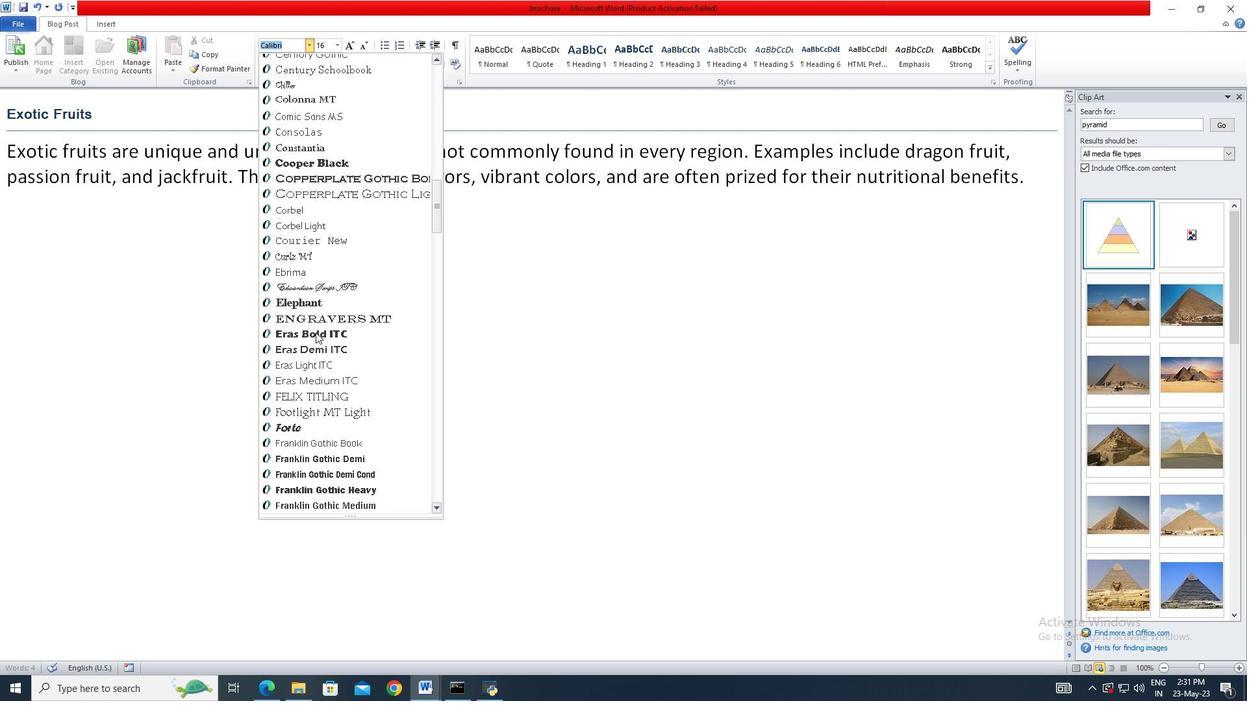 
Action: Mouse scrolled (315, 331) with delta (0, 0)
Screenshot: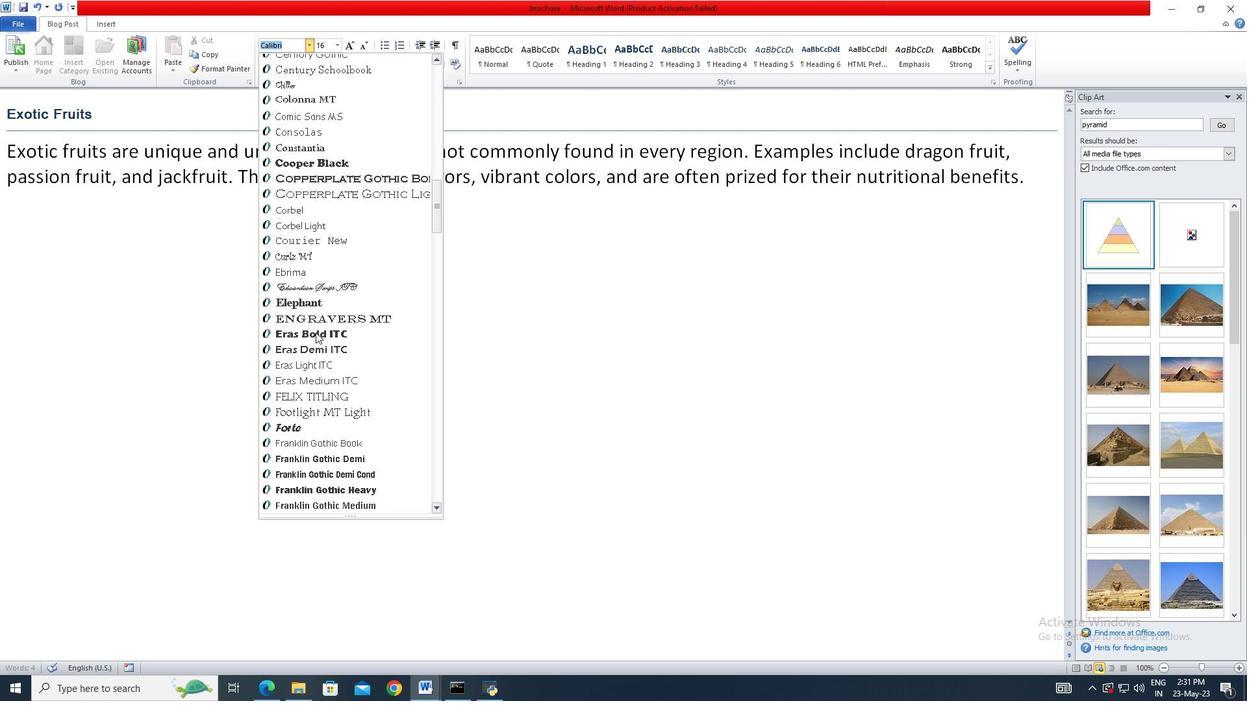 
Action: Mouse scrolled (315, 331) with delta (0, 0)
Screenshot: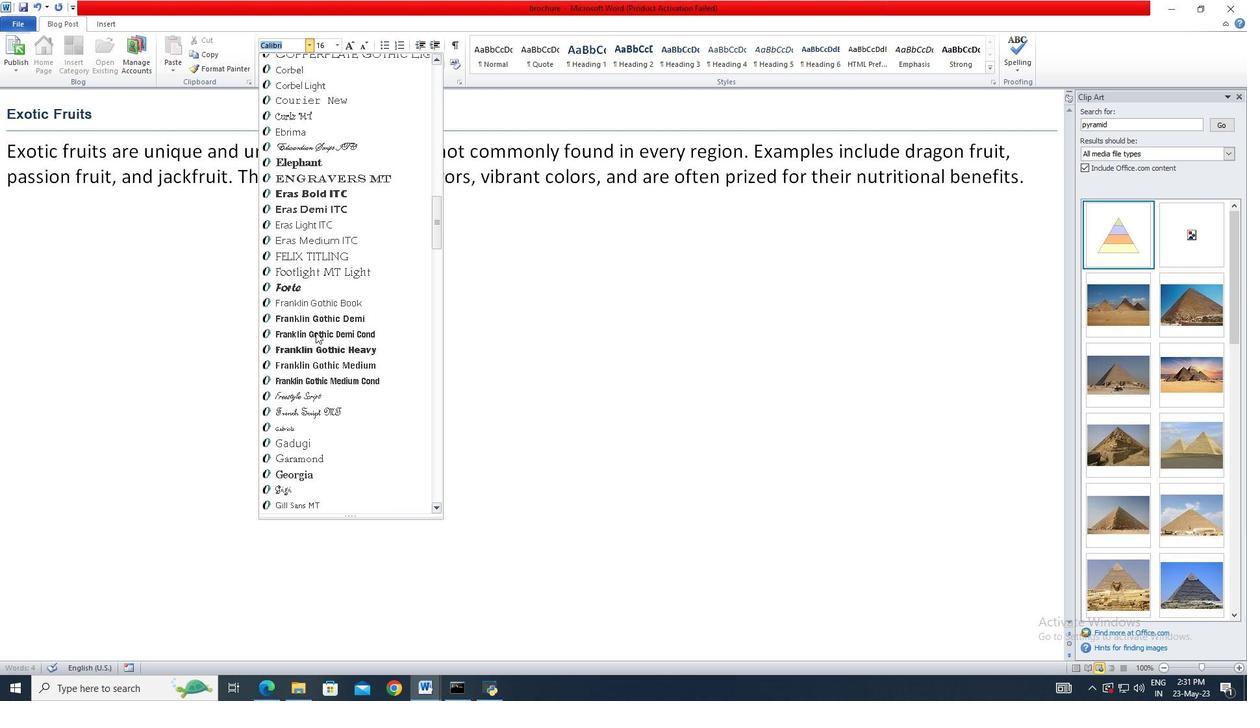 
Action: Mouse scrolled (315, 331) with delta (0, 0)
Screenshot: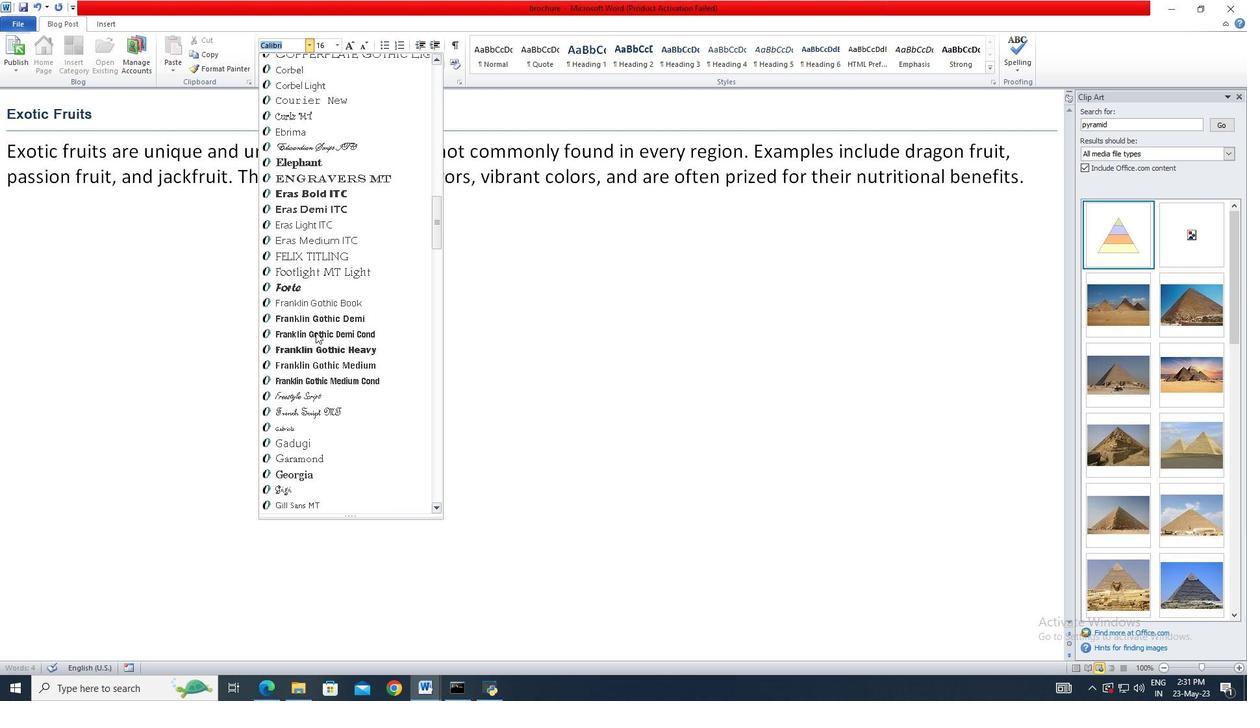 
Action: Mouse scrolled (315, 331) with delta (0, 0)
Screenshot: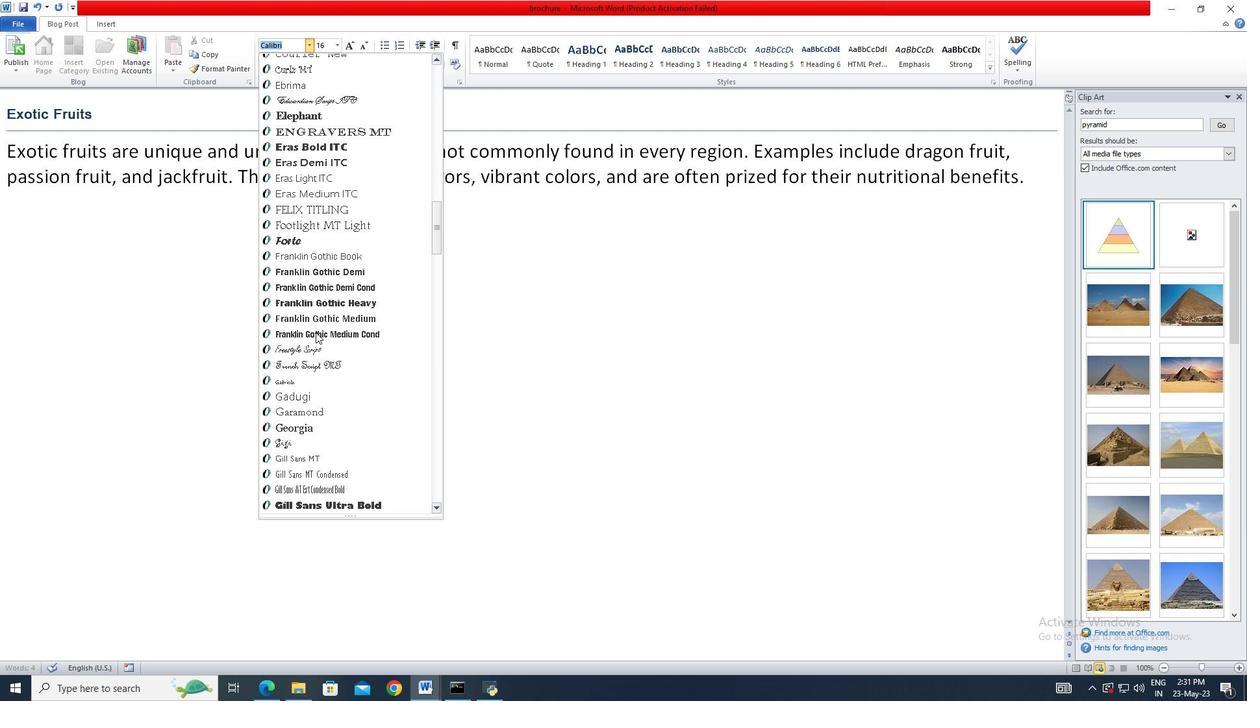 
Action: Mouse scrolled (315, 331) with delta (0, 0)
Screenshot: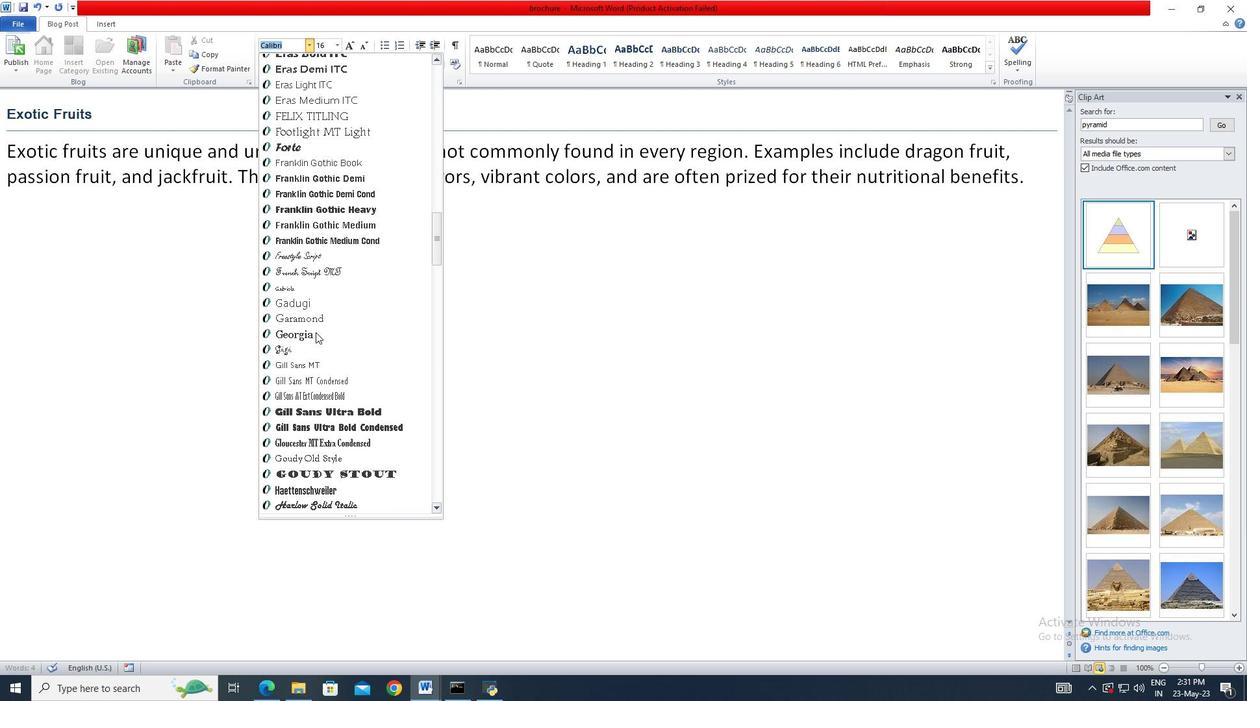 
Action: Mouse scrolled (315, 331) with delta (0, 0)
Screenshot: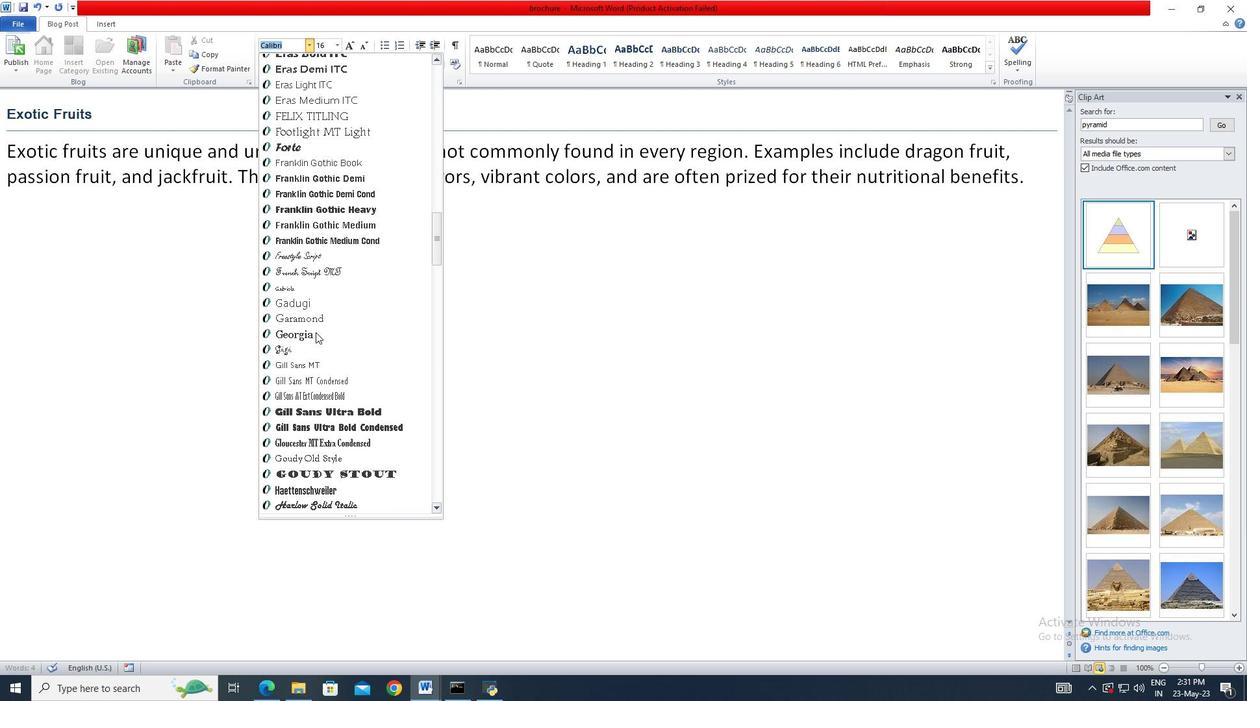 
Action: Mouse scrolled (315, 331) with delta (0, 0)
Screenshot: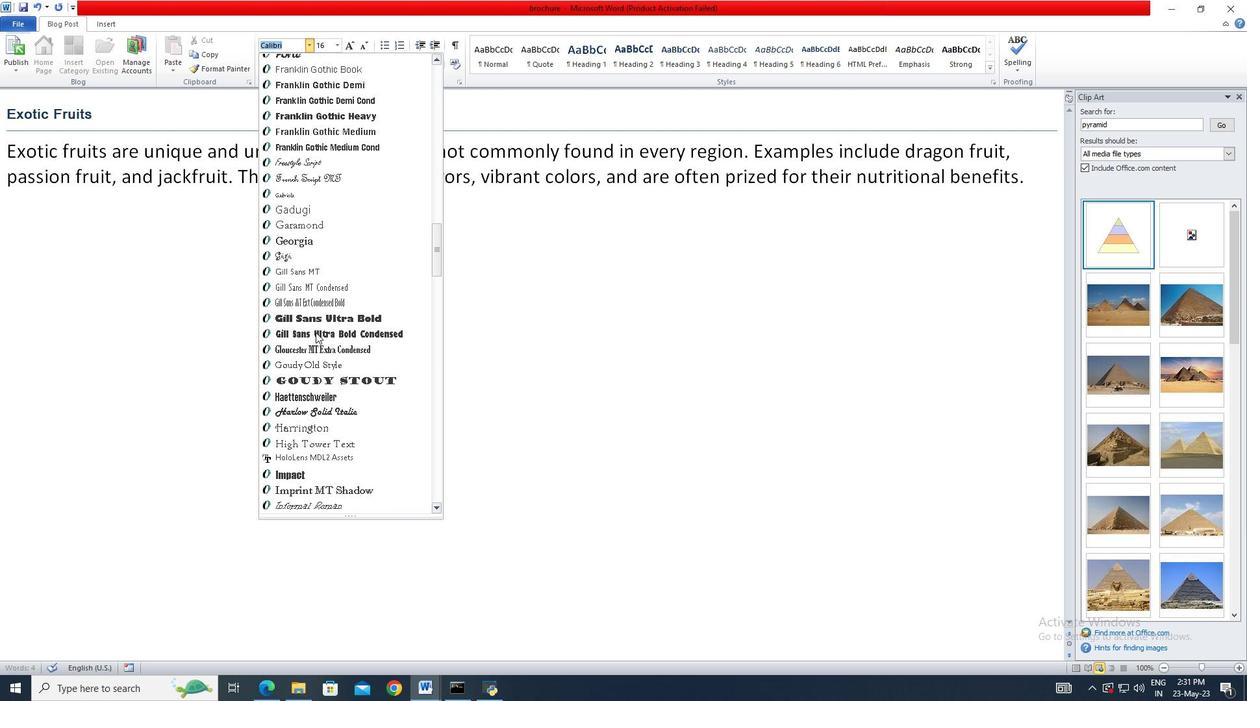 
Action: Mouse scrolled (315, 331) with delta (0, 0)
Screenshot: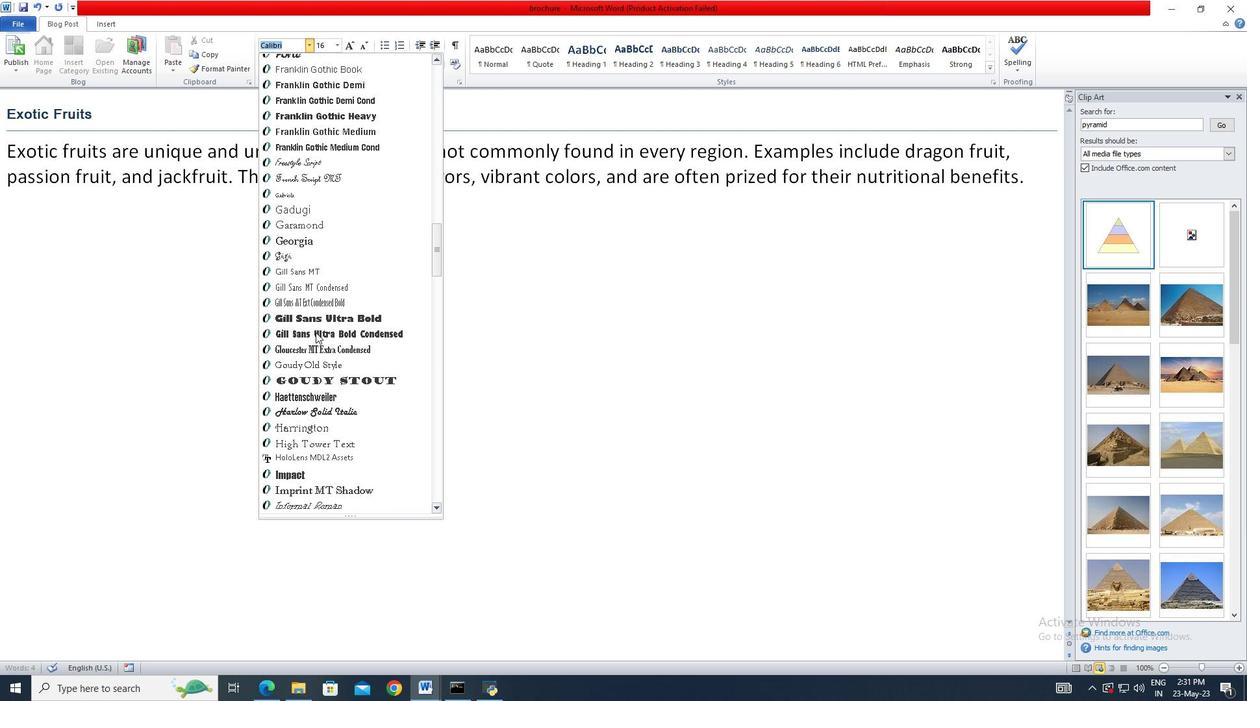 
Action: Mouse scrolled (315, 331) with delta (0, 0)
Screenshot: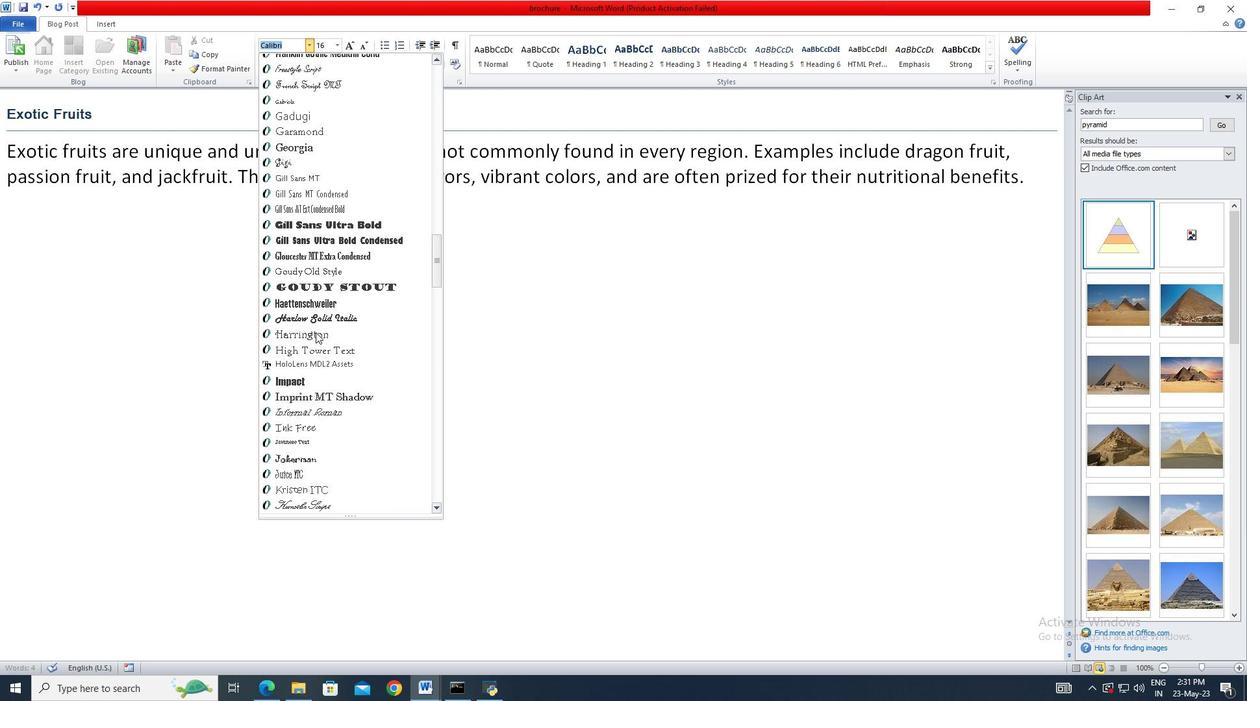 
Action: Mouse scrolled (315, 331) with delta (0, 0)
Screenshot: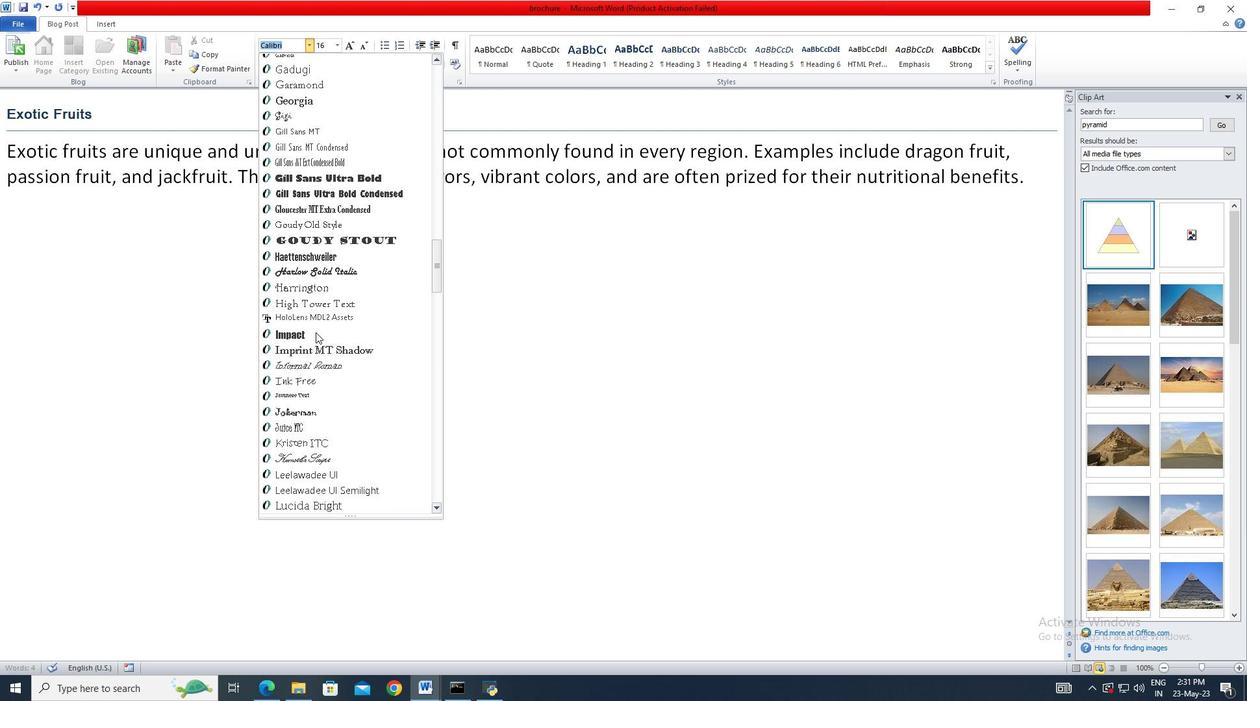 
Action: Mouse scrolled (315, 331) with delta (0, 0)
Screenshot: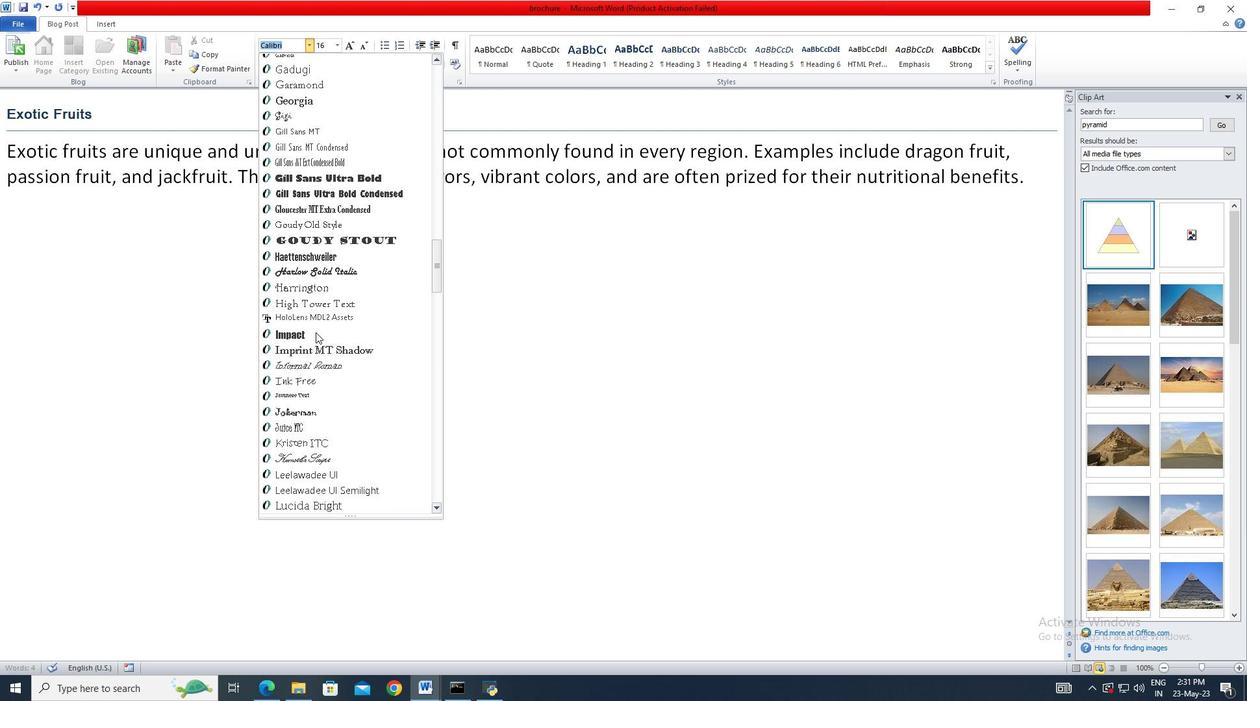 
Action: Mouse scrolled (315, 331) with delta (0, 0)
Screenshot: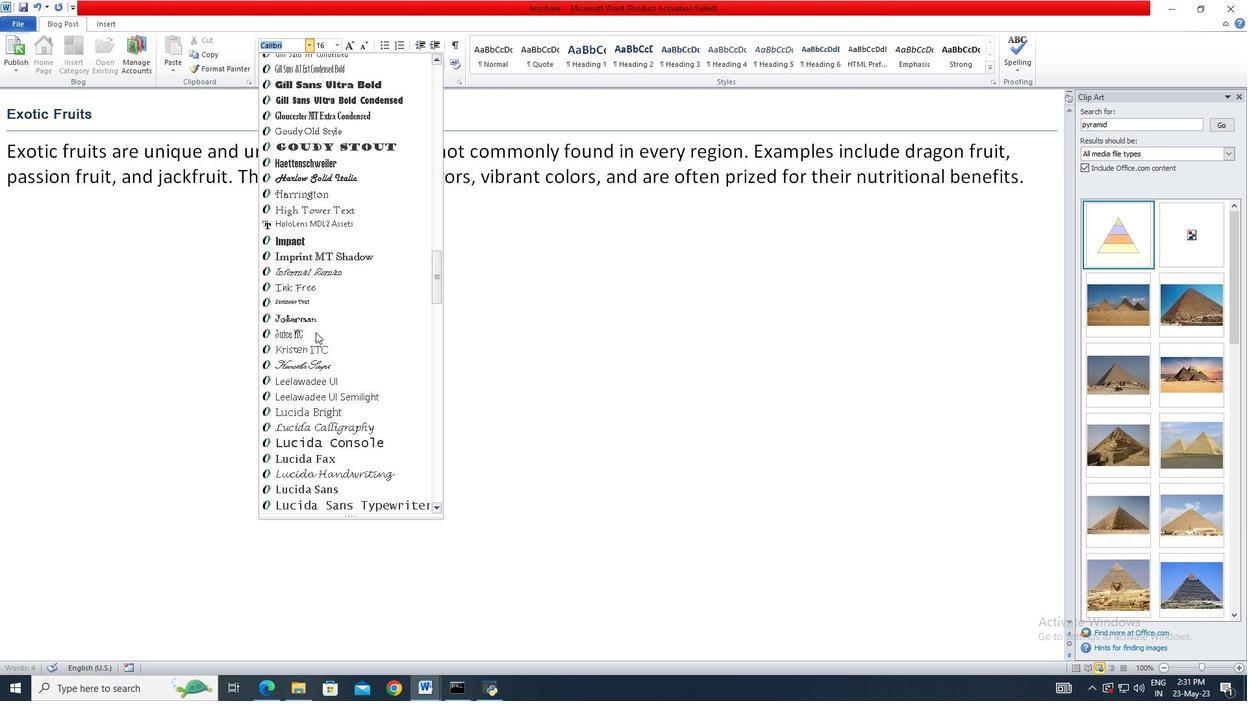 
Action: Mouse scrolled (315, 331) with delta (0, 0)
Screenshot: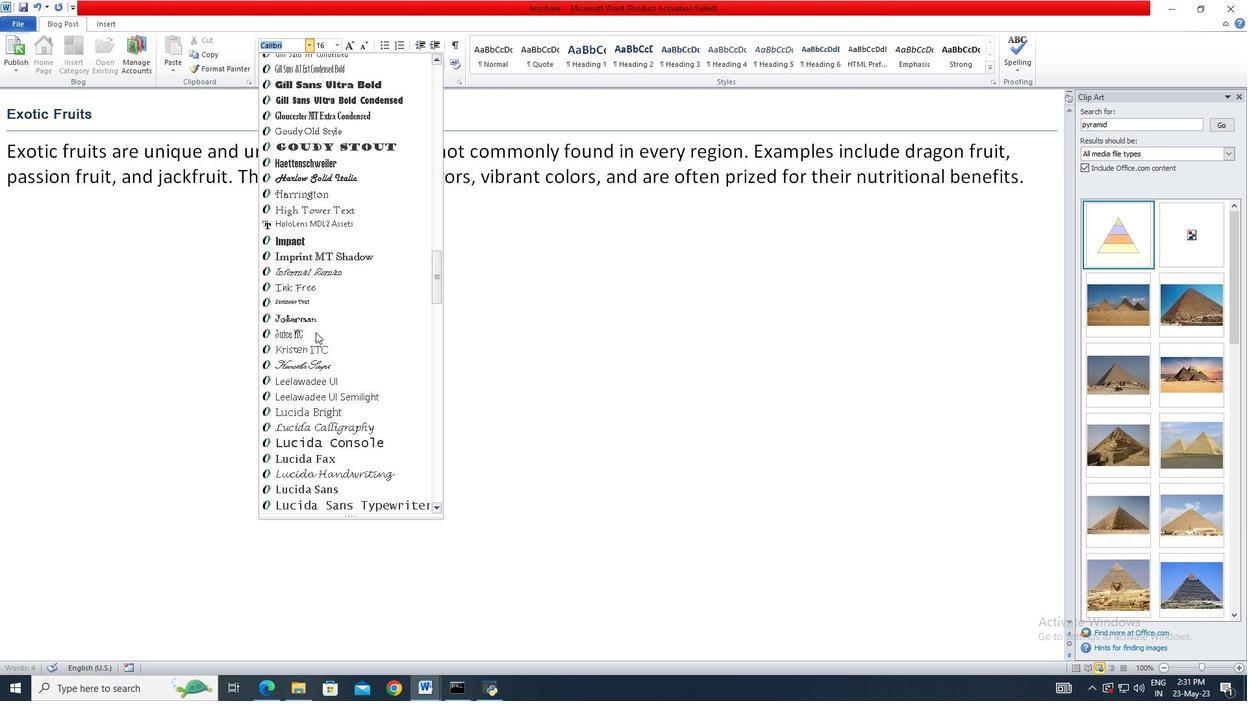 
Action: Mouse scrolled (315, 331) with delta (0, 0)
Screenshot: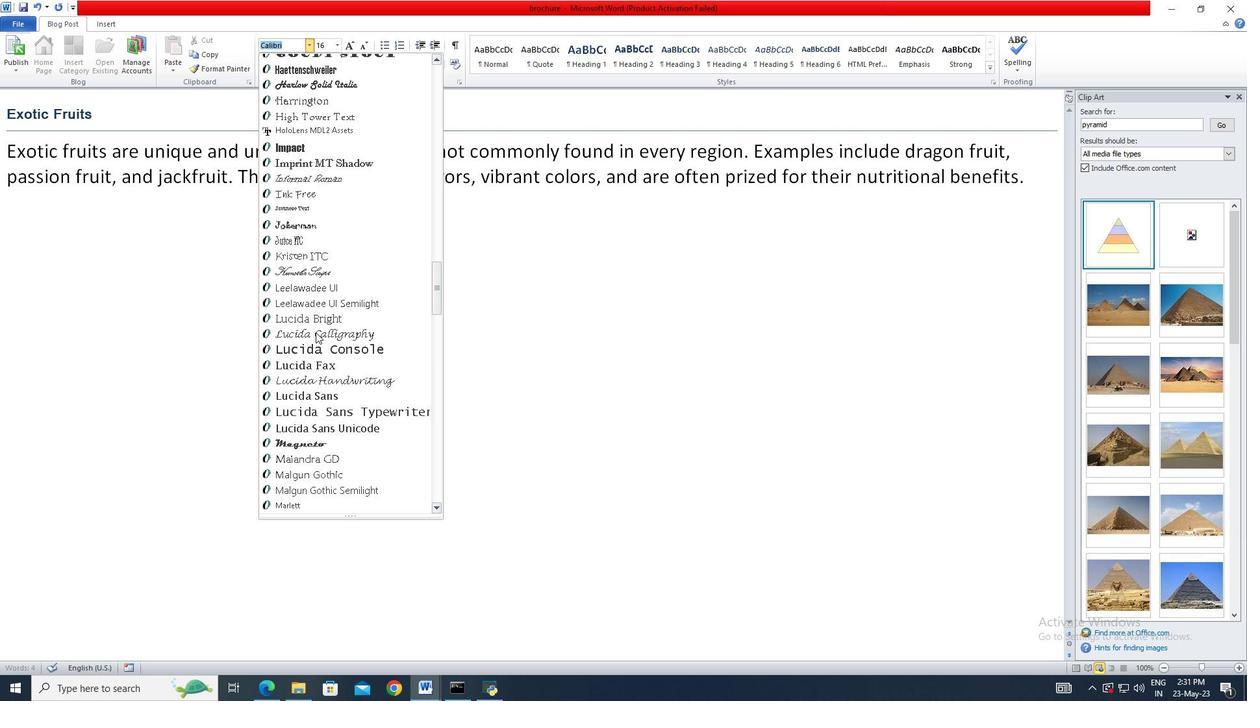 
Action: Mouse moved to (309, 393)
Screenshot: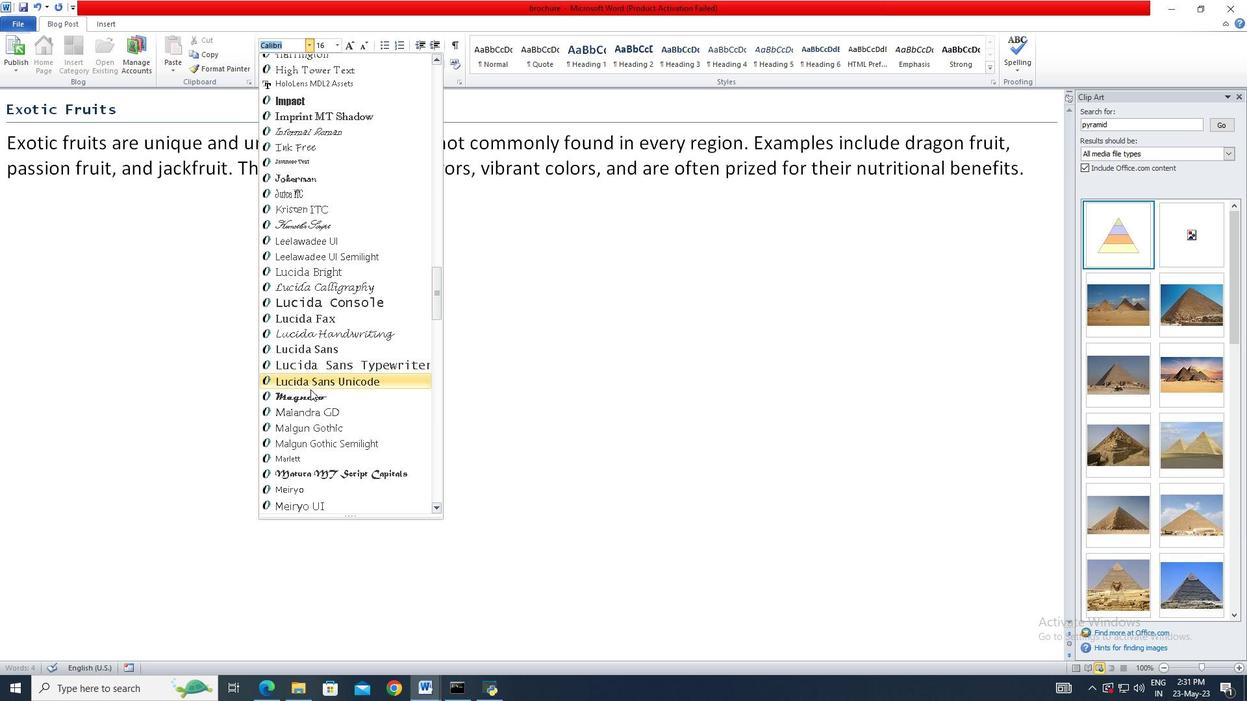 
Action: Mouse pressed left at (309, 393)
Screenshot: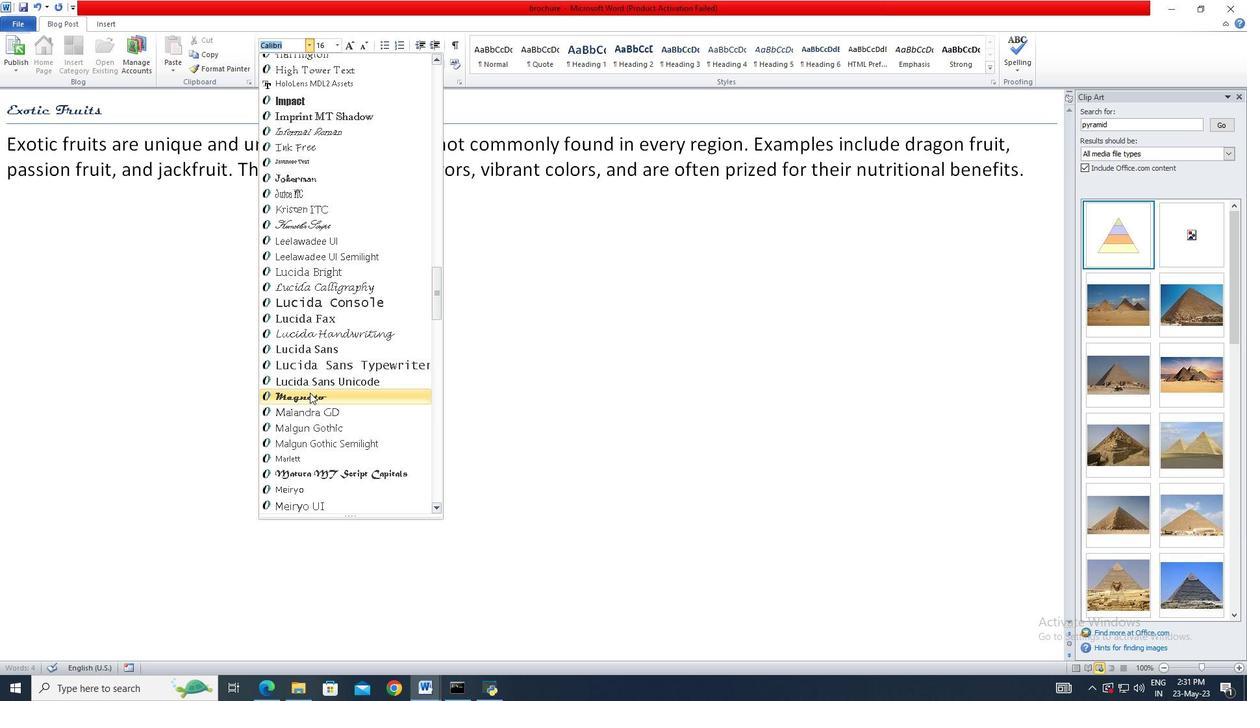 
Action: Mouse moved to (337, 42)
Screenshot: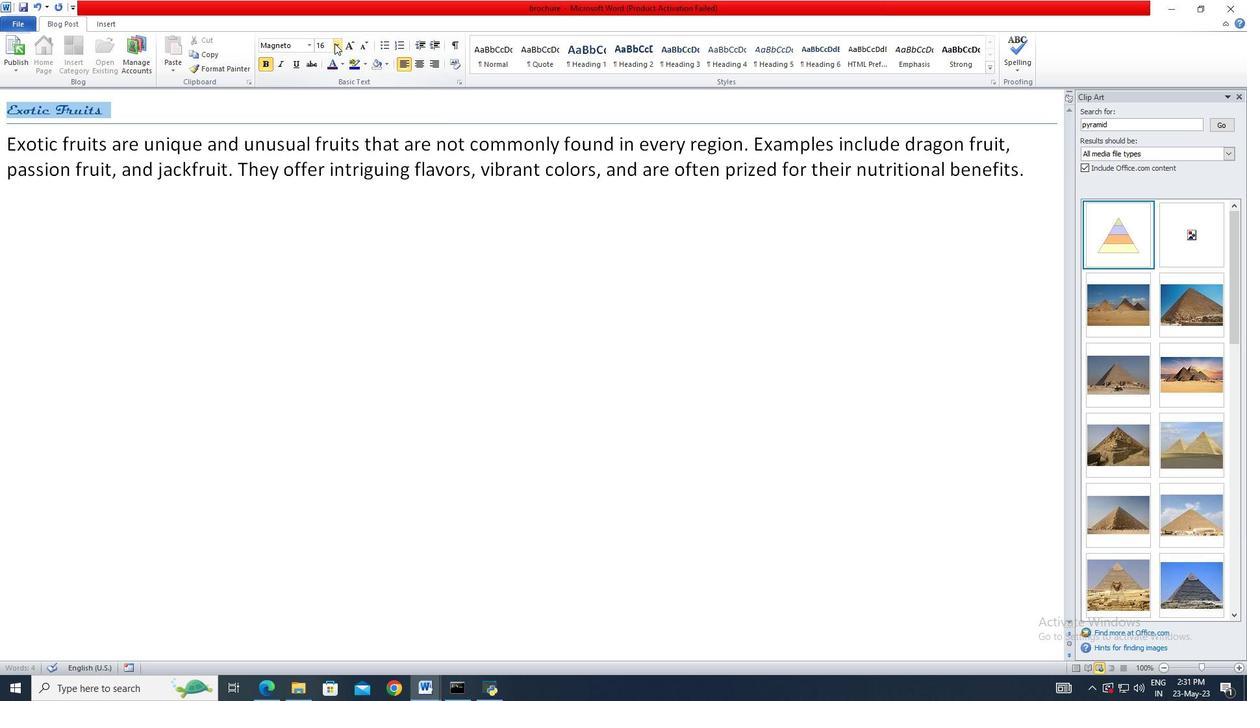 
Action: Mouse pressed left at (337, 42)
Screenshot: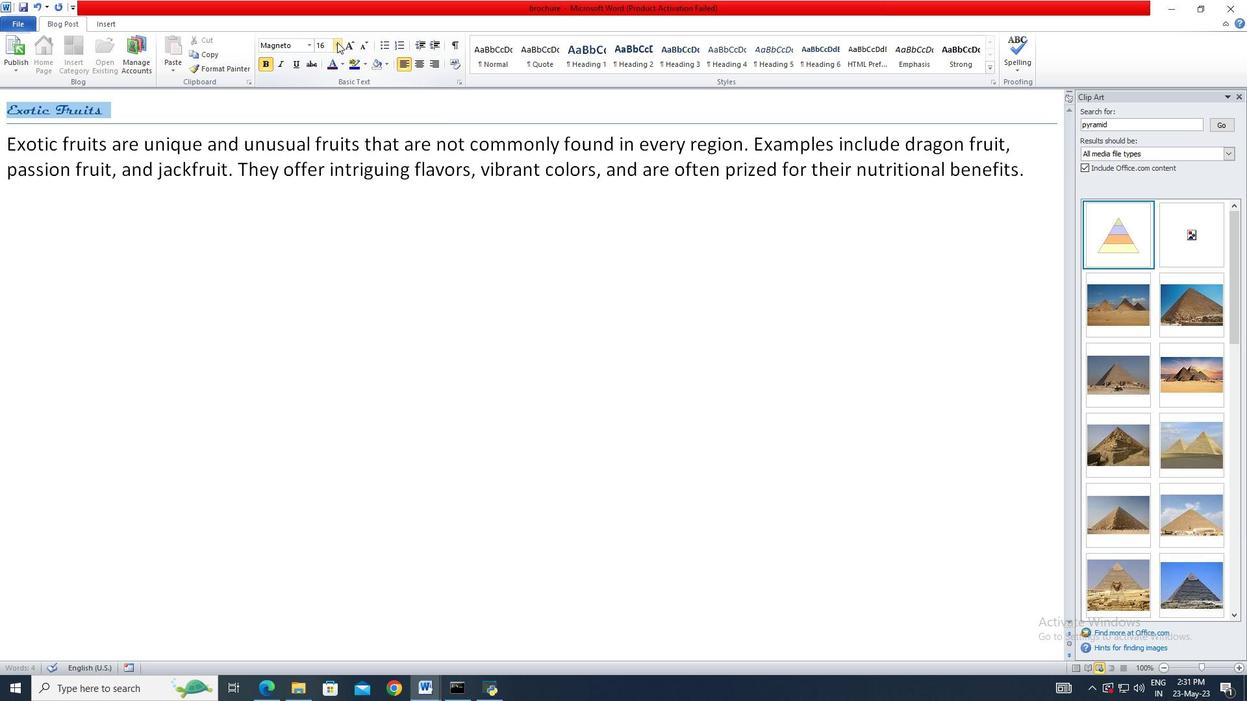 
Action: Mouse moved to (324, 147)
Screenshot: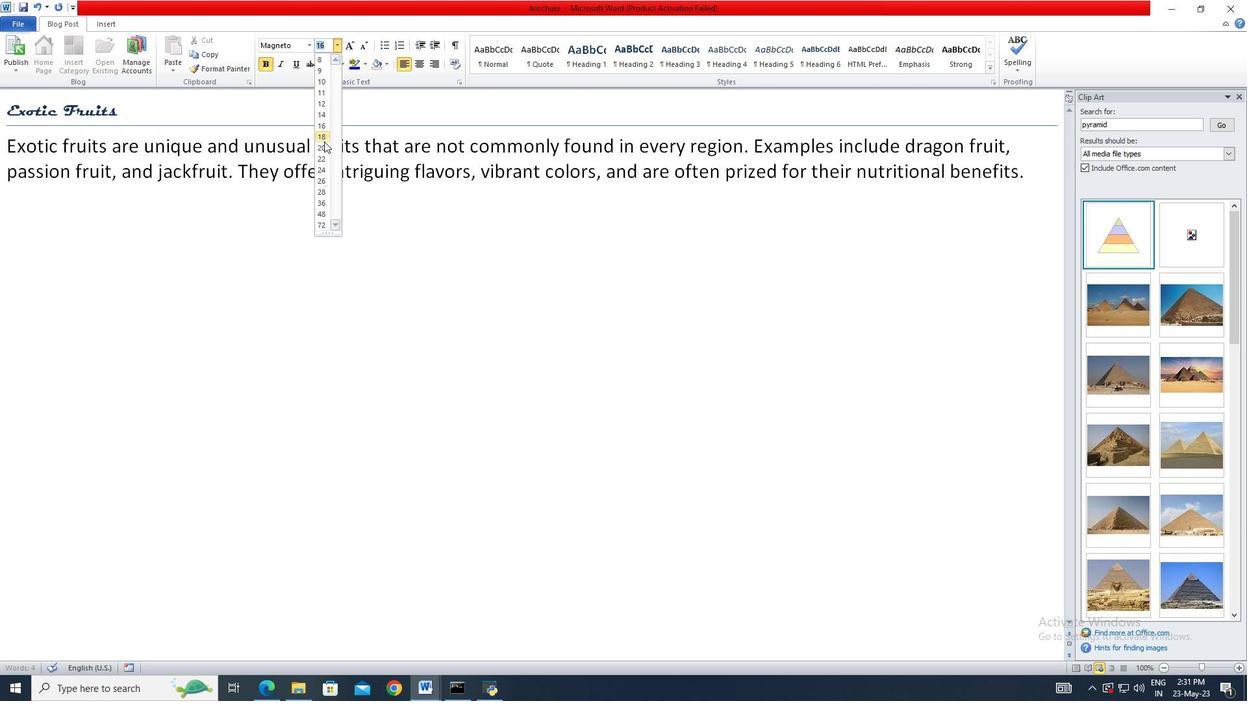 
Action: Mouse pressed left at (324, 147)
Screenshot: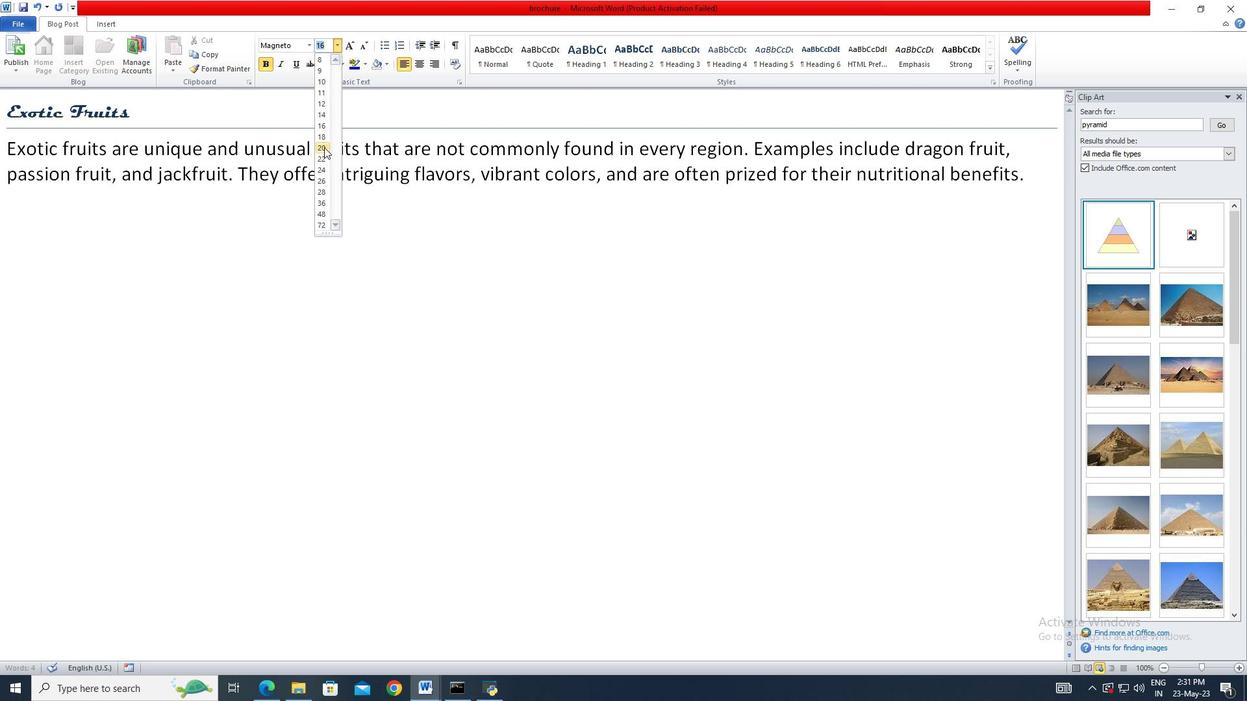 
Action: Mouse moved to (403, 63)
Screenshot: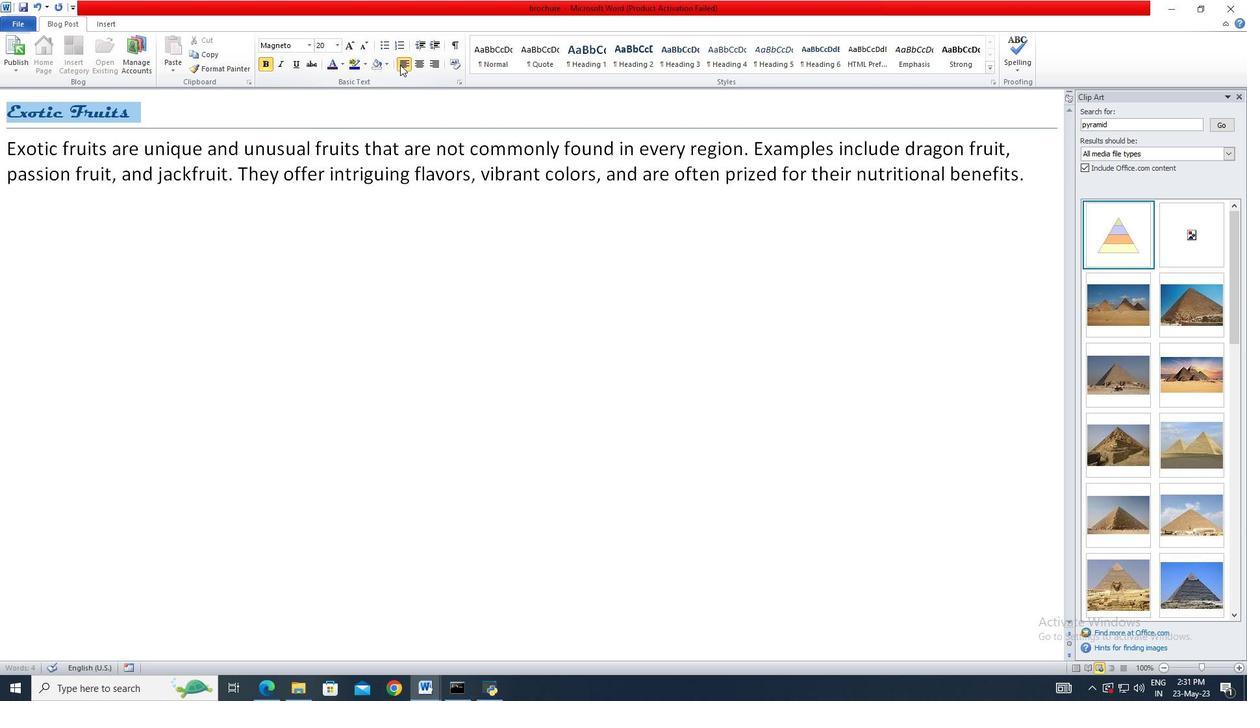 
Action: Mouse pressed left at (403, 63)
Screenshot: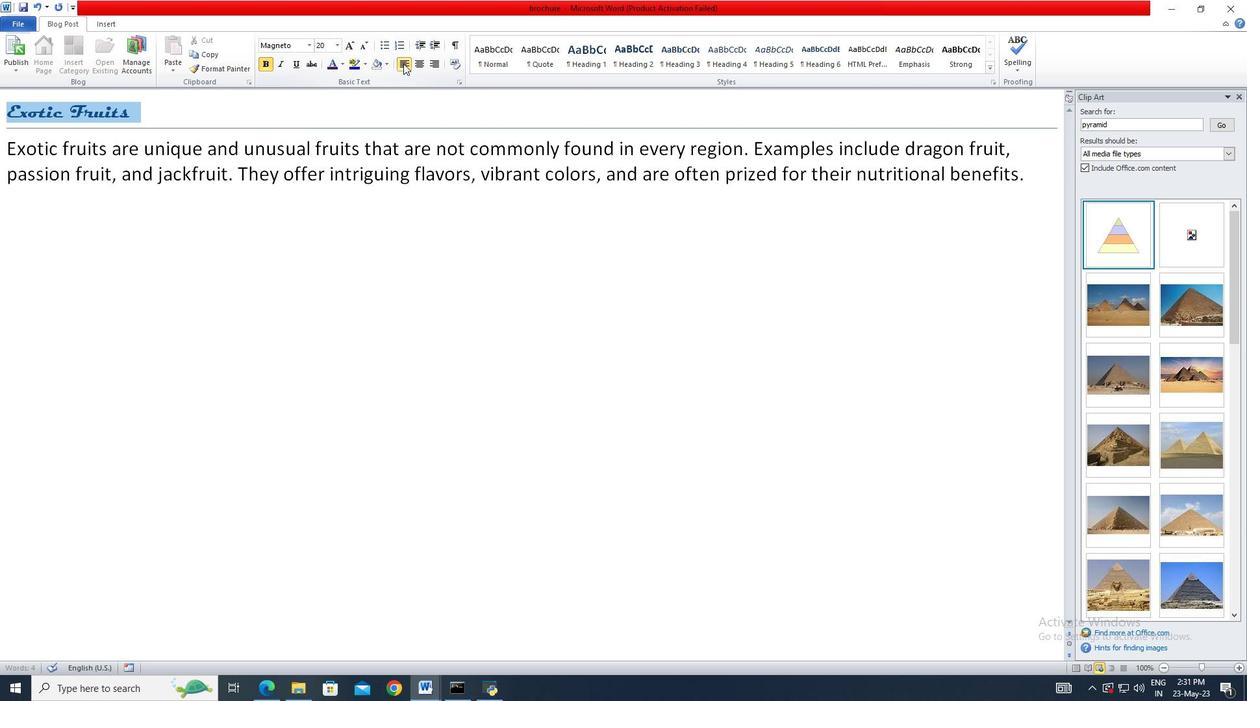 
Action: Mouse pressed left at (403, 63)
Screenshot: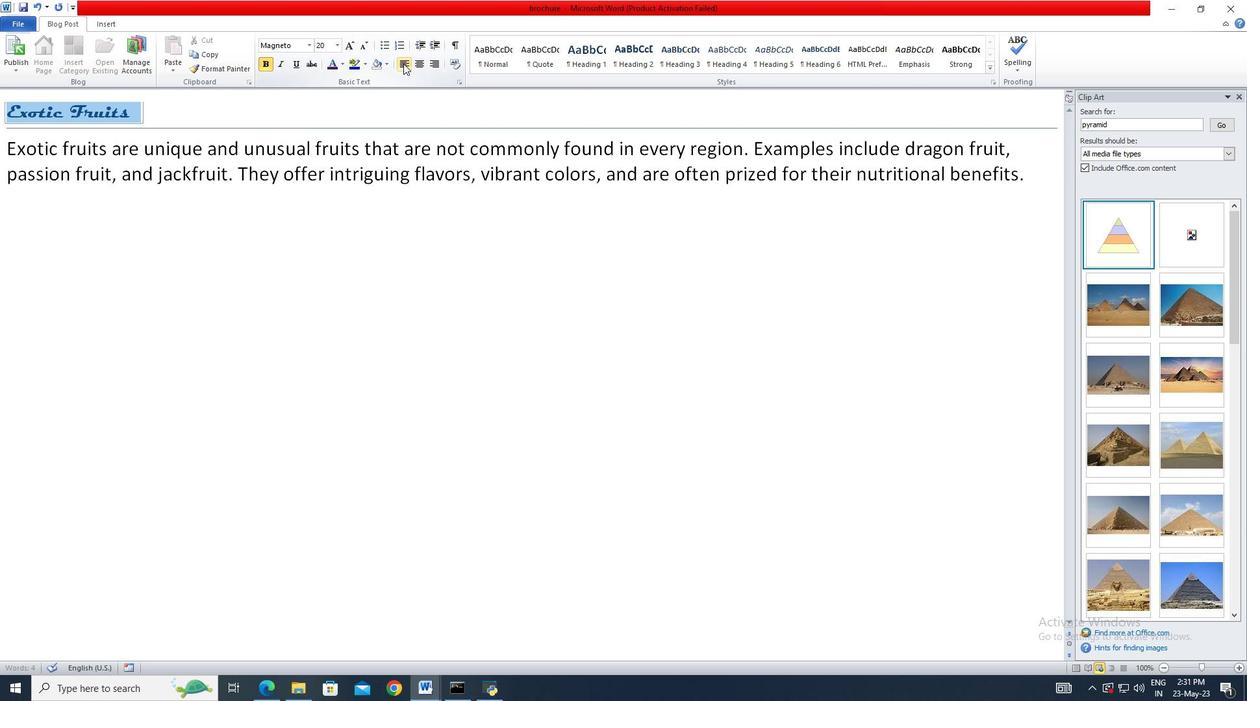 
Action: Mouse moved to (488, 205)
Screenshot: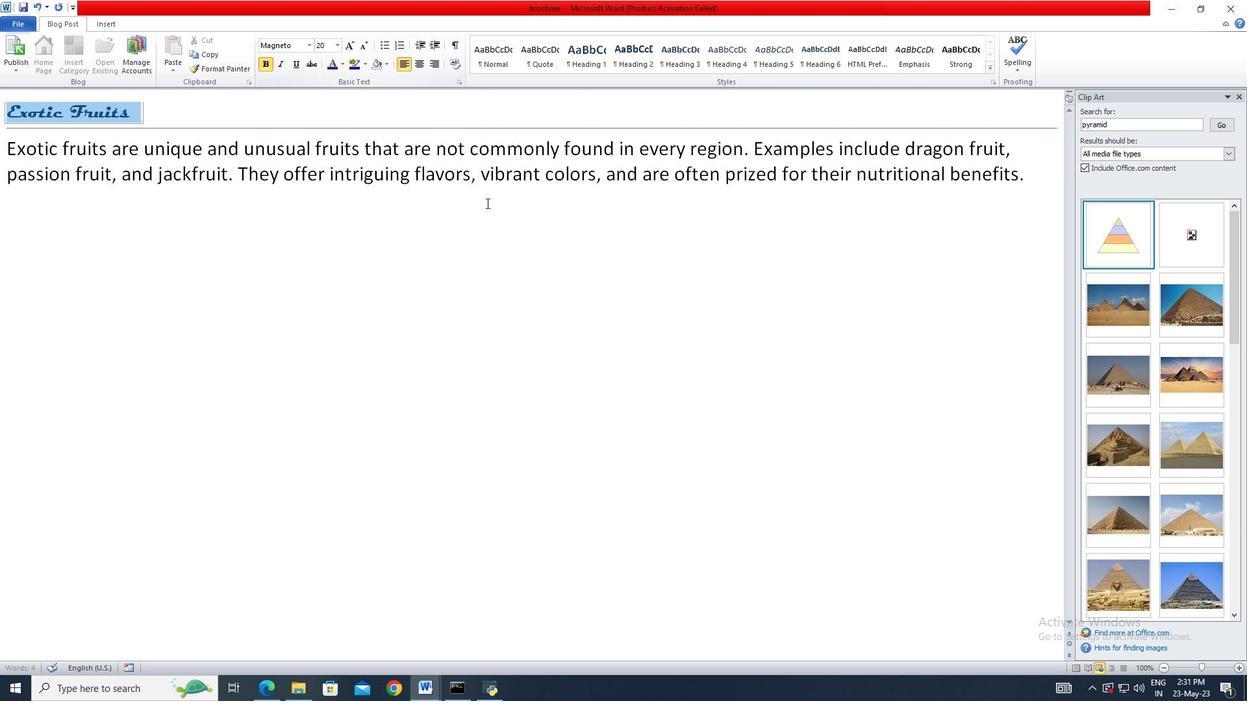 
Action: Mouse pressed left at (488, 205)
Screenshot: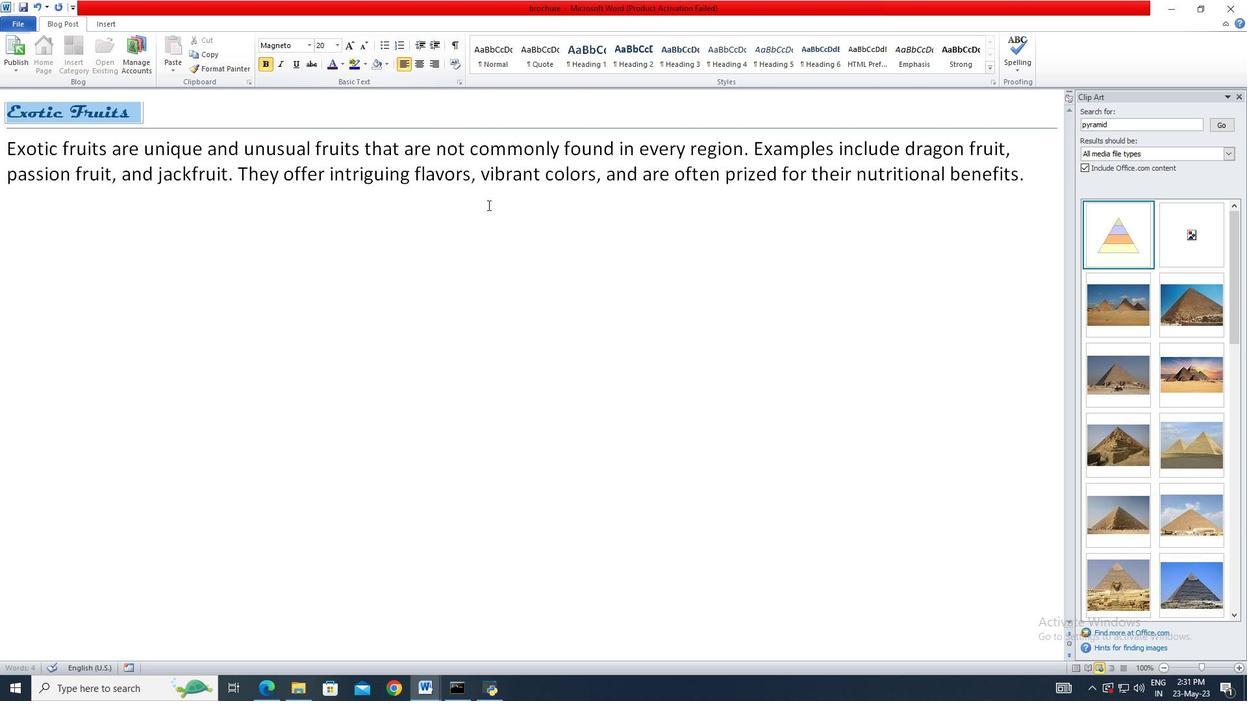 
